 Task: nan
Action: Mouse moved to (499, 644)
Screenshot: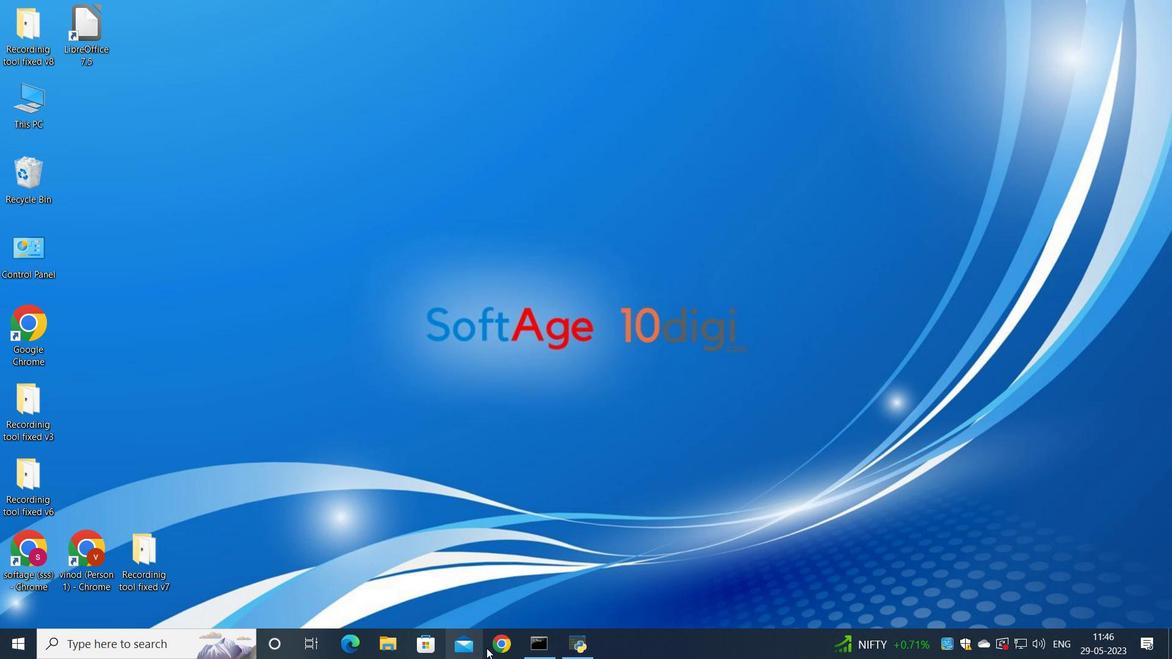 
Action: Mouse pressed left at (499, 644)
Screenshot: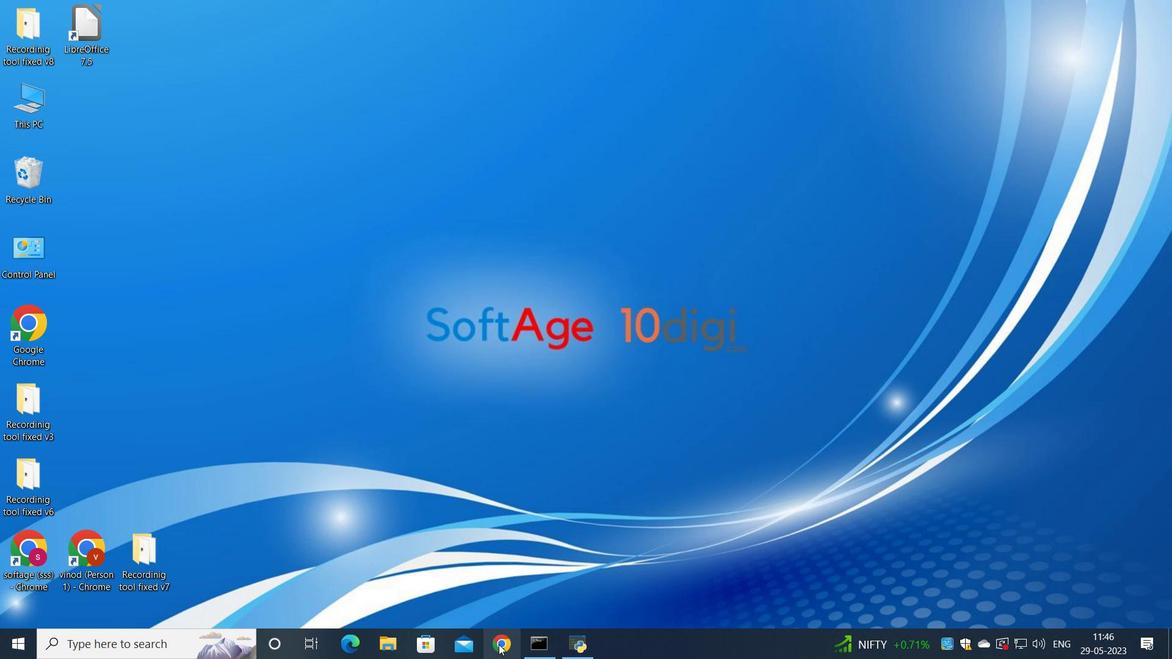 
Action: Mouse moved to (509, 377)
Screenshot: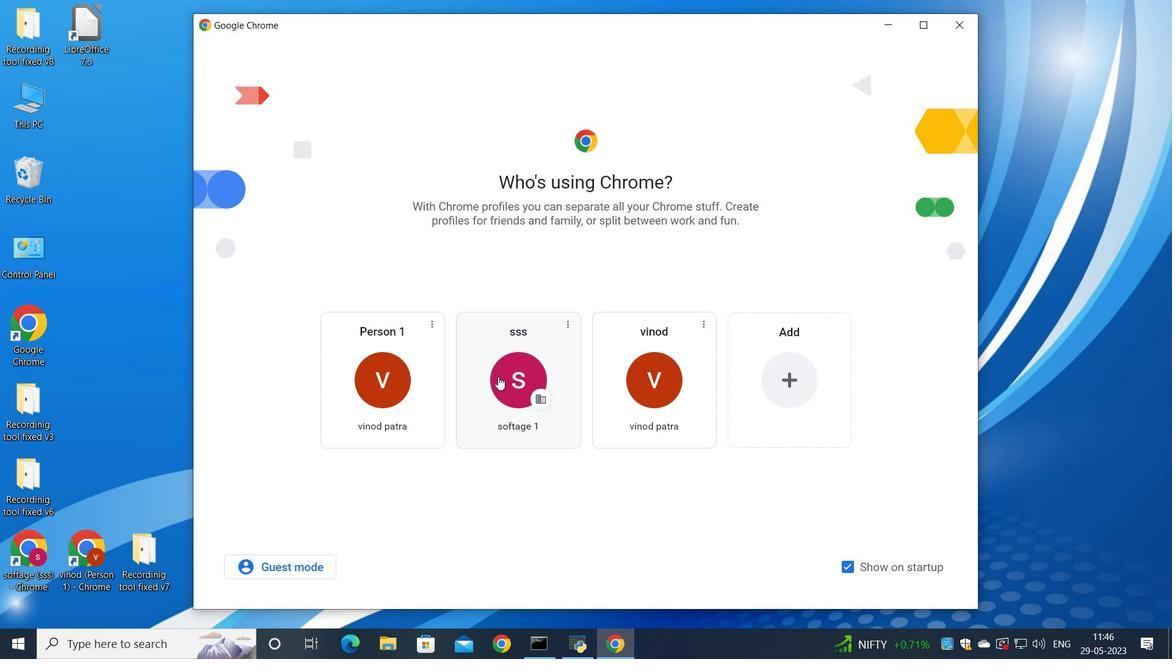 
Action: Mouse pressed left at (509, 377)
Screenshot: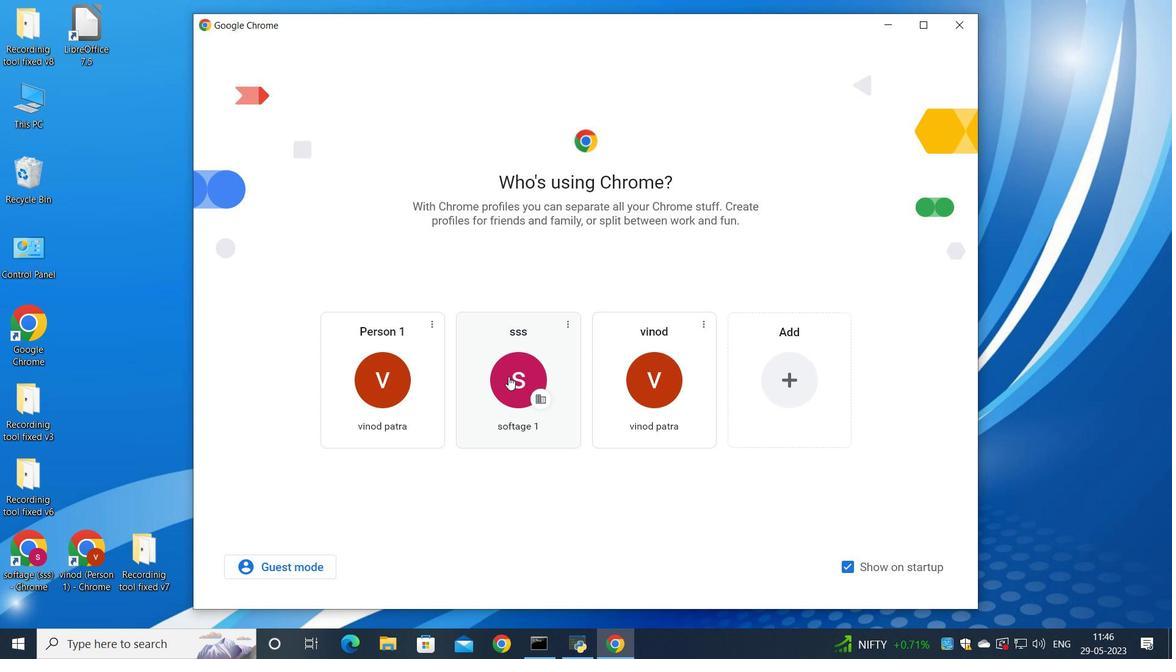 
Action: Mouse moved to (1034, 81)
Screenshot: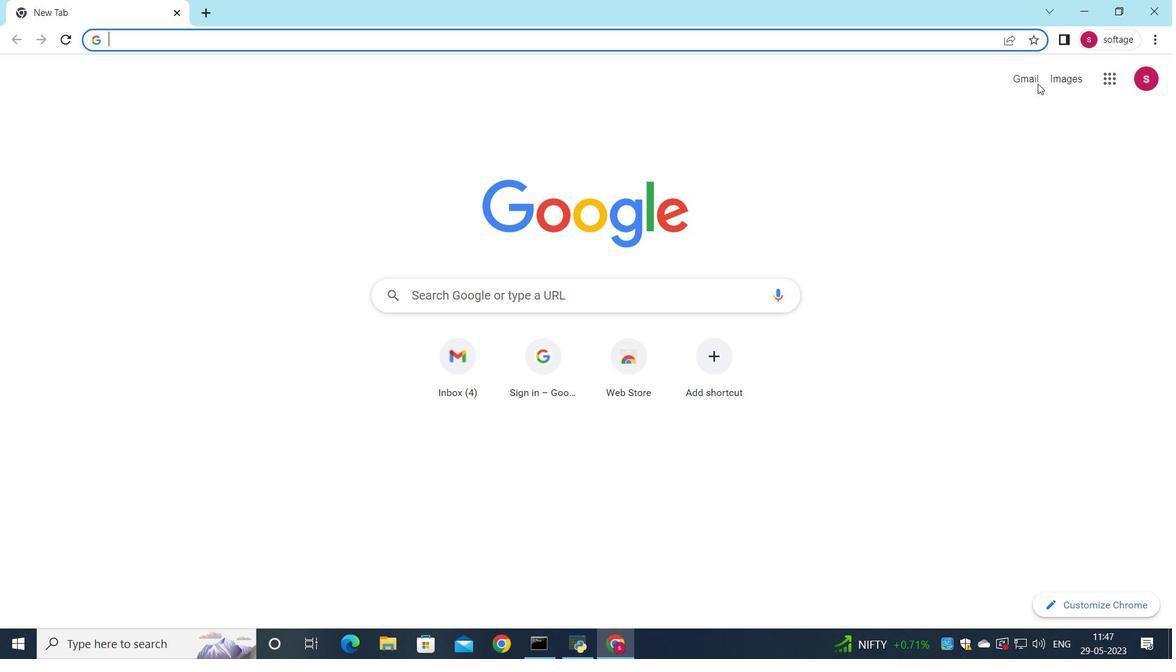 
Action: Mouse pressed left at (1034, 81)
Screenshot: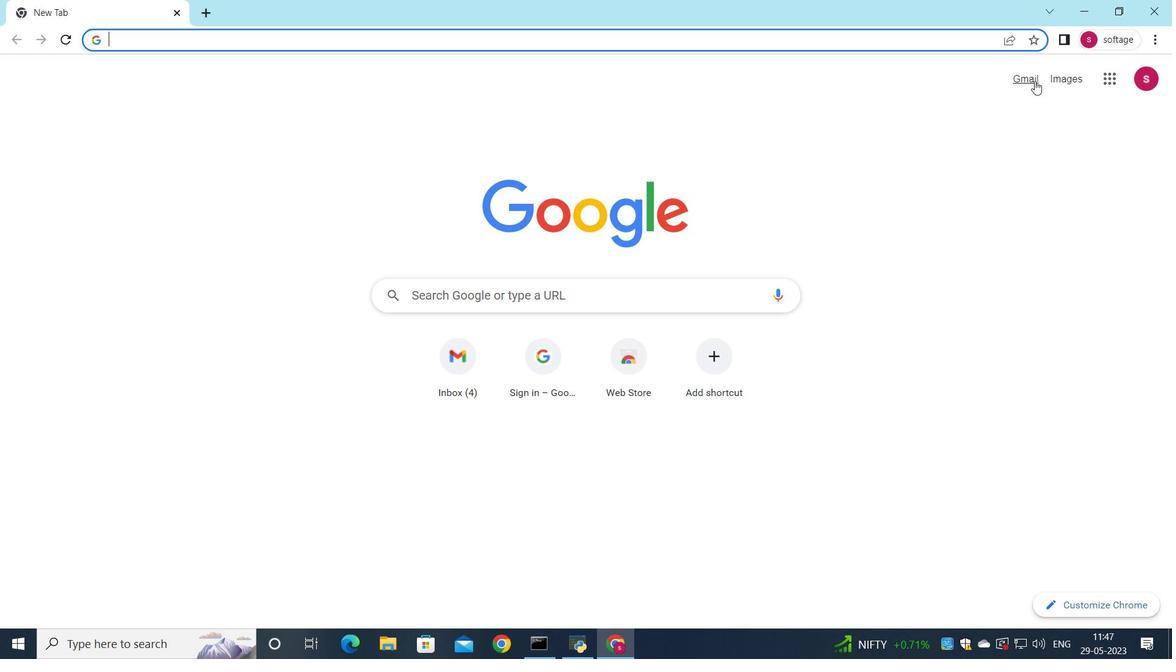 
Action: Mouse moved to (989, 105)
Screenshot: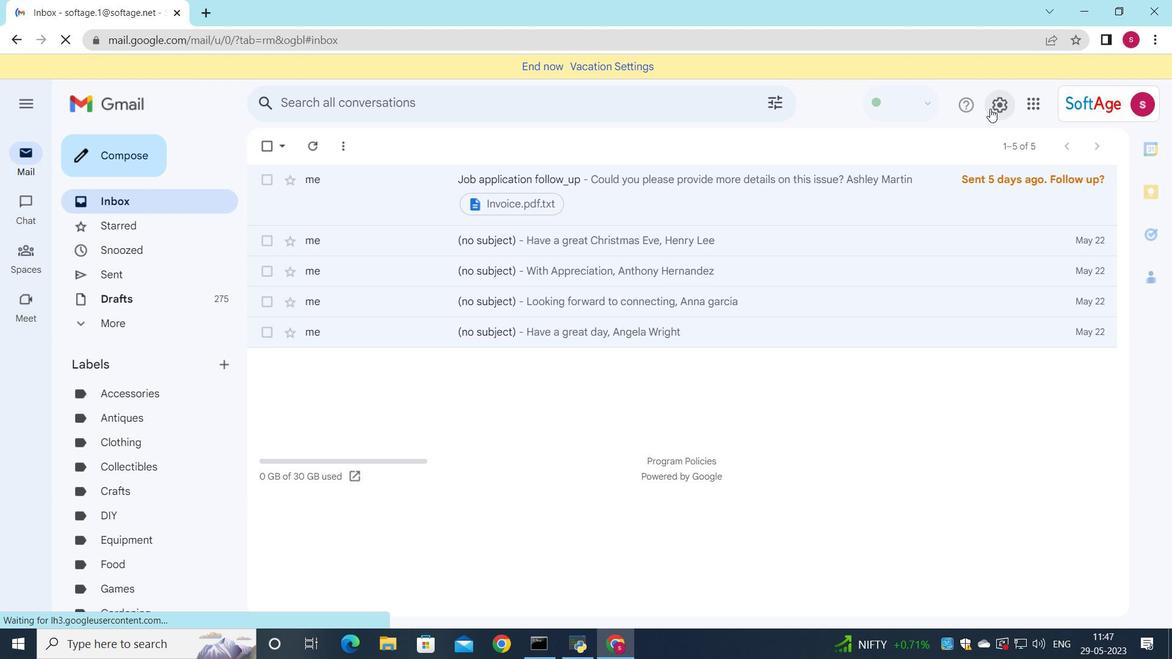 
Action: Mouse pressed left at (989, 105)
Screenshot: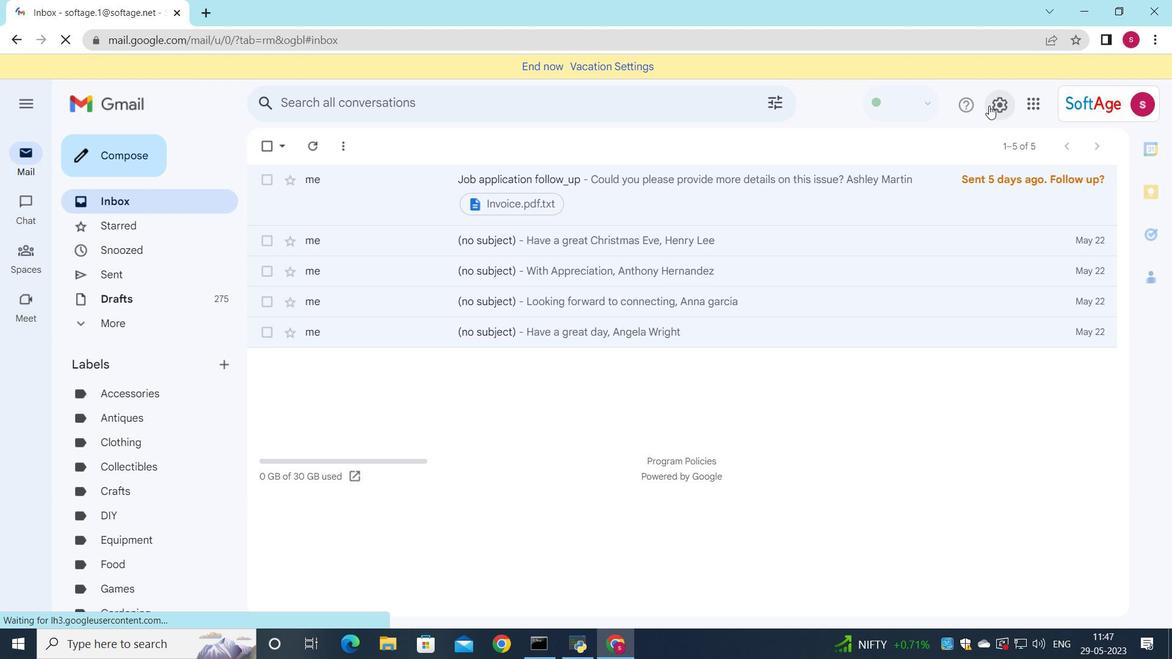 
Action: Mouse moved to (992, 186)
Screenshot: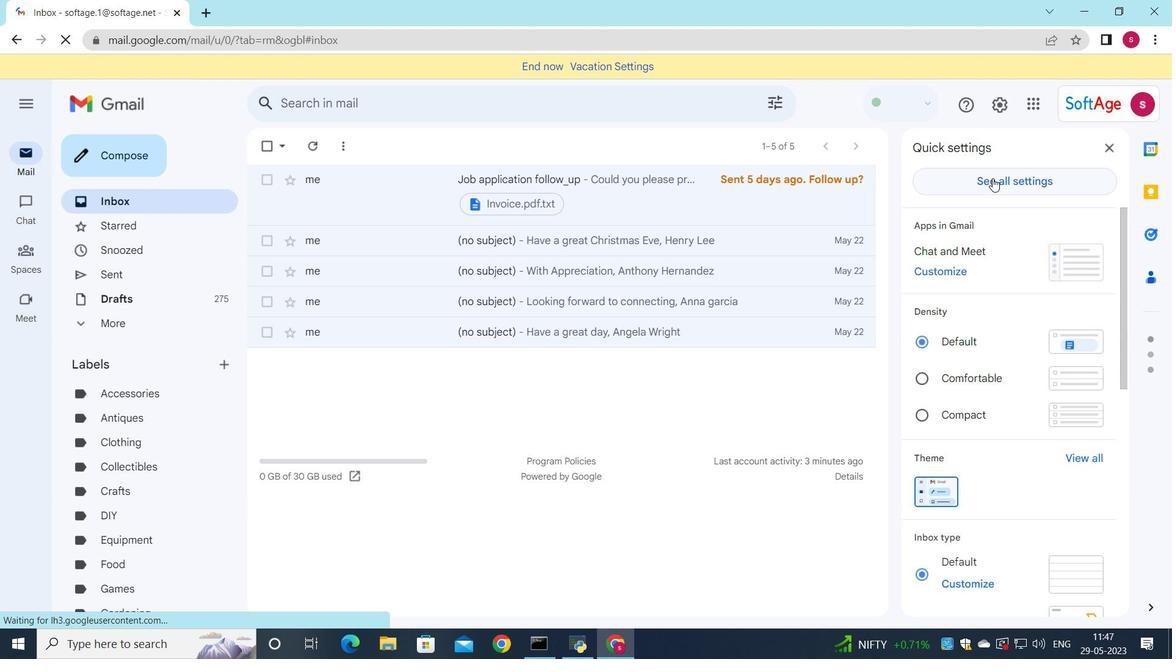 
Action: Mouse pressed left at (992, 186)
Screenshot: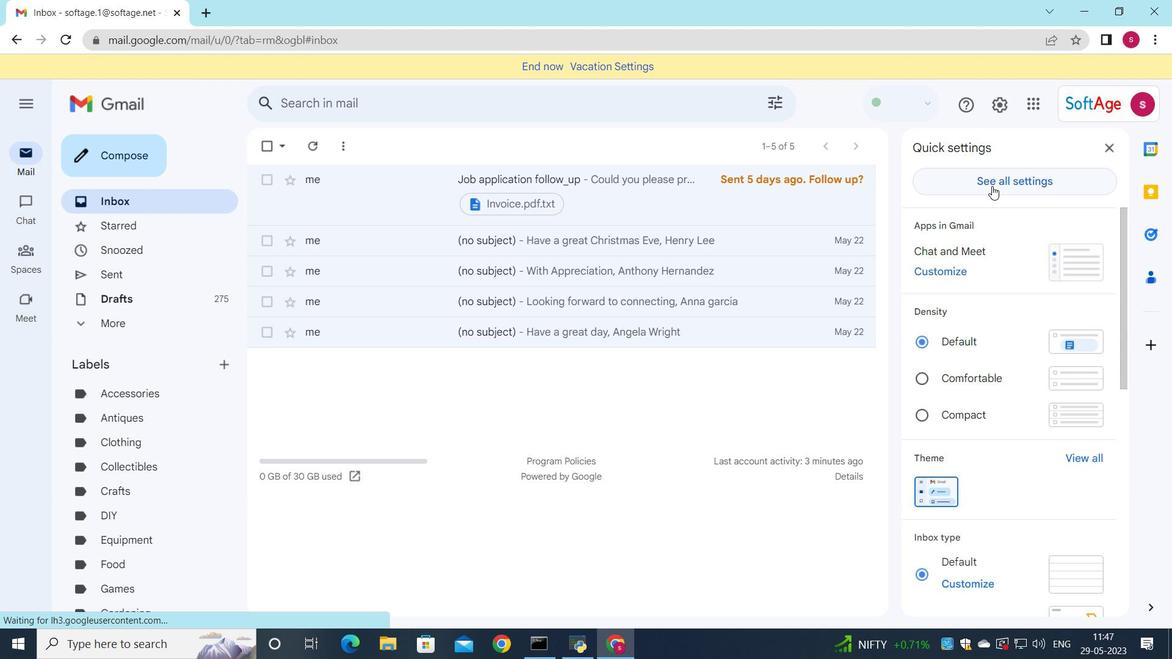 
Action: Mouse moved to (704, 259)
Screenshot: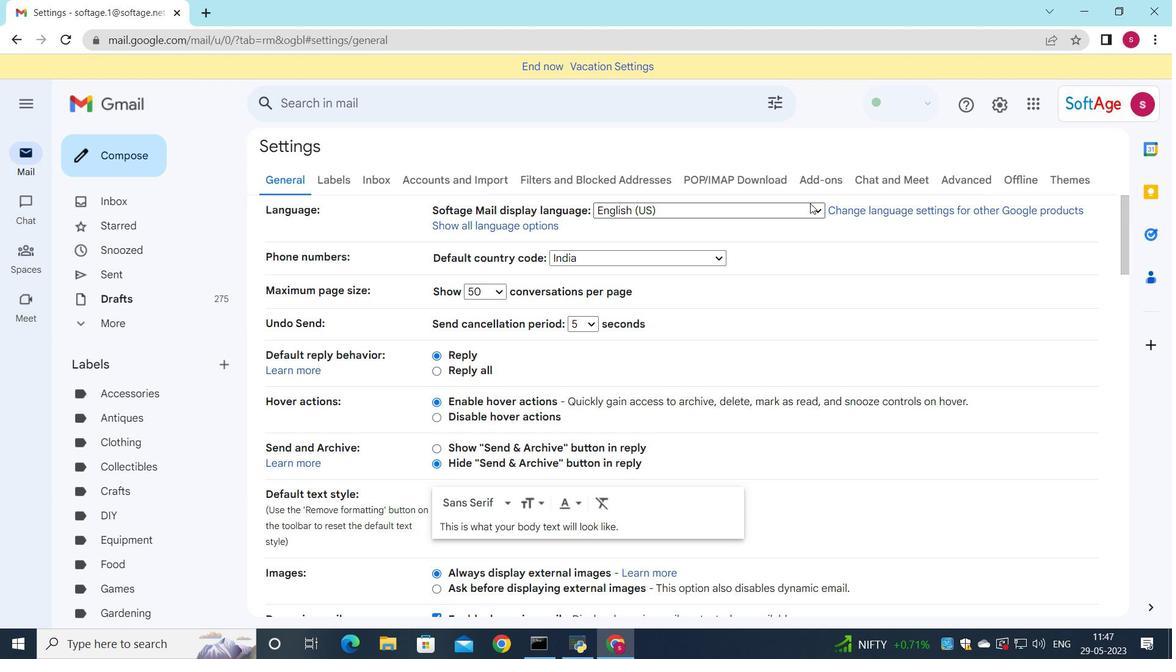 
Action: Mouse scrolled (704, 258) with delta (0, 0)
Screenshot: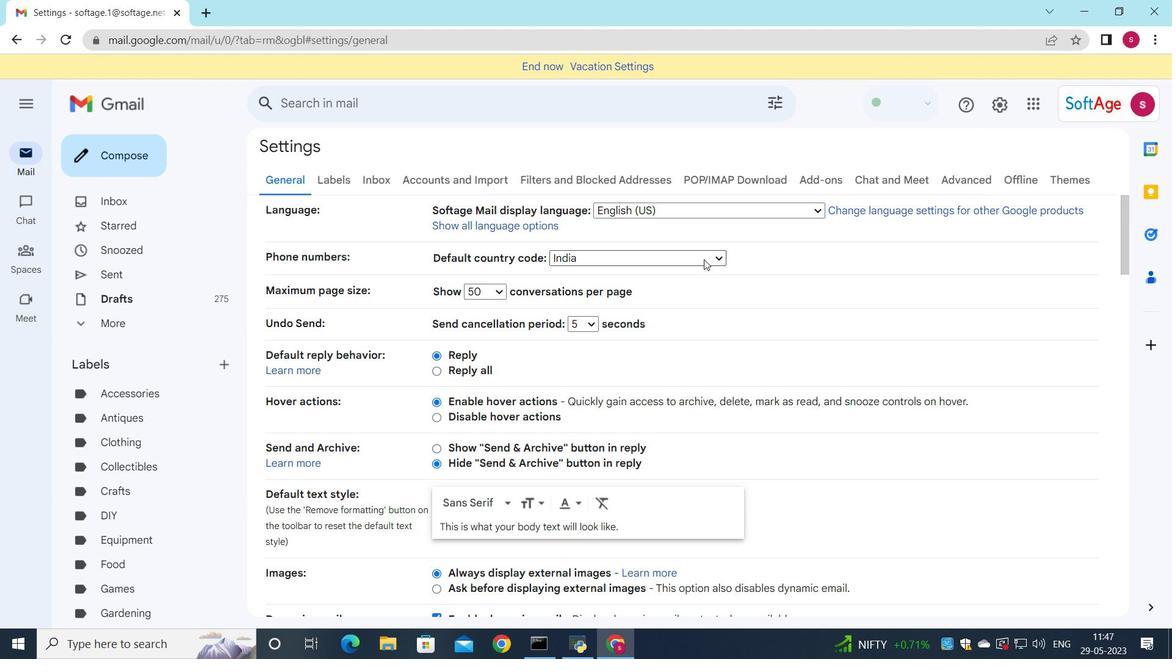 
Action: Mouse scrolled (704, 258) with delta (0, 0)
Screenshot: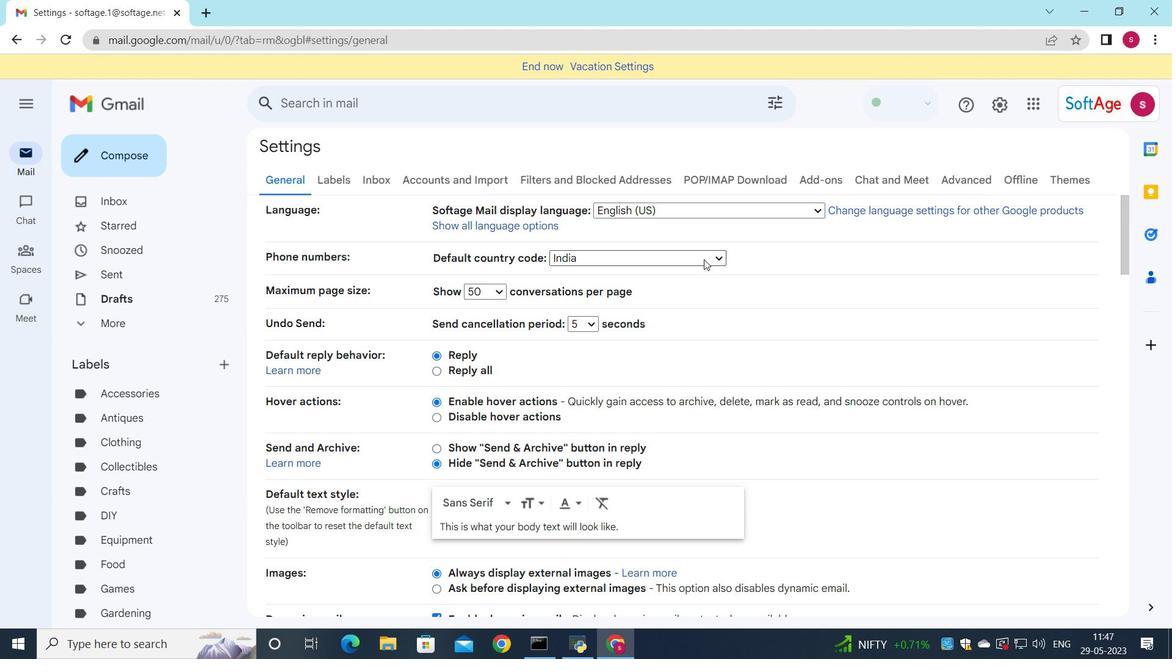 
Action: Mouse scrolled (704, 258) with delta (0, 0)
Screenshot: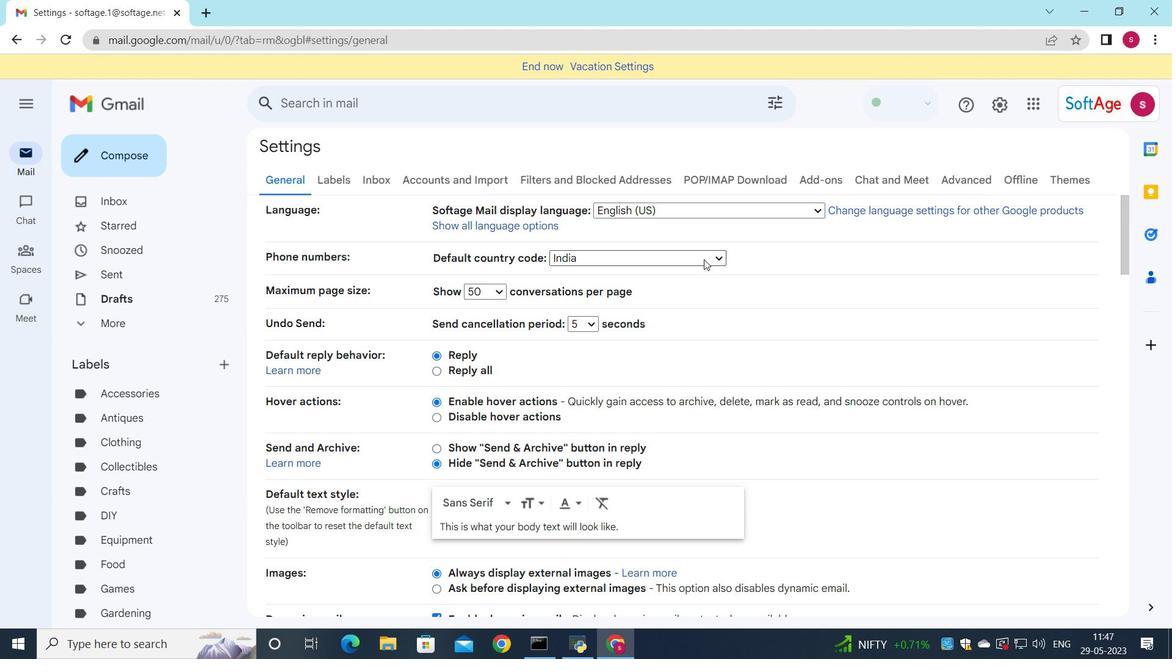 
Action: Mouse scrolled (704, 258) with delta (0, 0)
Screenshot: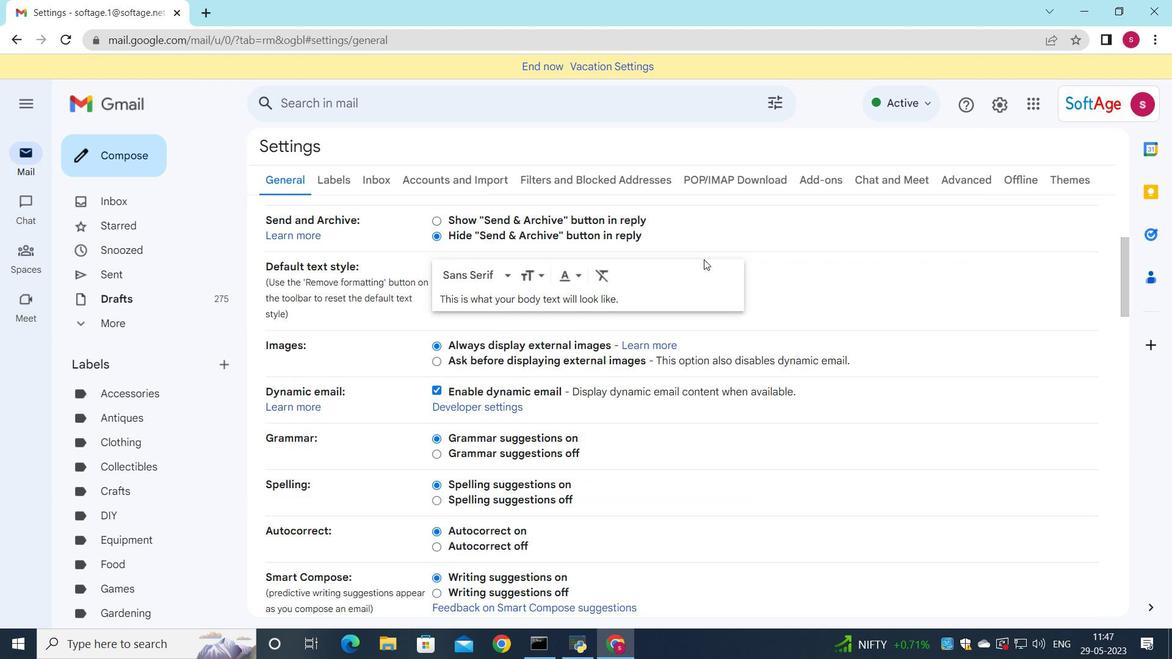 
Action: Mouse scrolled (704, 258) with delta (0, 0)
Screenshot: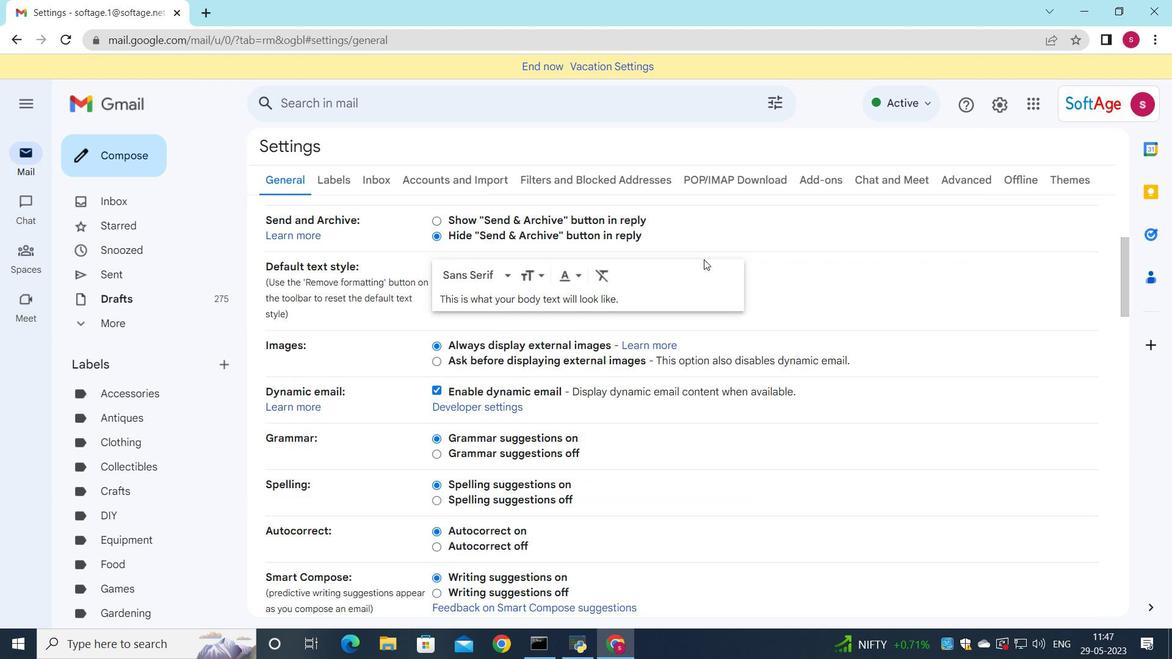 
Action: Mouse scrolled (704, 258) with delta (0, 0)
Screenshot: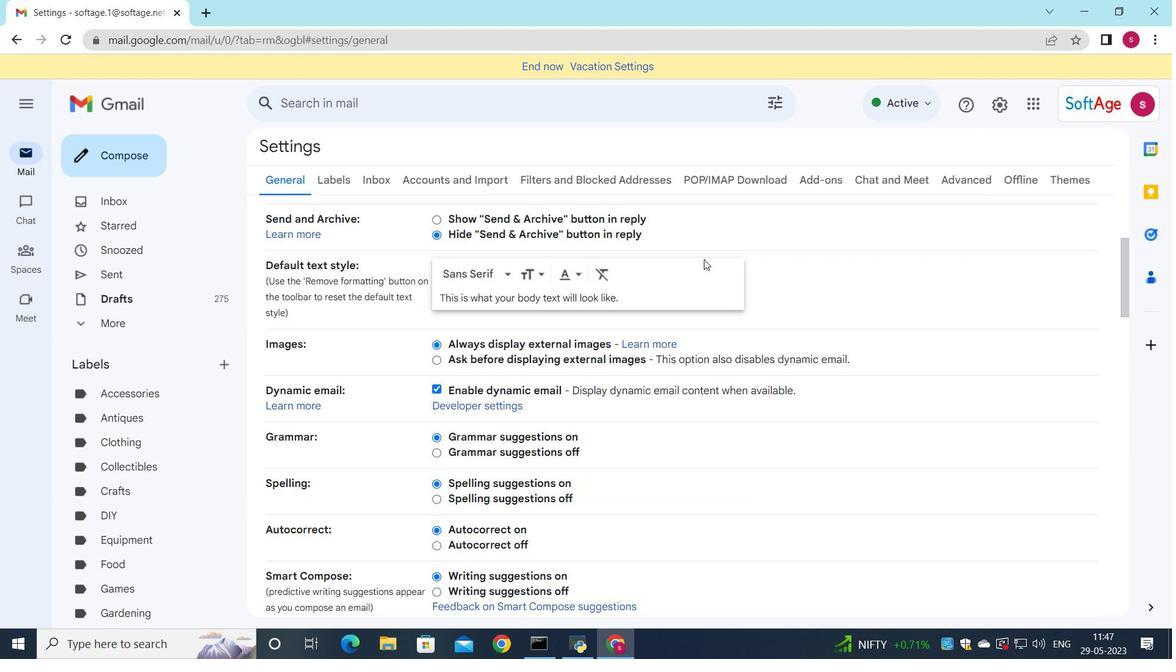 
Action: Mouse scrolled (704, 258) with delta (0, 0)
Screenshot: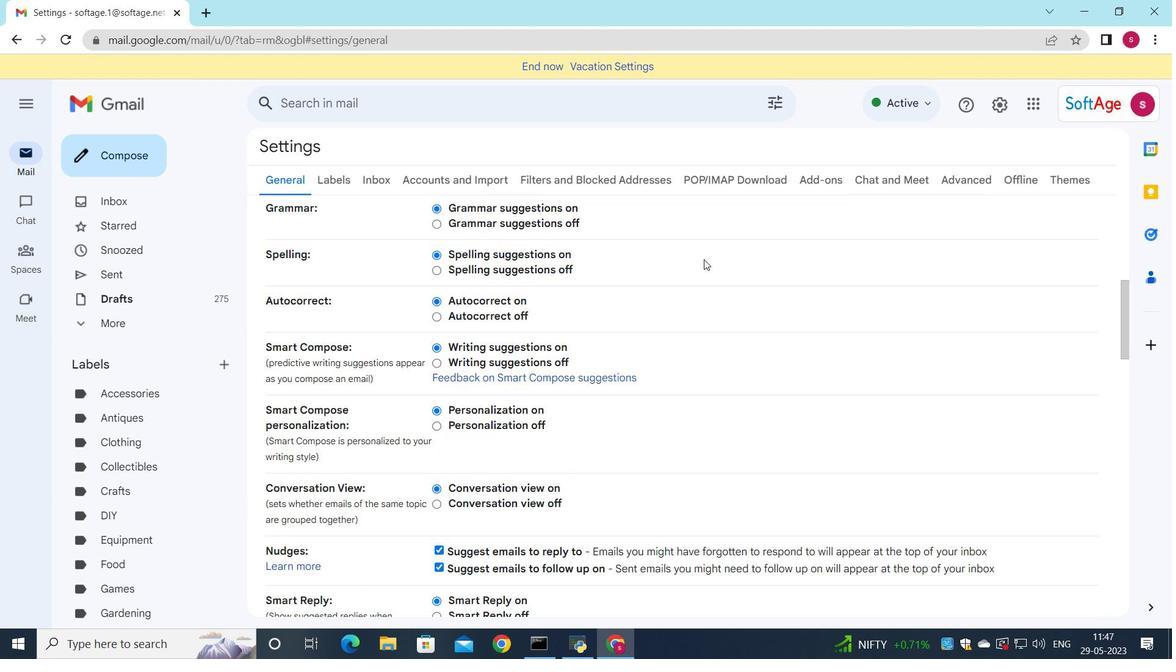 
Action: Mouse scrolled (704, 258) with delta (0, 0)
Screenshot: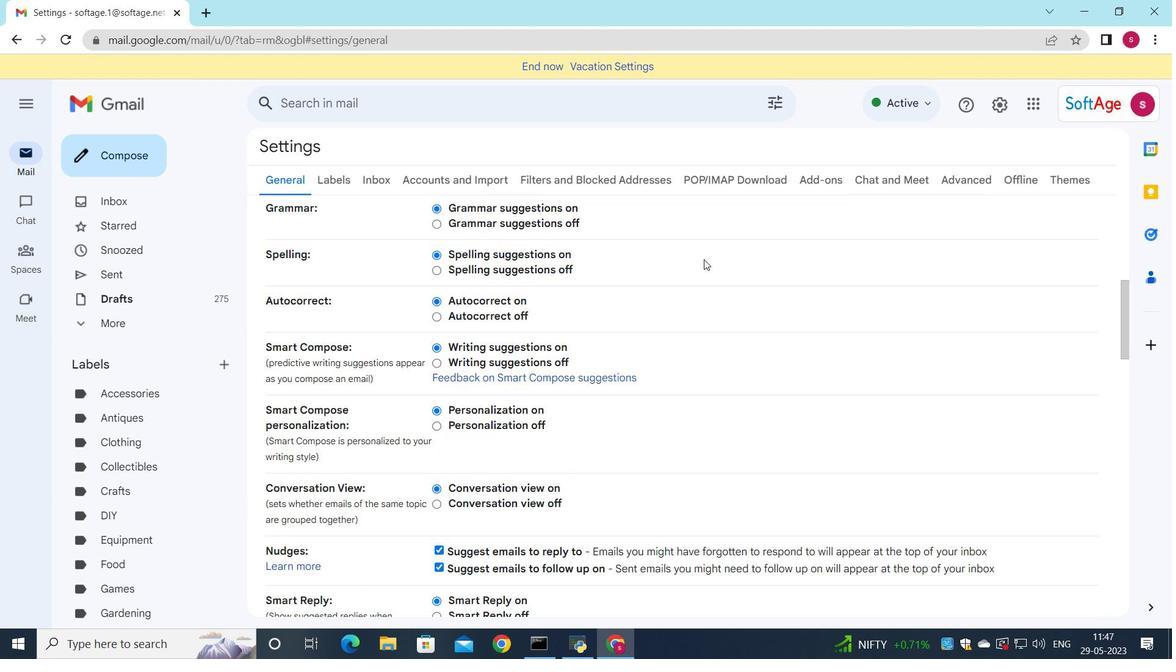 
Action: Mouse scrolled (704, 258) with delta (0, 0)
Screenshot: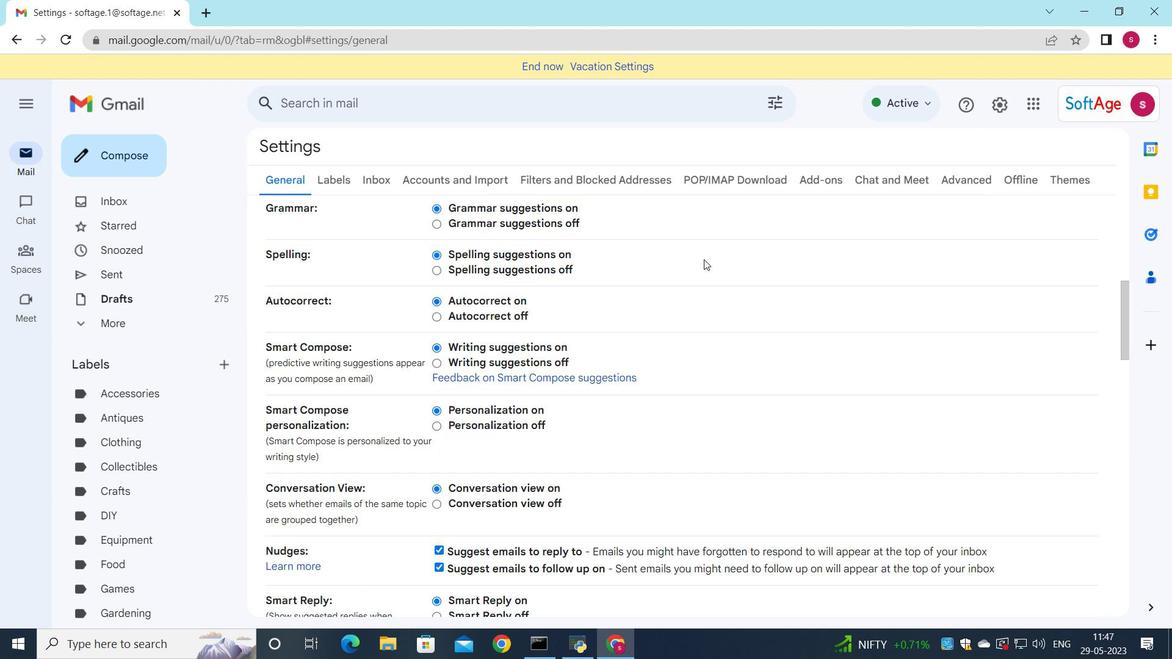 
Action: Mouse scrolled (704, 258) with delta (0, 0)
Screenshot: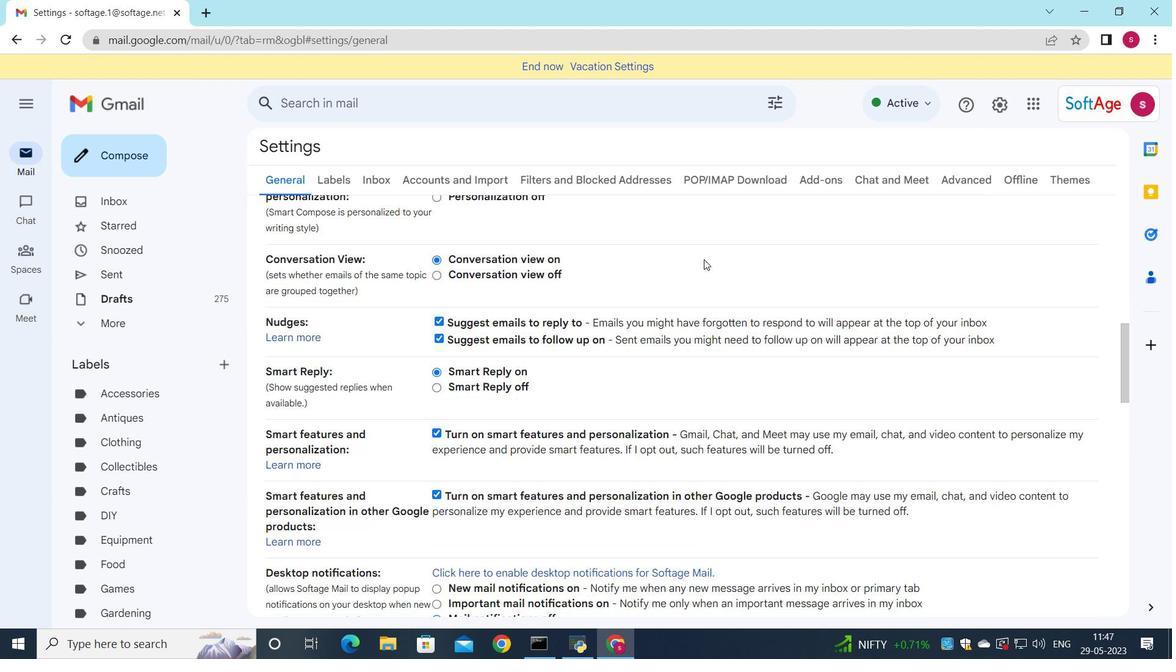 
Action: Mouse scrolled (704, 258) with delta (0, 0)
Screenshot: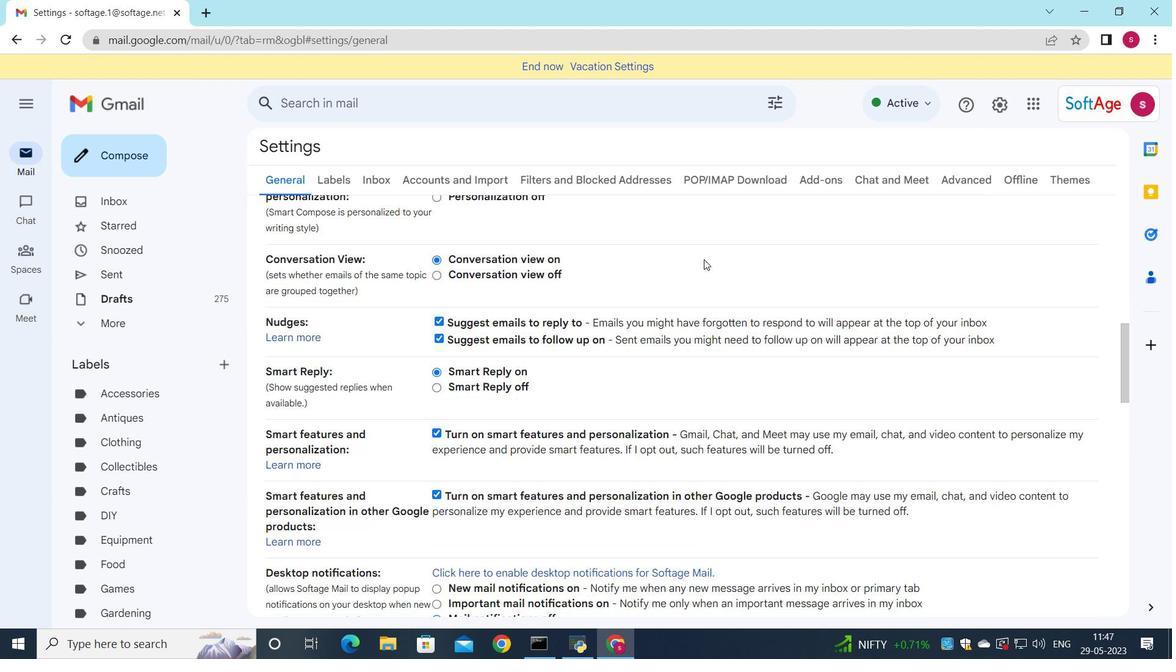 
Action: Mouse scrolled (704, 258) with delta (0, 0)
Screenshot: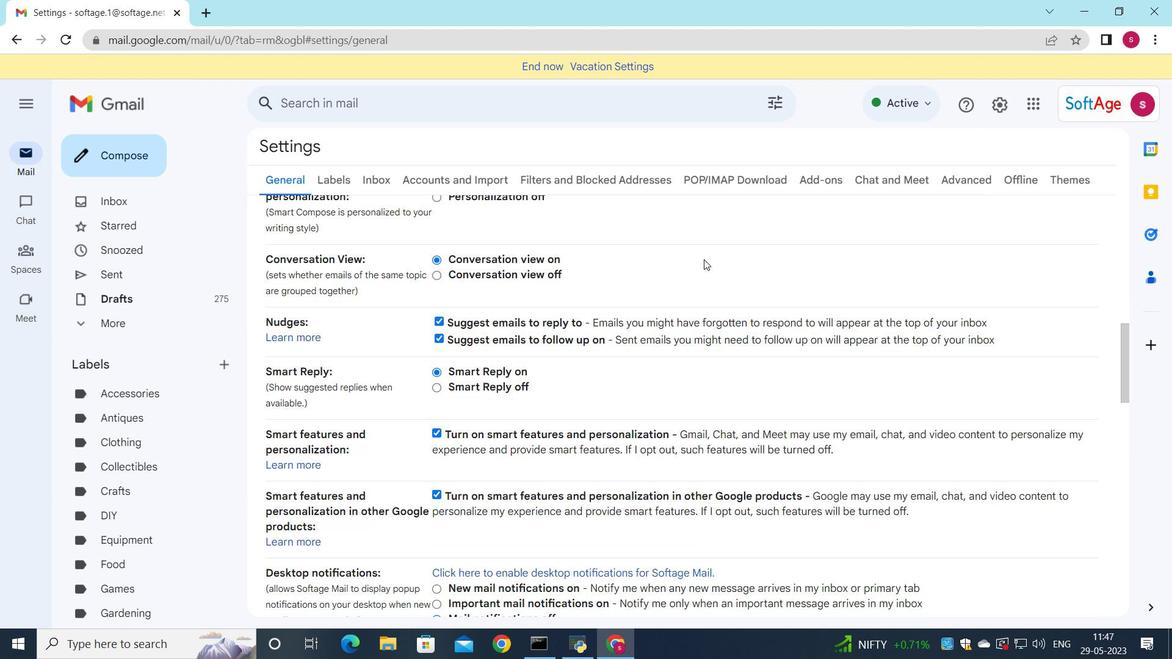 
Action: Mouse scrolled (704, 258) with delta (0, 0)
Screenshot: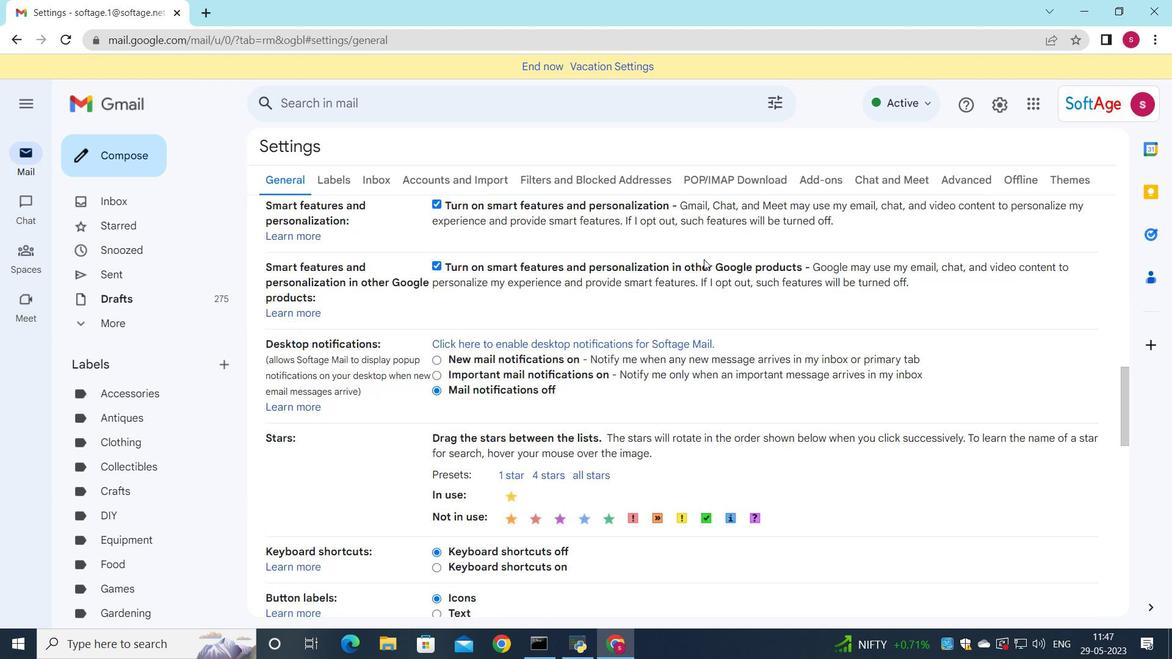 
Action: Mouse scrolled (704, 258) with delta (0, 0)
Screenshot: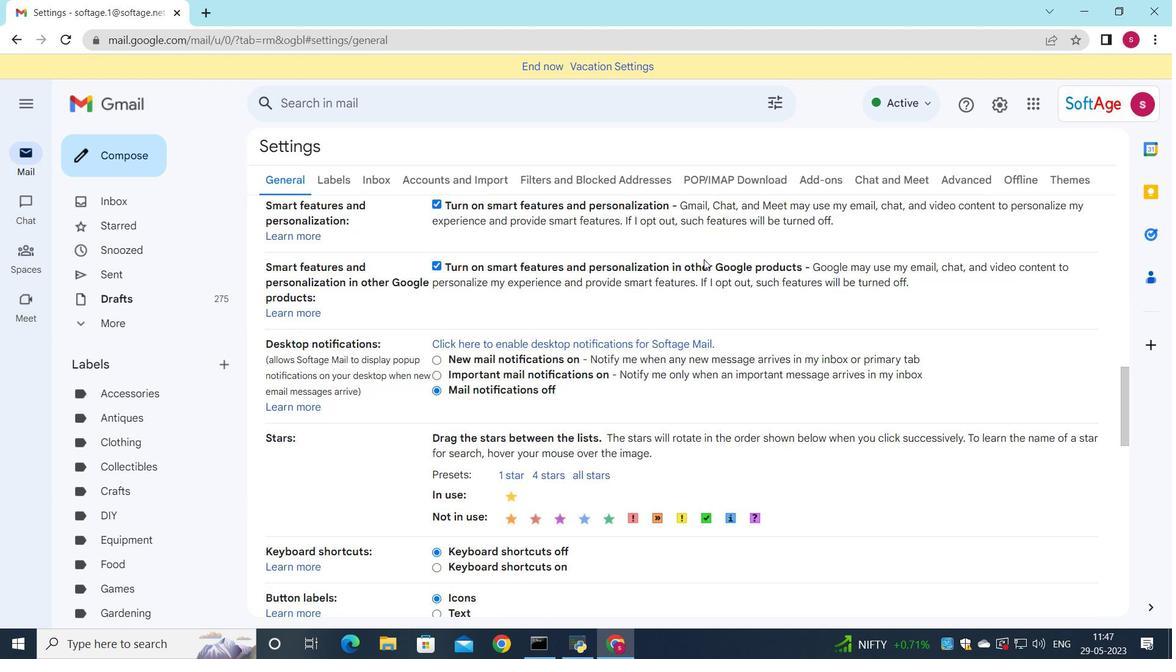 
Action: Mouse scrolled (704, 258) with delta (0, 0)
Screenshot: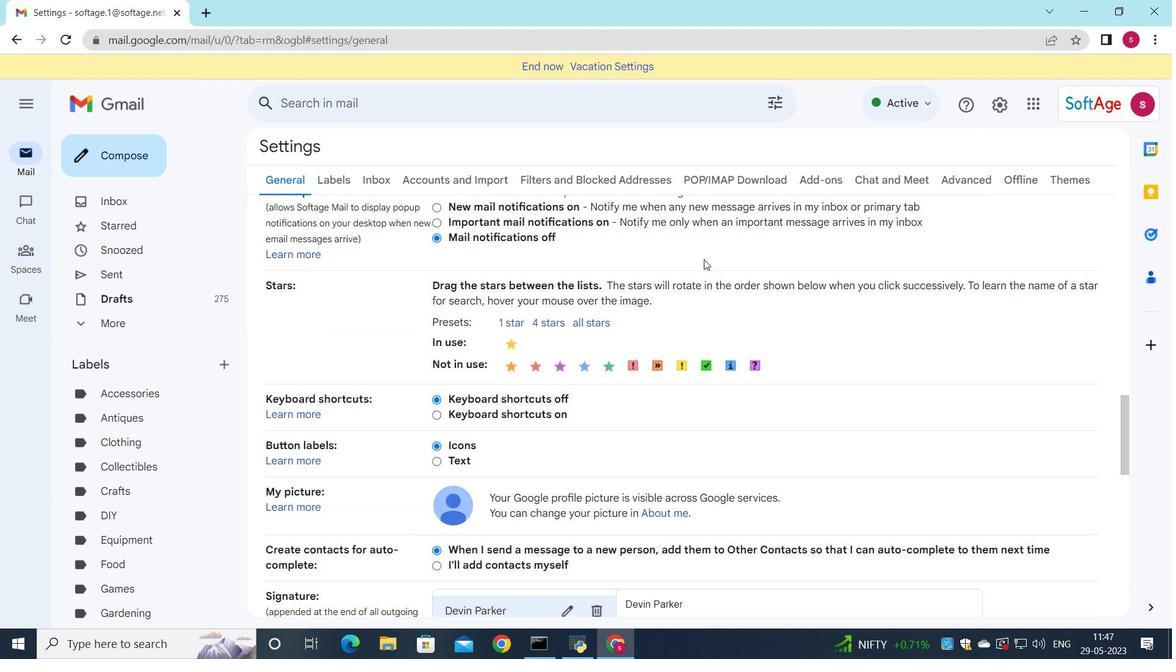 
Action: Mouse scrolled (704, 258) with delta (0, 0)
Screenshot: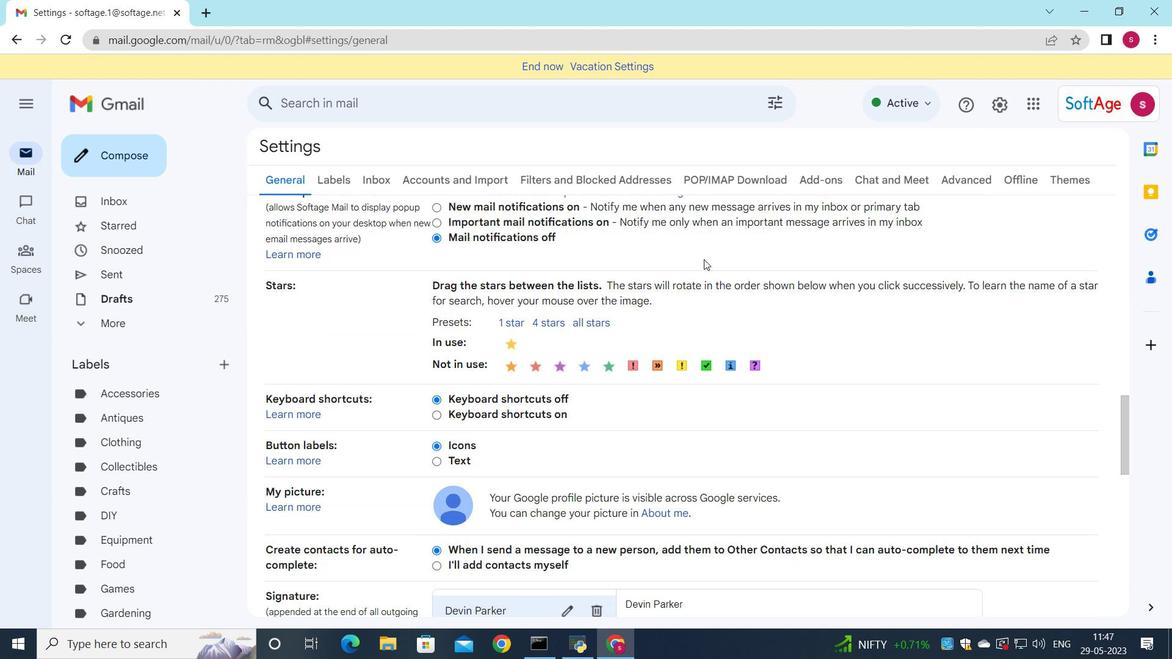 
Action: Mouse scrolled (704, 258) with delta (0, 0)
Screenshot: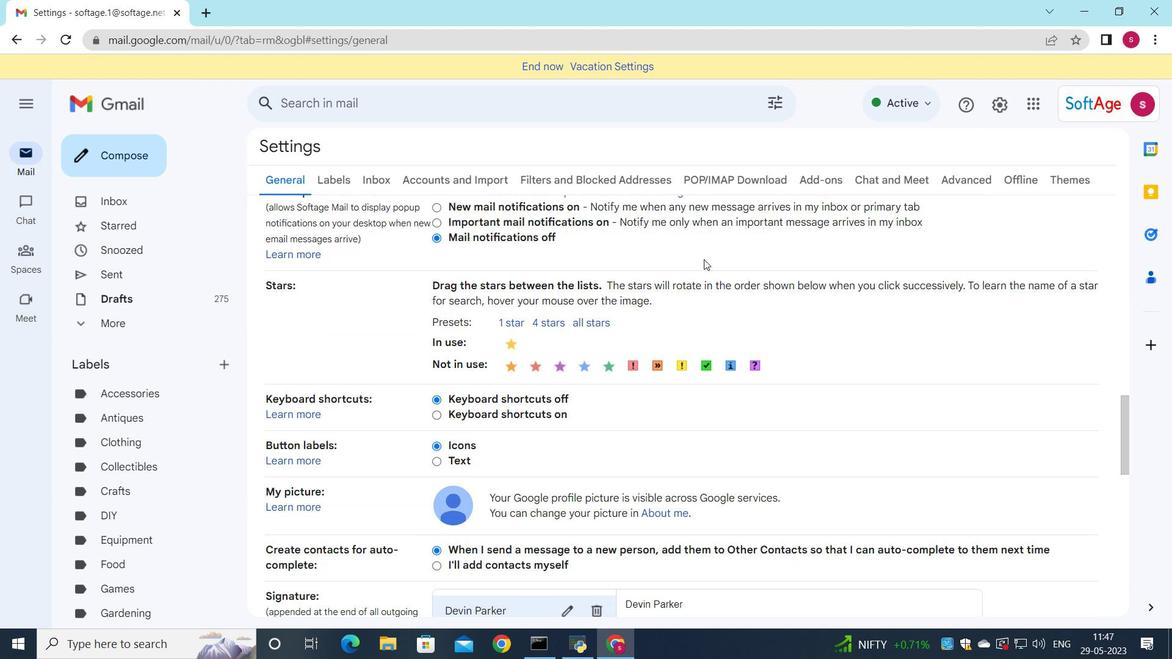
Action: Mouse scrolled (704, 258) with delta (0, 0)
Screenshot: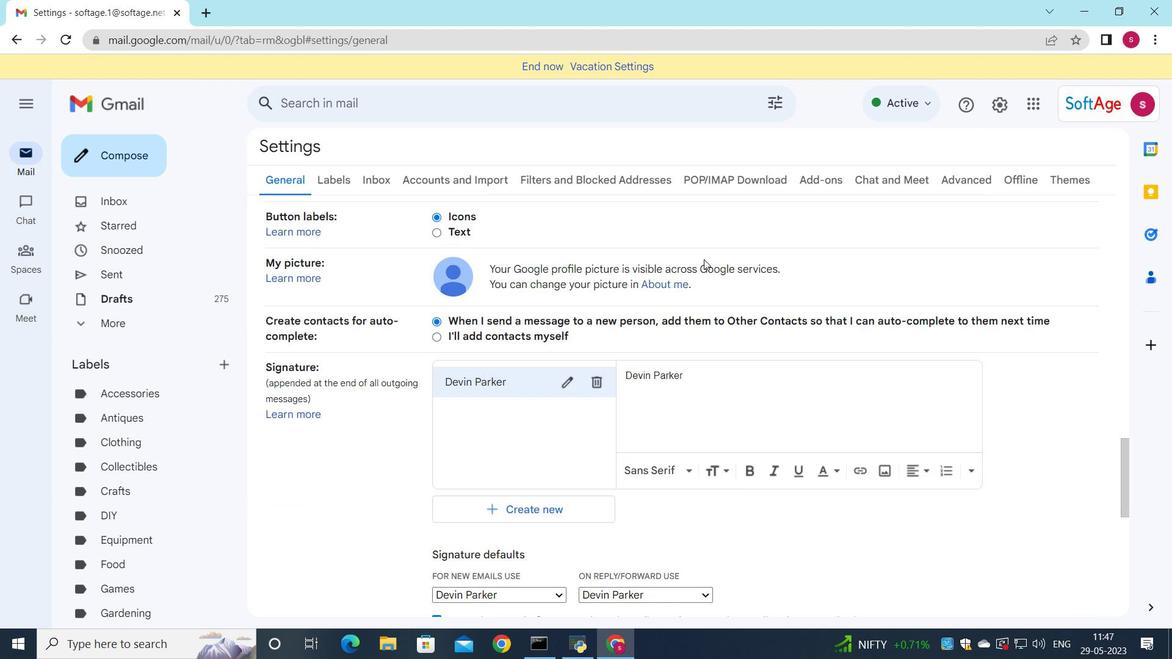 
Action: Mouse scrolled (704, 258) with delta (0, 0)
Screenshot: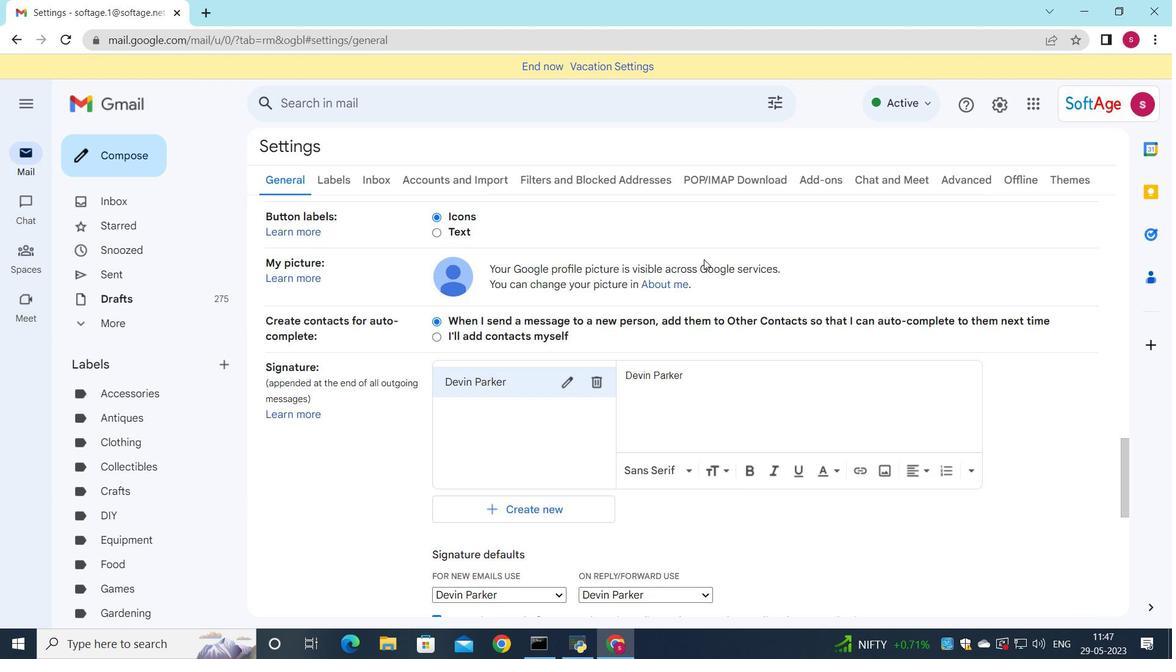 
Action: Mouse moved to (607, 225)
Screenshot: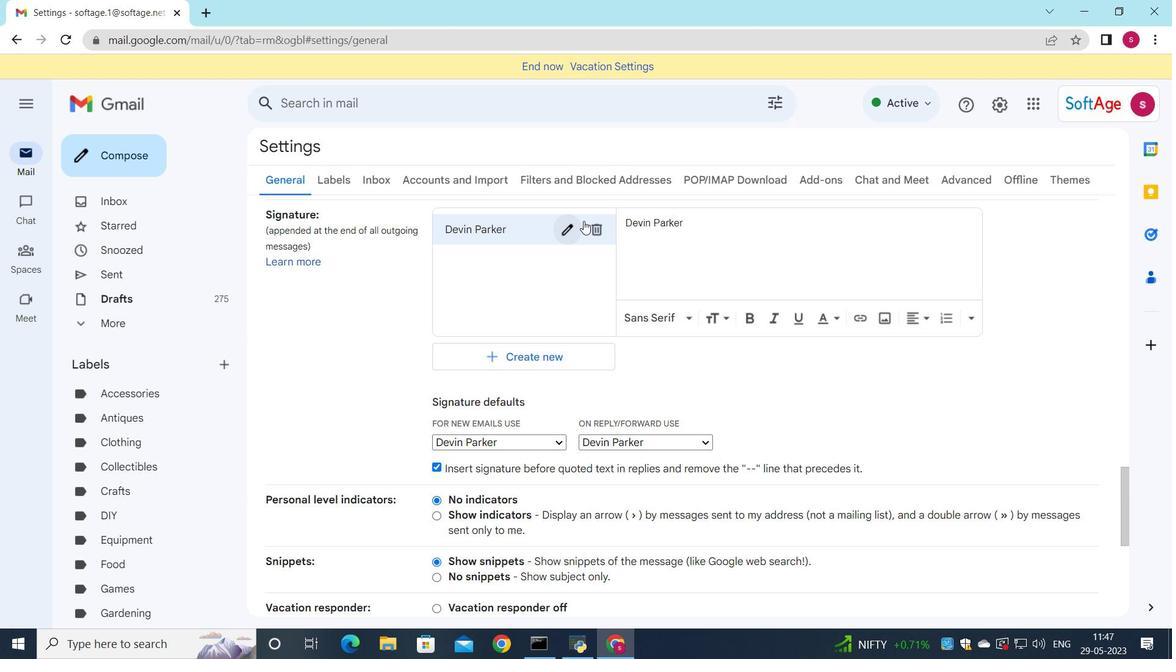 
Action: Mouse pressed left at (607, 225)
Screenshot: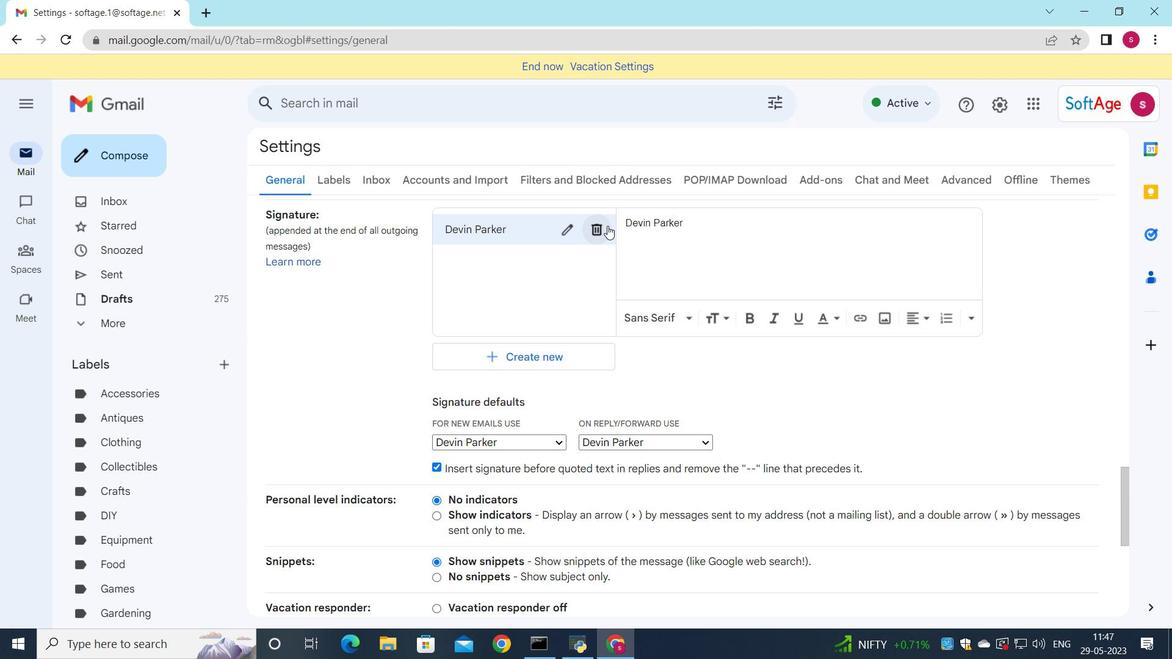 
Action: Mouse moved to (716, 370)
Screenshot: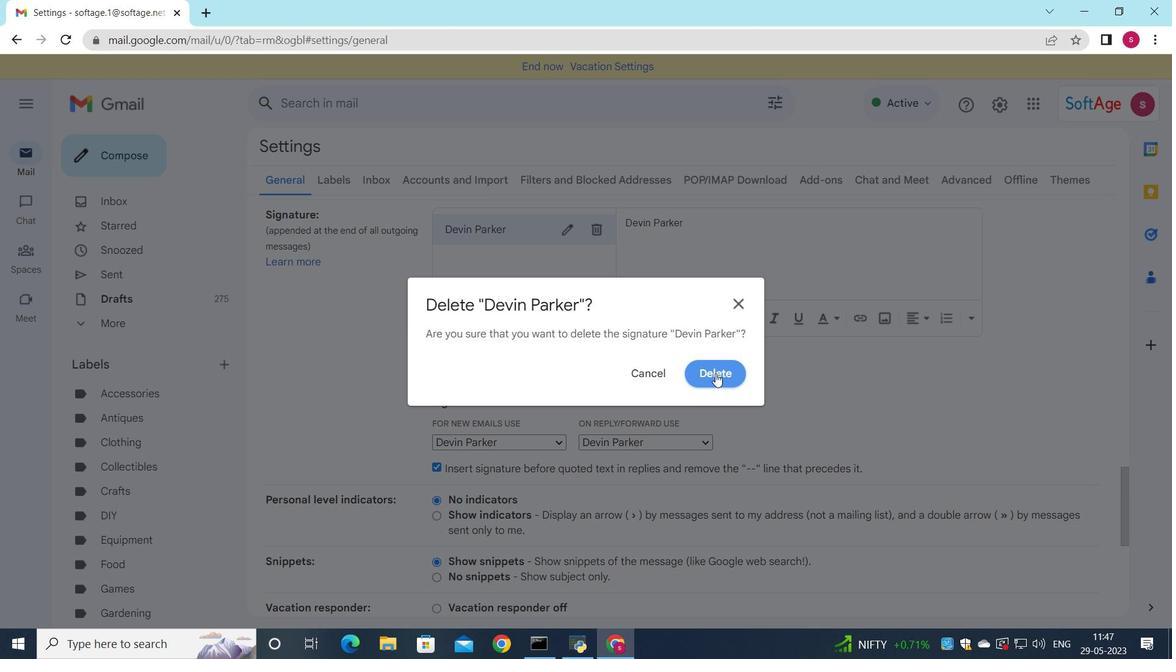 
Action: Mouse pressed left at (716, 370)
Screenshot: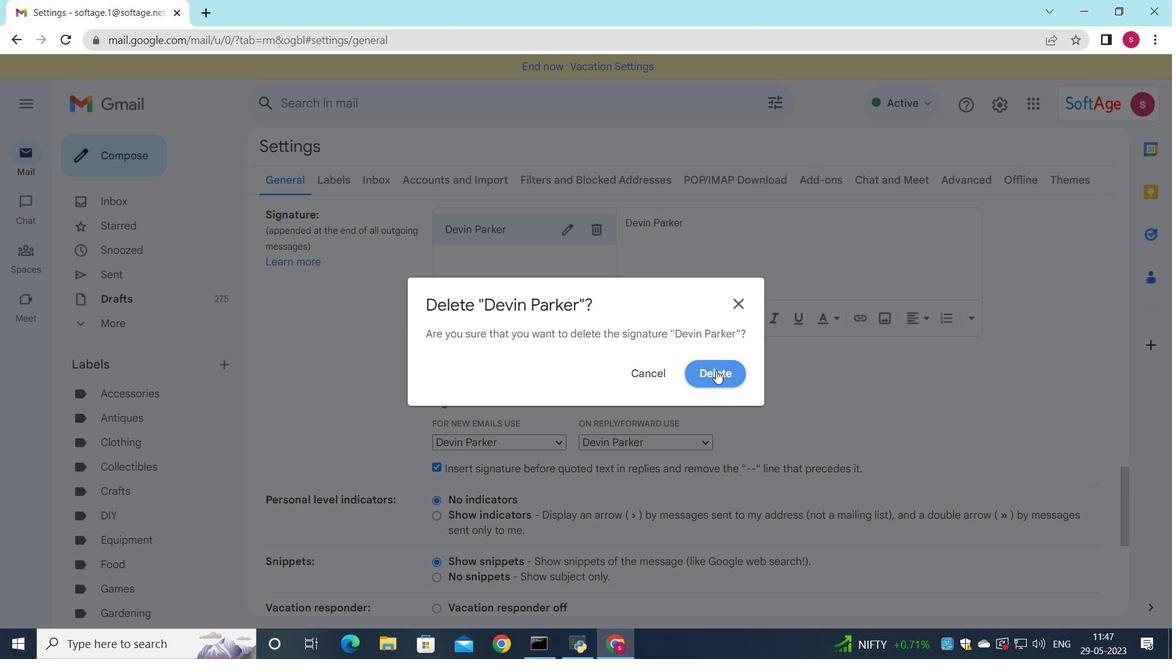 
Action: Mouse moved to (522, 245)
Screenshot: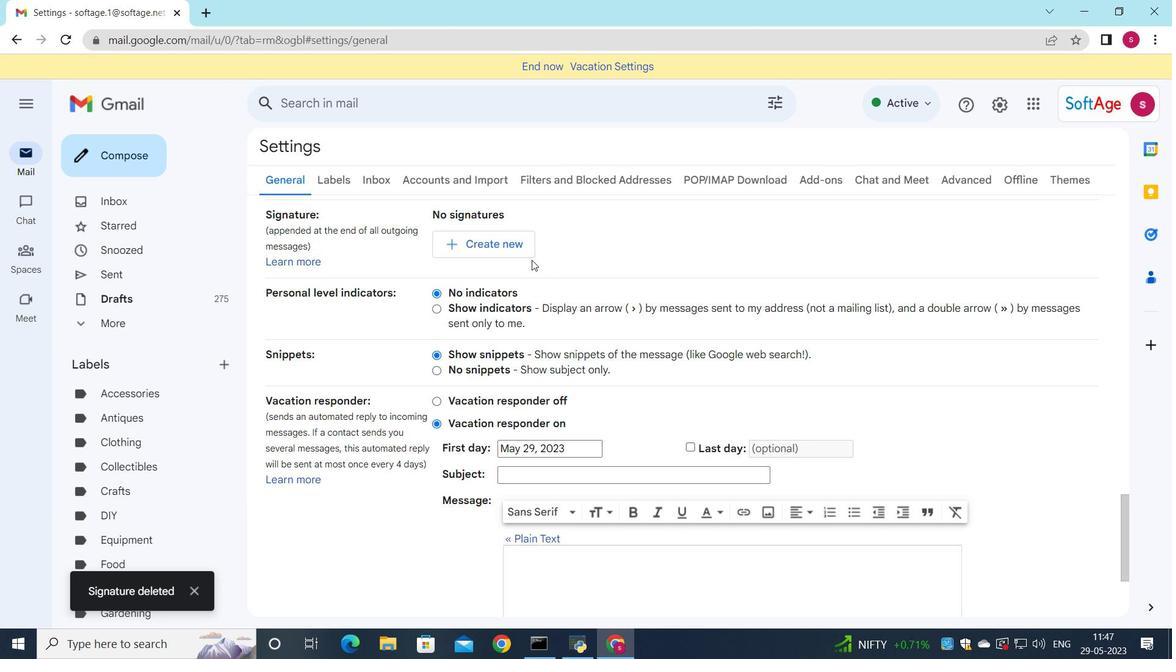 
Action: Mouse pressed left at (522, 245)
Screenshot: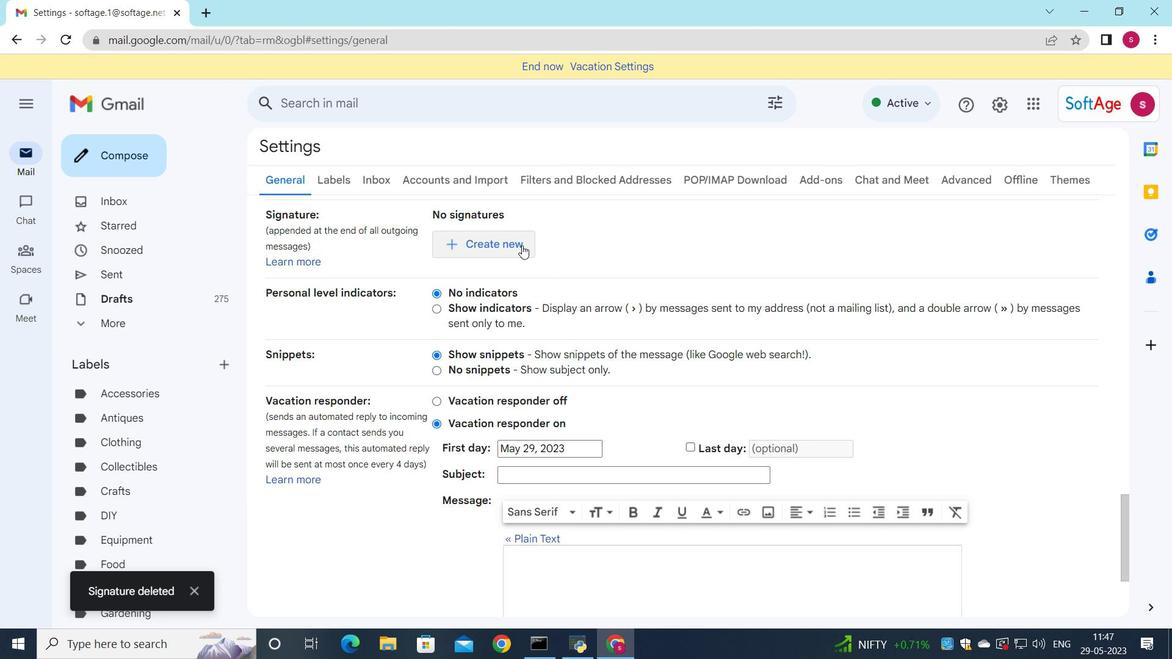 
Action: Mouse moved to (703, 372)
Screenshot: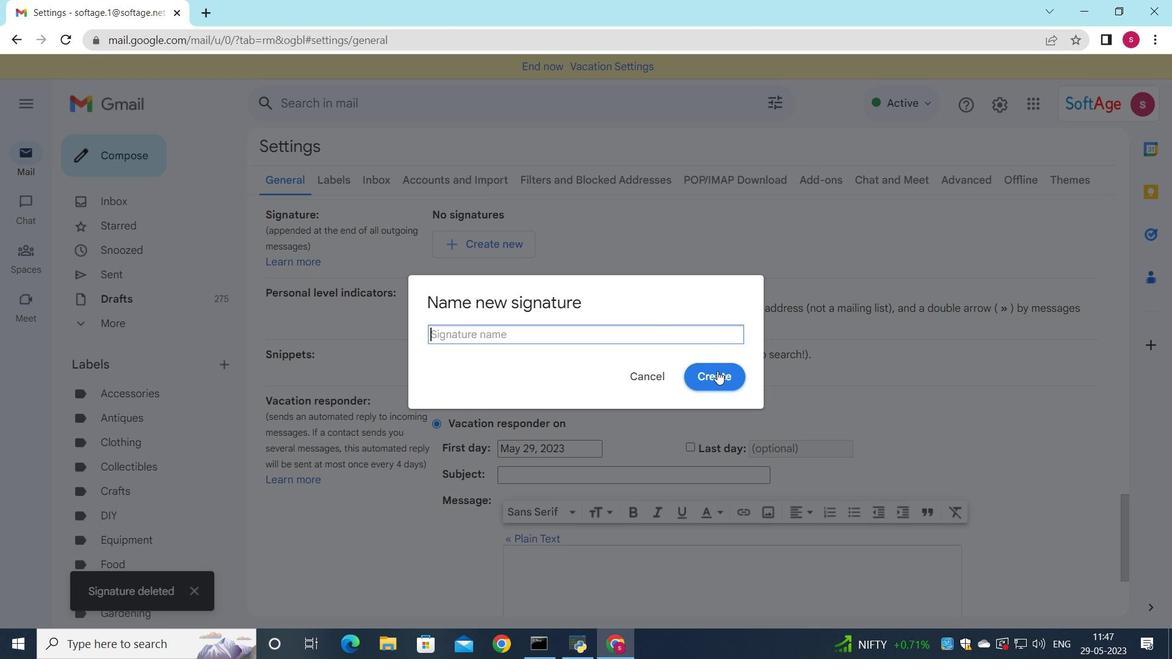 
Action: Key pressed <Key.shift>Dillon<Key.space><Key.shift>Turner
Screenshot: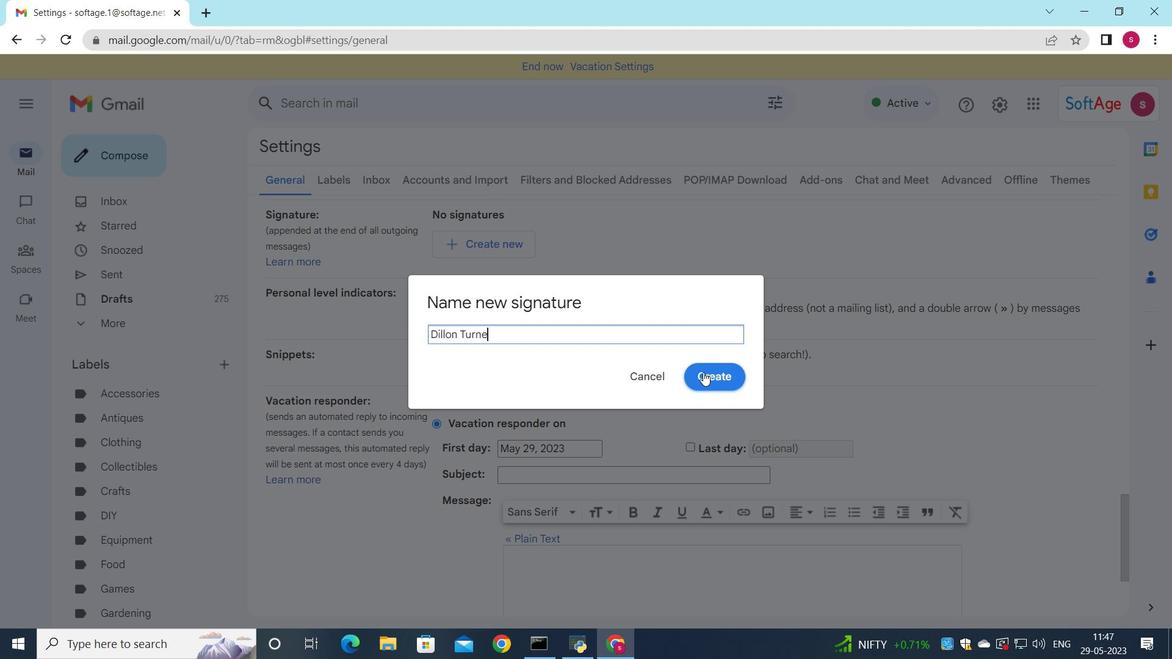 
Action: Mouse moved to (720, 377)
Screenshot: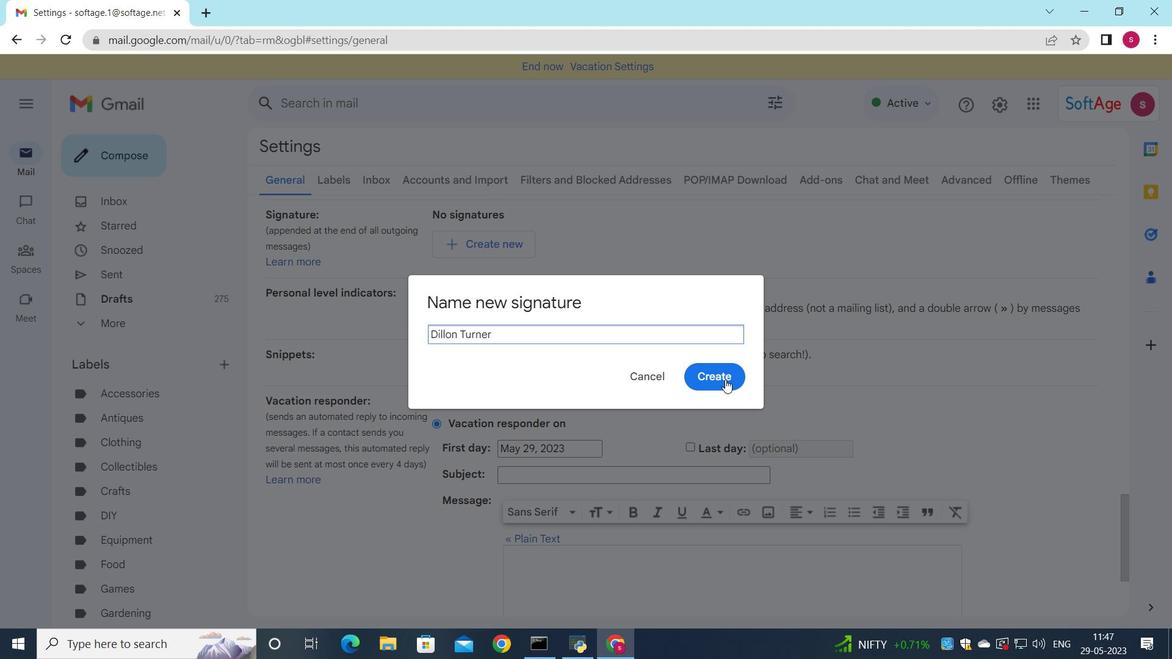 
Action: Mouse pressed left at (720, 377)
Screenshot: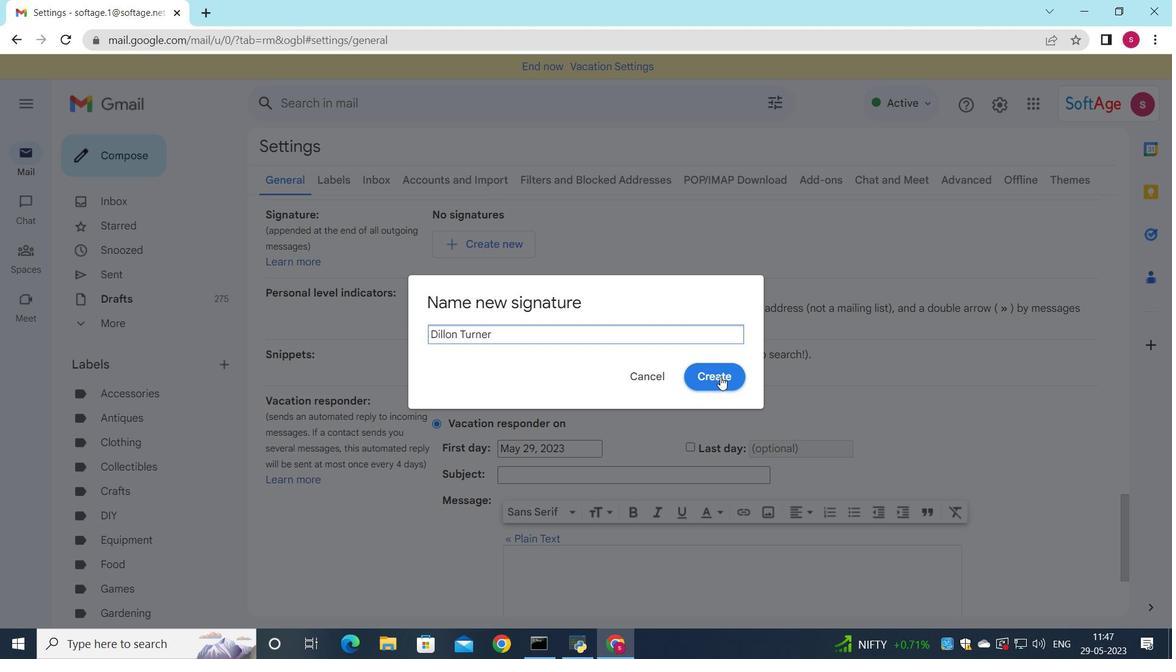 
Action: Mouse moved to (711, 257)
Screenshot: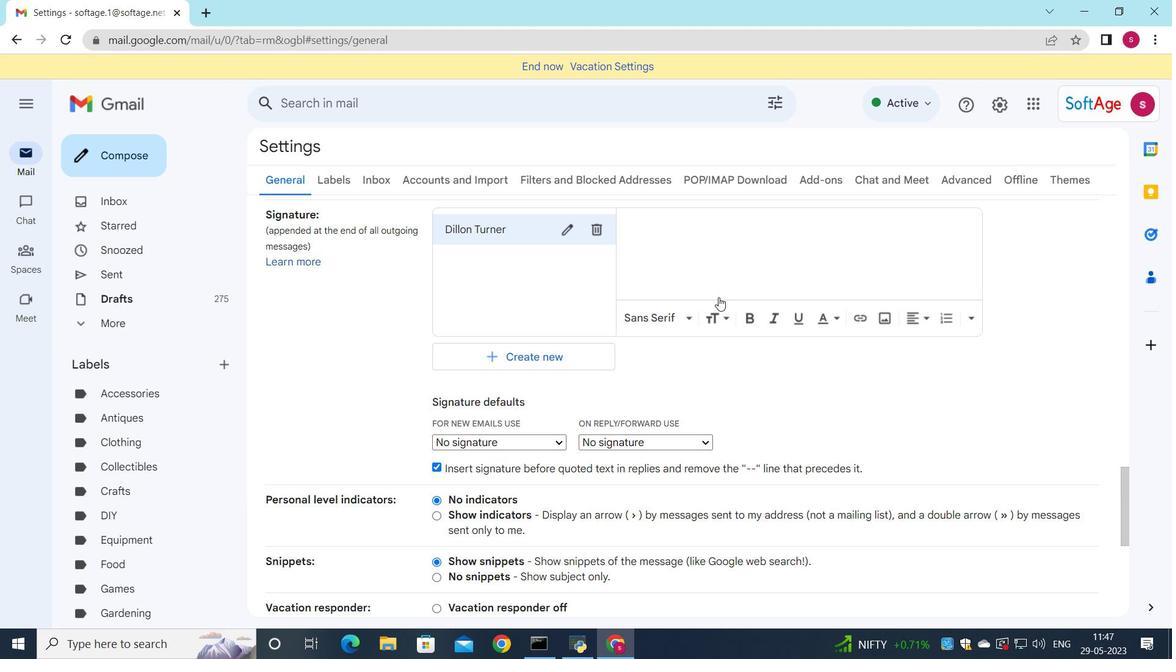 
Action: Mouse pressed left at (711, 257)
Screenshot: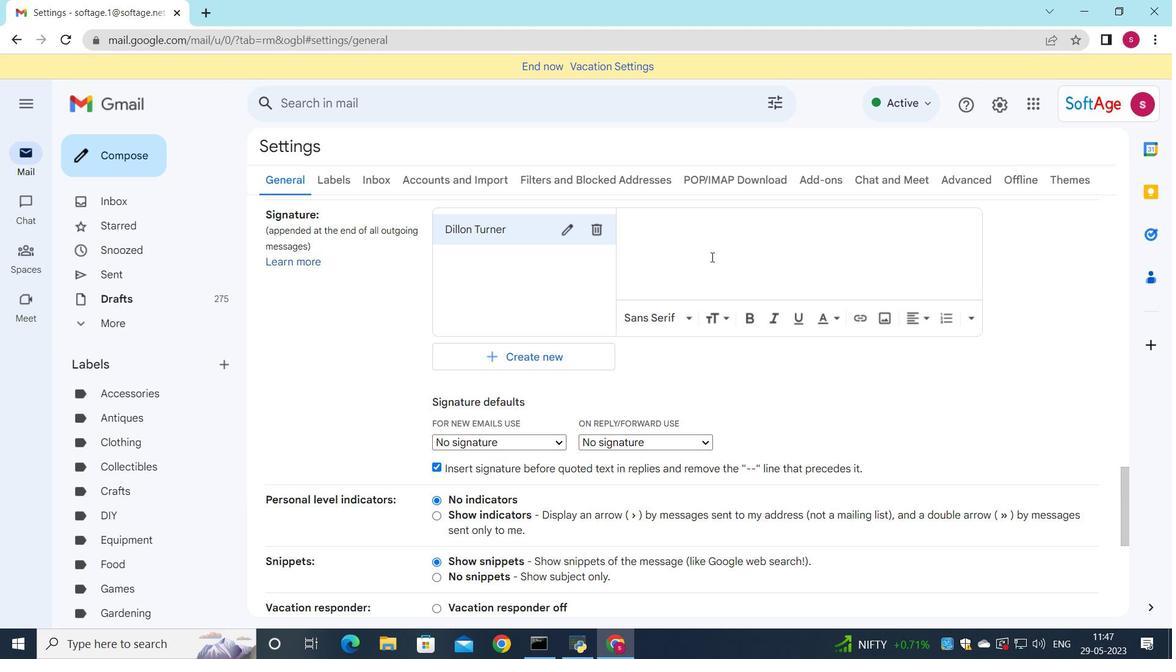 
Action: Key pressed <Key.shift>Dillon<Key.space><Key.shift><Key.shift><Key.shift><Key.shift><Key.shift><Key.shift><Key.shift><Key.shift><Key.shift><Key.shift><Key.shift><Key.shift>Turner
Screenshot: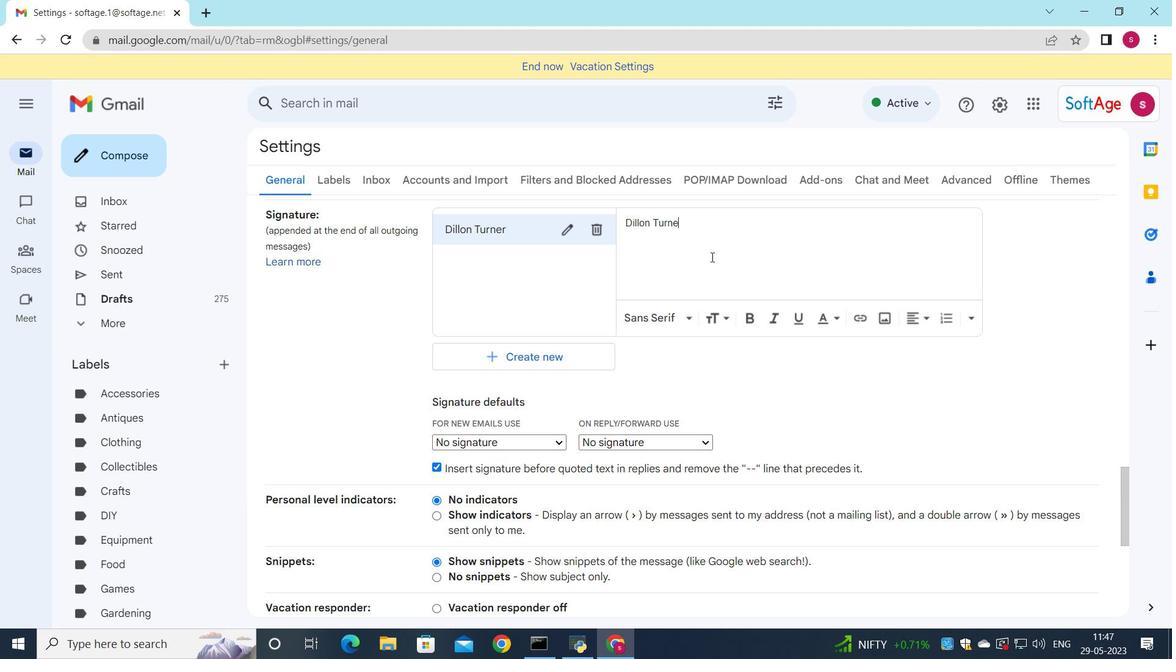 
Action: Mouse moved to (493, 443)
Screenshot: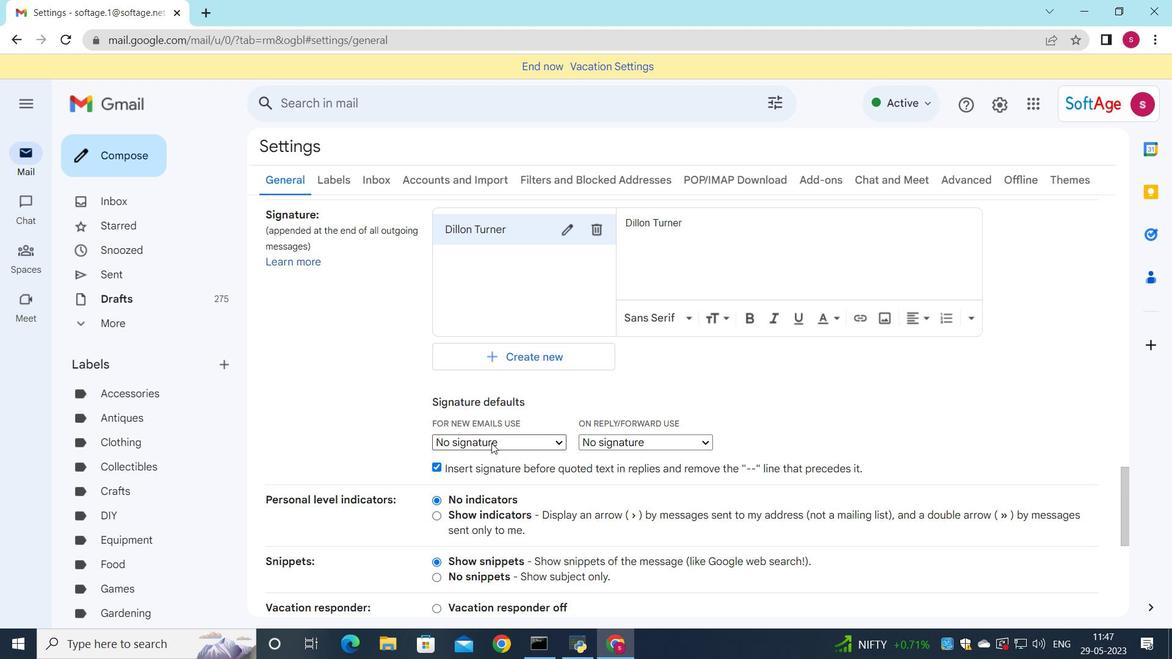 
Action: Mouse pressed left at (493, 443)
Screenshot: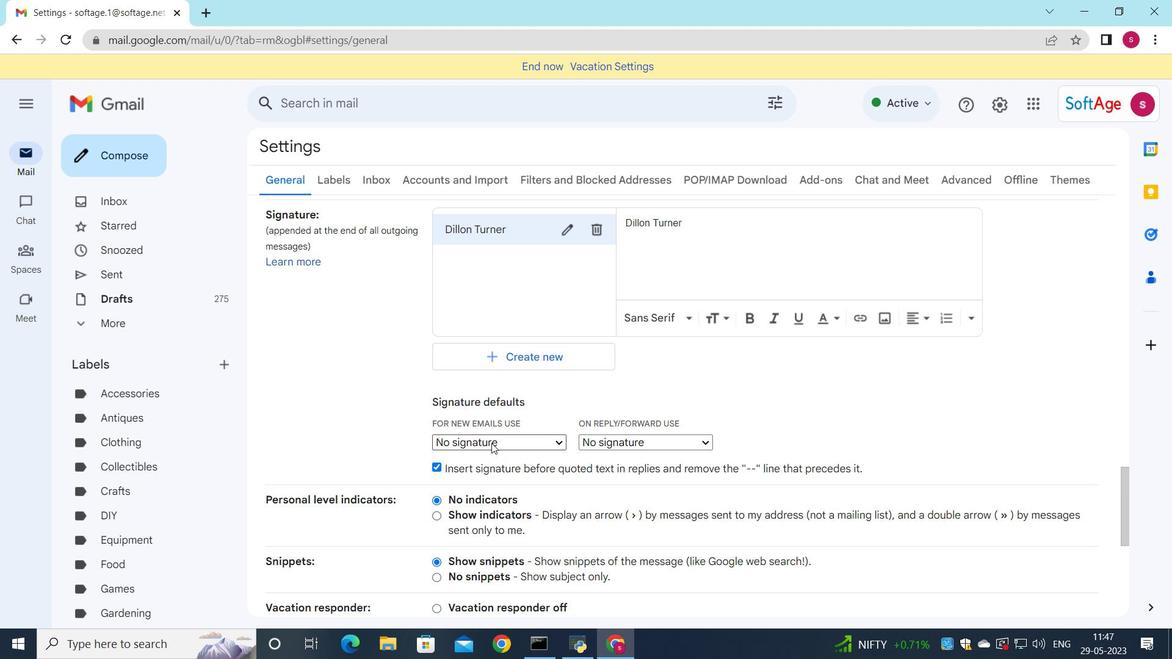 
Action: Mouse moved to (494, 467)
Screenshot: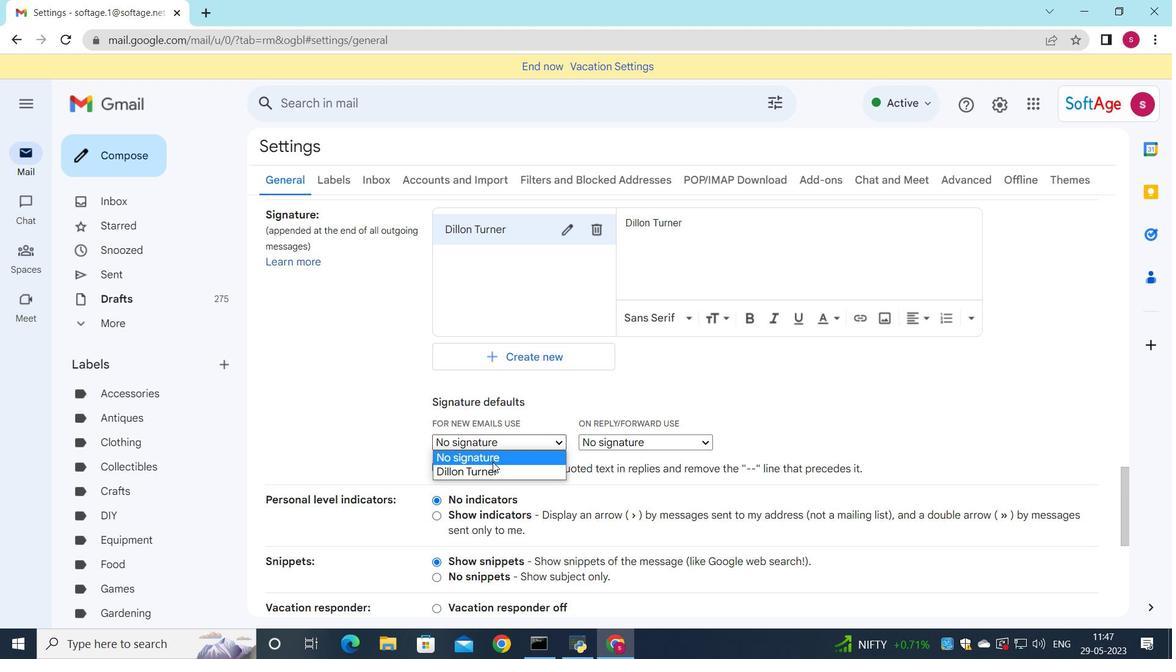 
Action: Mouse pressed left at (494, 467)
Screenshot: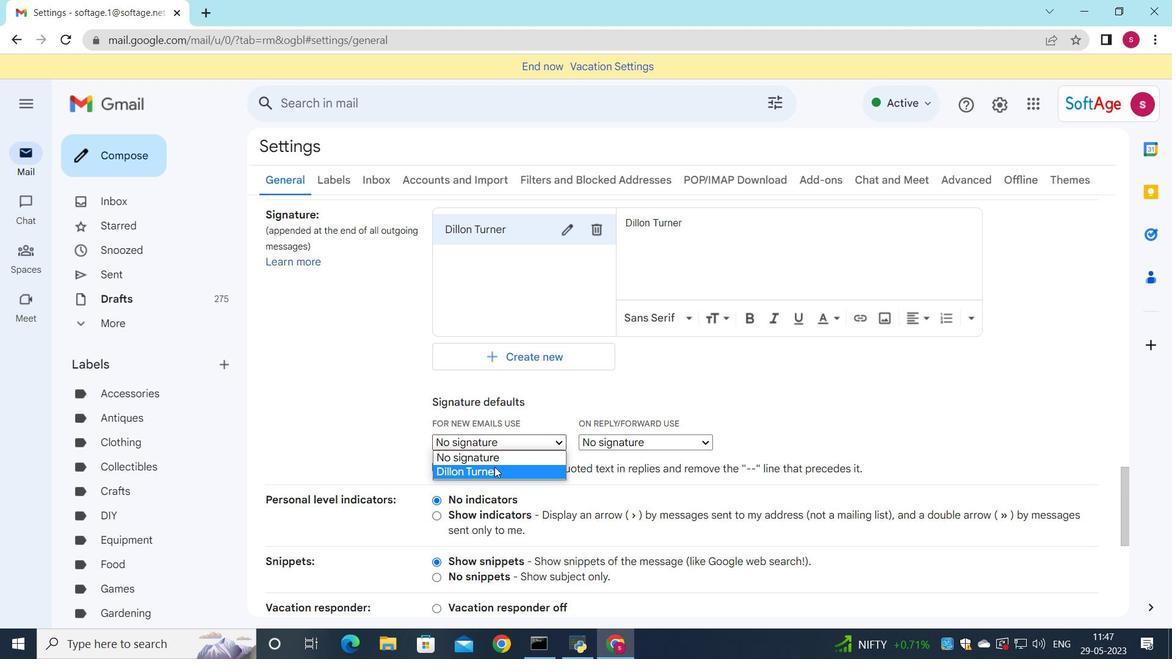 
Action: Mouse moved to (628, 444)
Screenshot: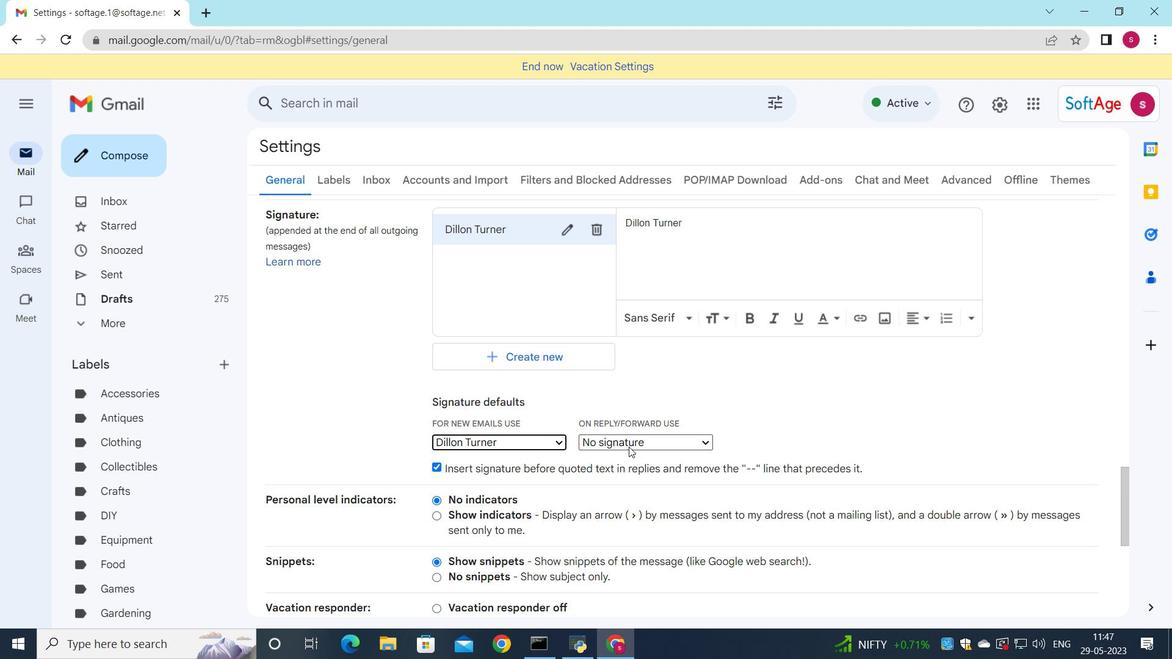 
Action: Mouse pressed left at (628, 444)
Screenshot: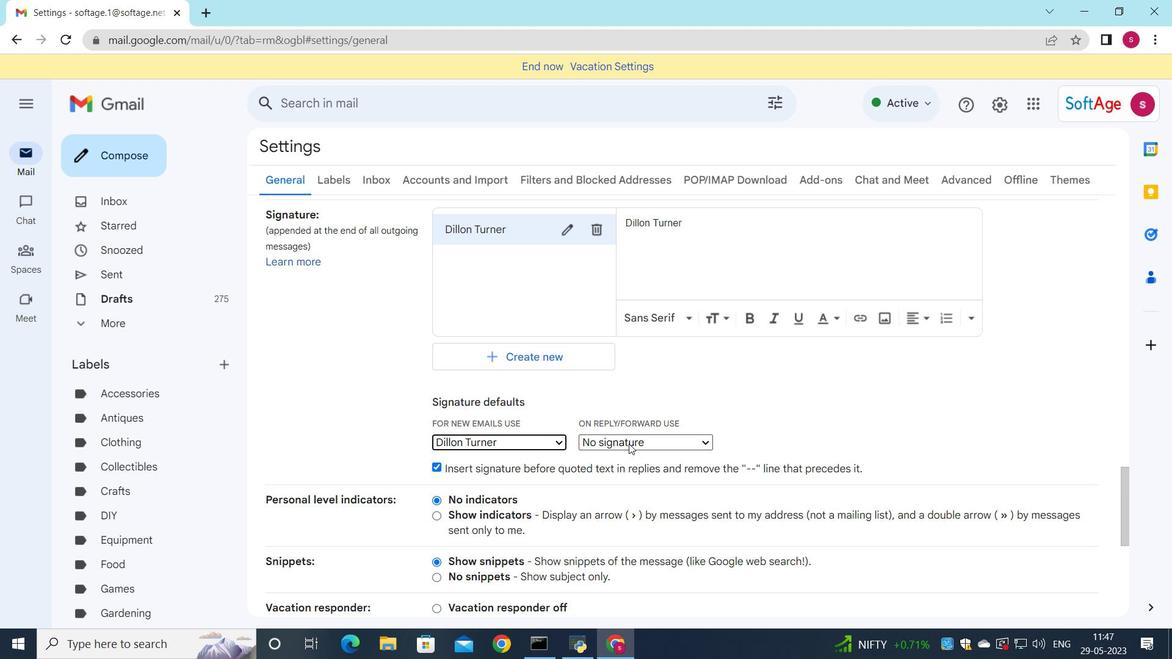 
Action: Mouse moved to (621, 469)
Screenshot: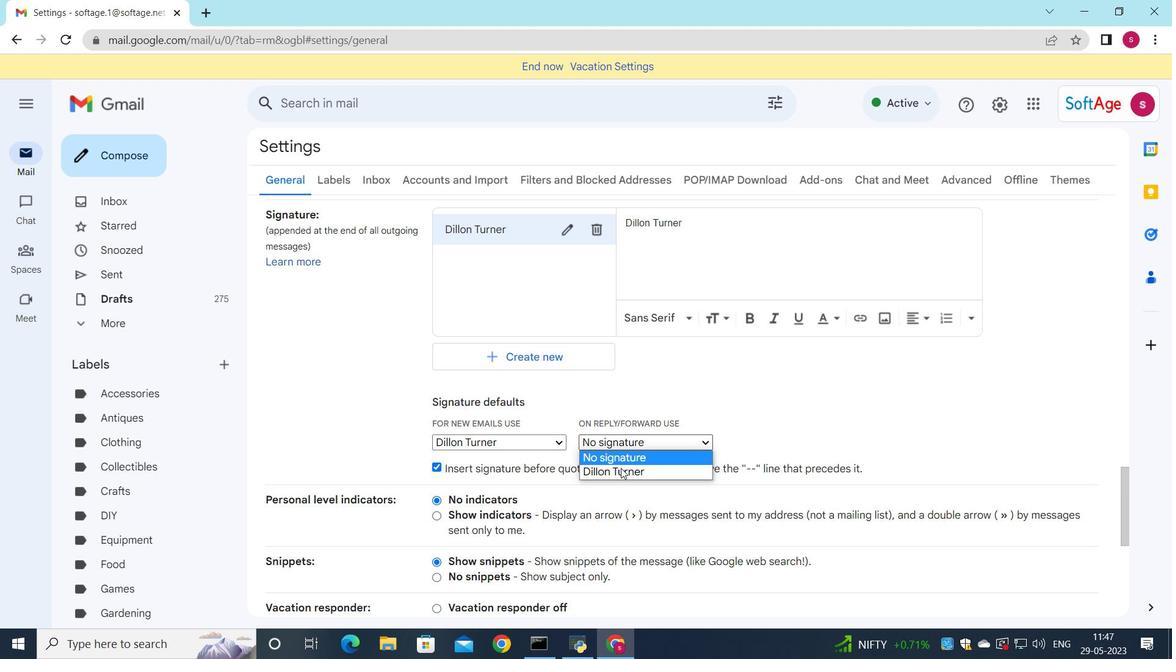 
Action: Mouse pressed left at (621, 469)
Screenshot: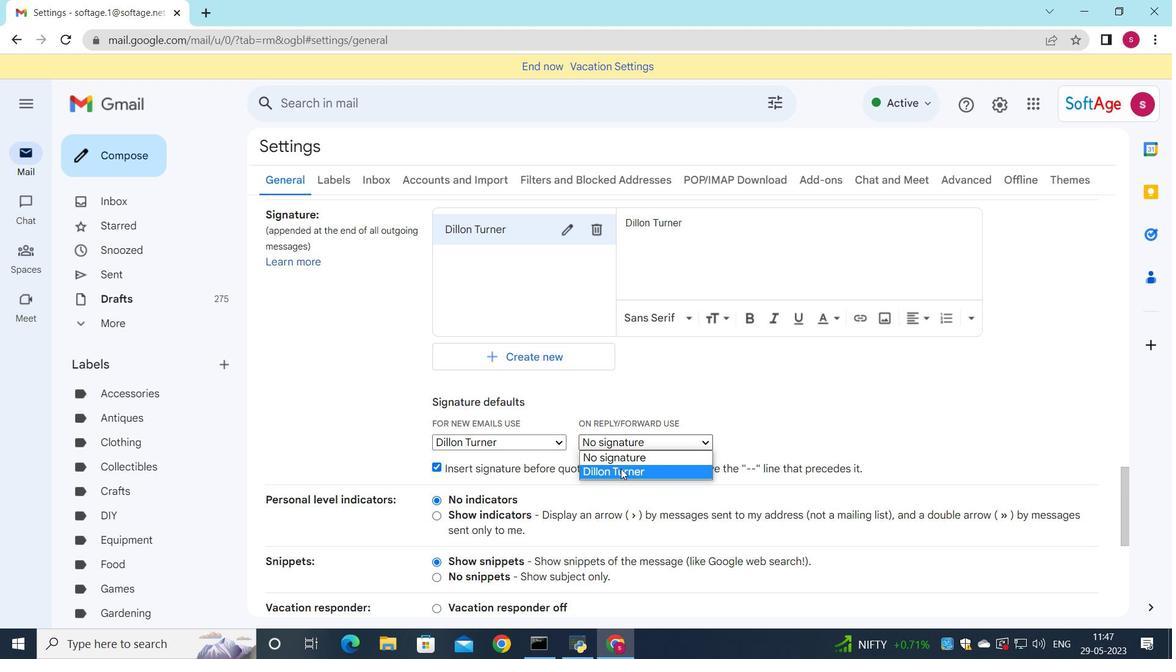 
Action: Mouse moved to (622, 469)
Screenshot: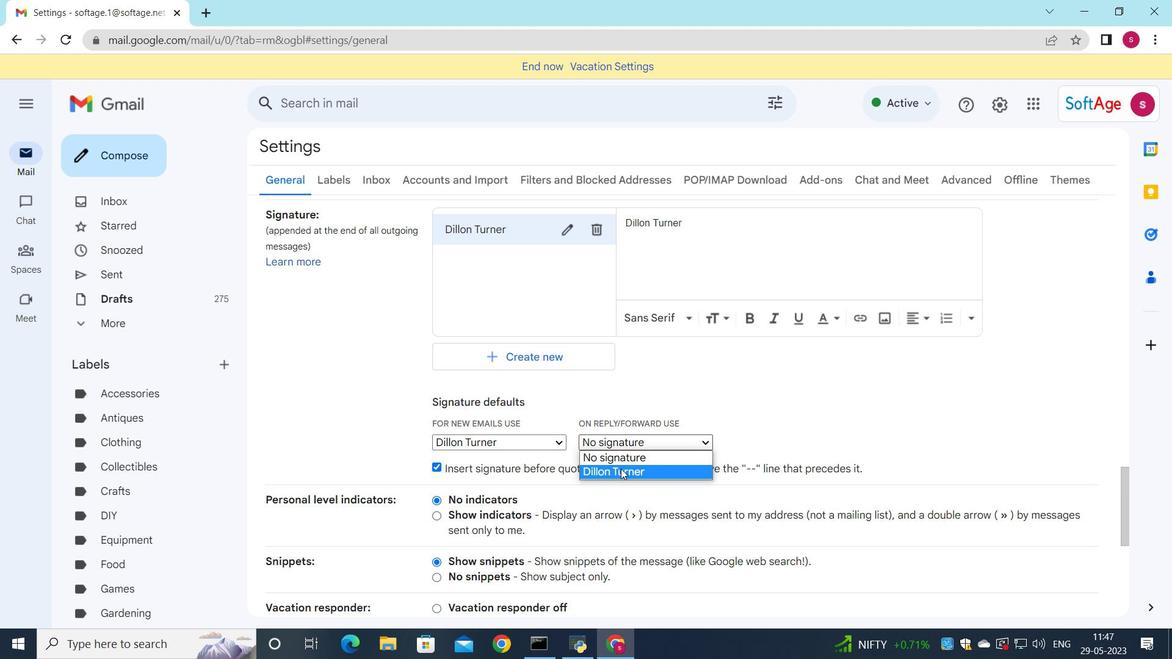 
Action: Mouse scrolled (622, 468) with delta (0, 0)
Screenshot: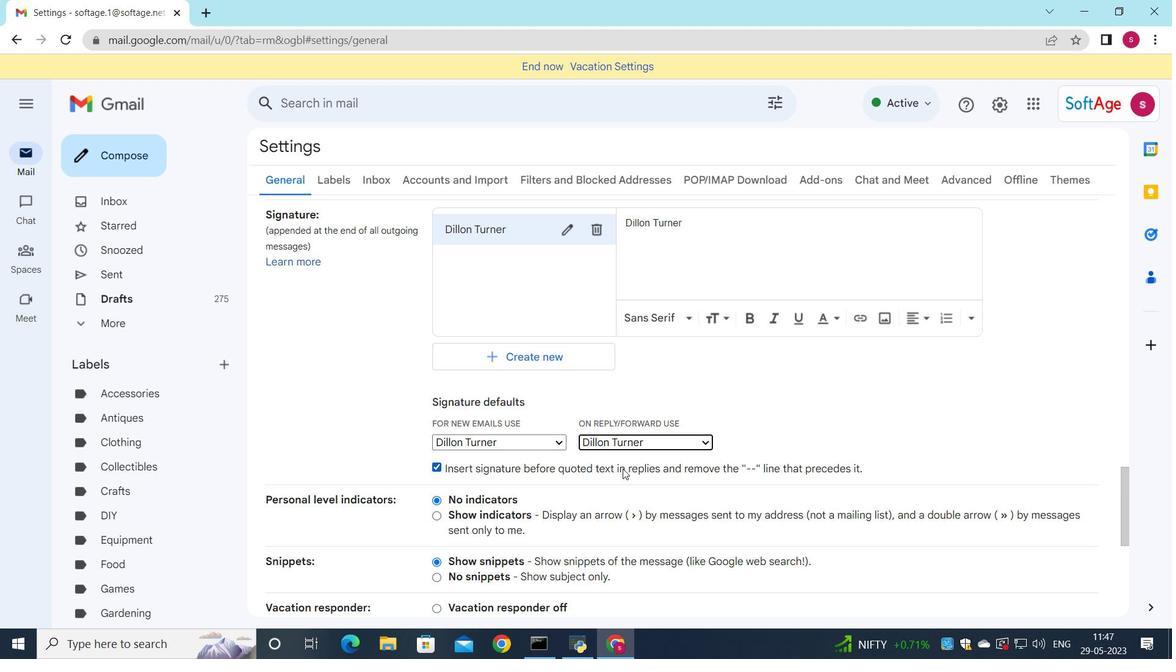 
Action: Mouse scrolled (622, 468) with delta (0, 0)
Screenshot: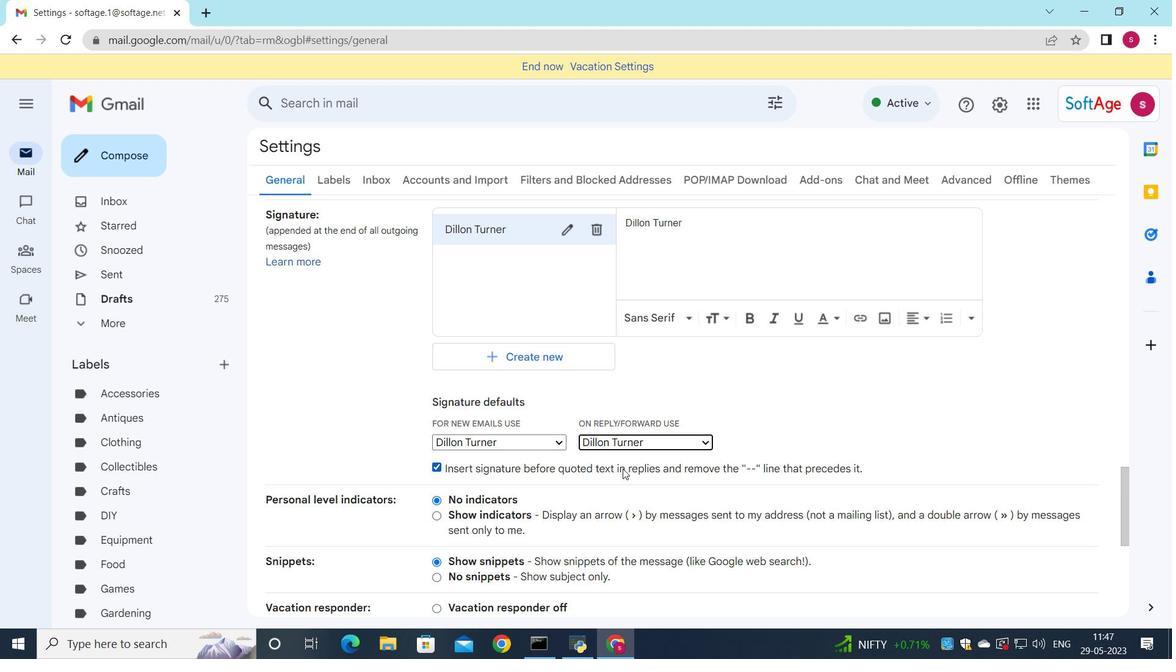 
Action: Mouse scrolled (622, 468) with delta (0, 0)
Screenshot: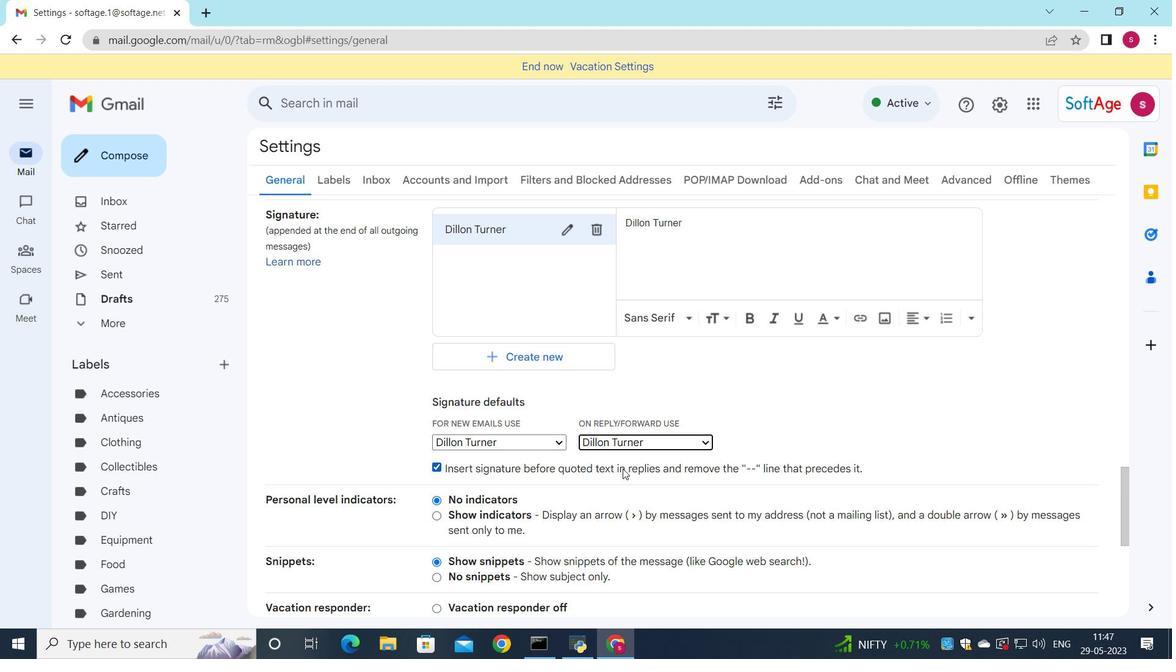 
Action: Mouse scrolled (622, 468) with delta (0, 0)
Screenshot: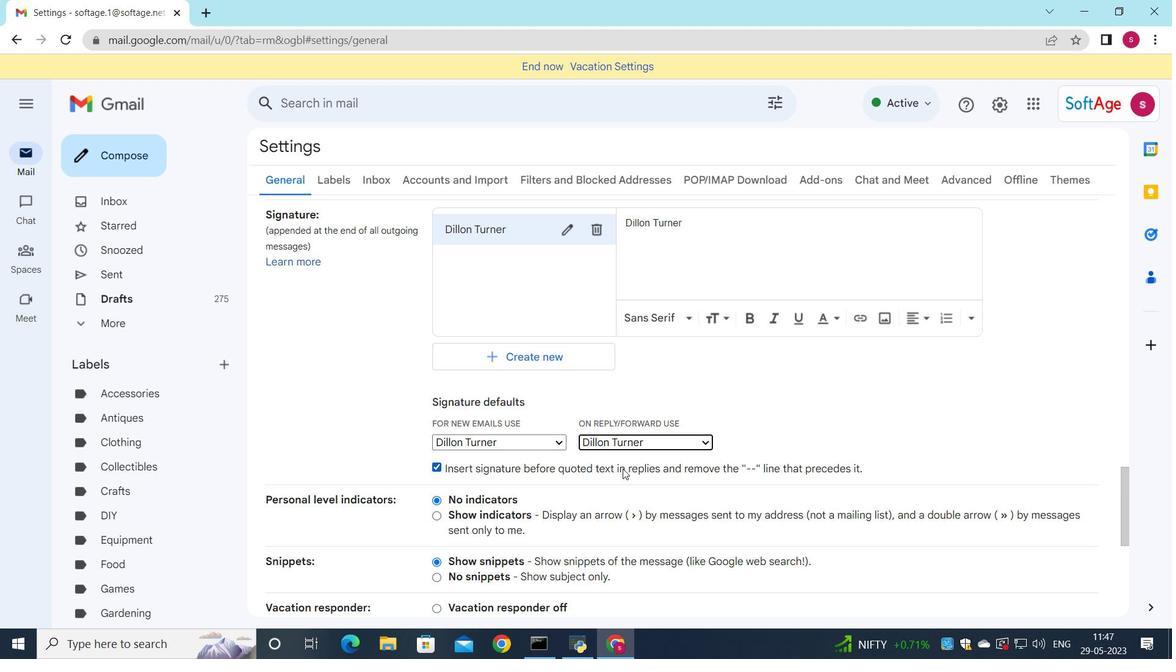 
Action: Mouse scrolled (622, 468) with delta (0, 0)
Screenshot: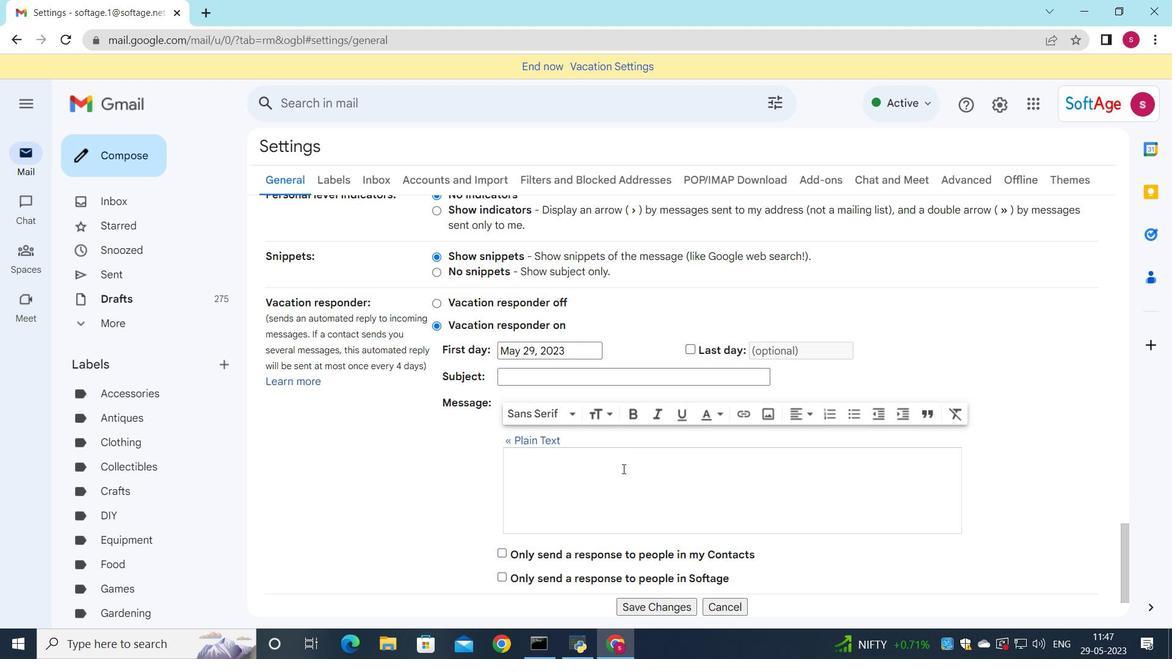 
Action: Mouse scrolled (622, 468) with delta (0, 0)
Screenshot: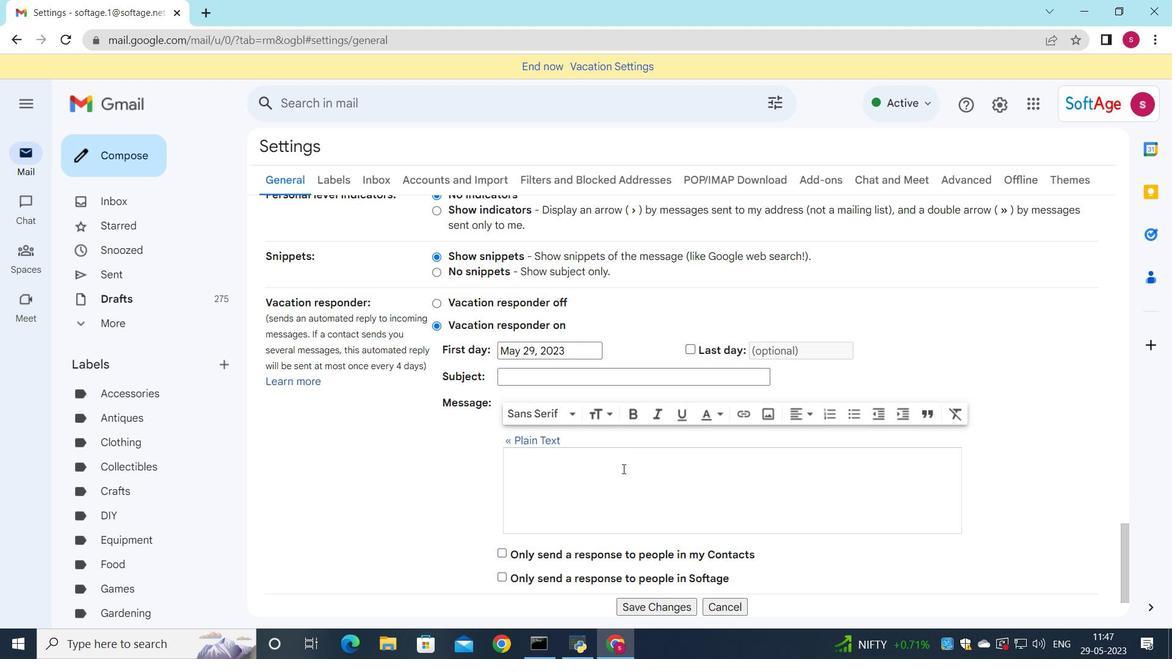 
Action: Mouse scrolled (622, 468) with delta (0, 0)
Screenshot: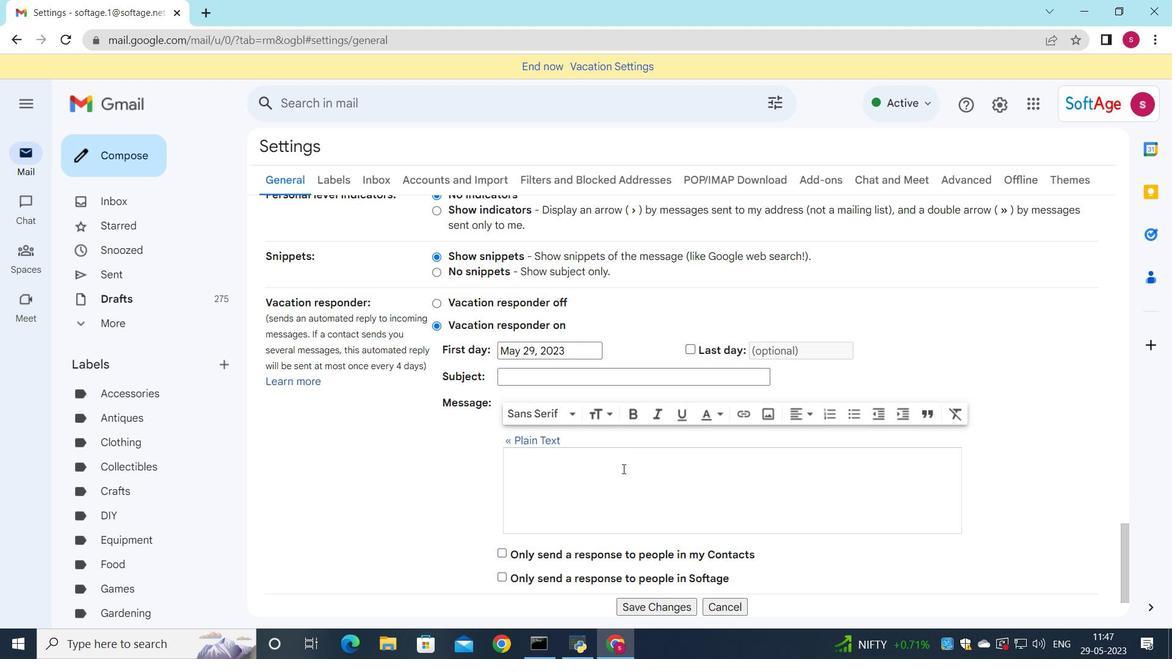 
Action: Mouse scrolled (622, 468) with delta (0, 0)
Screenshot: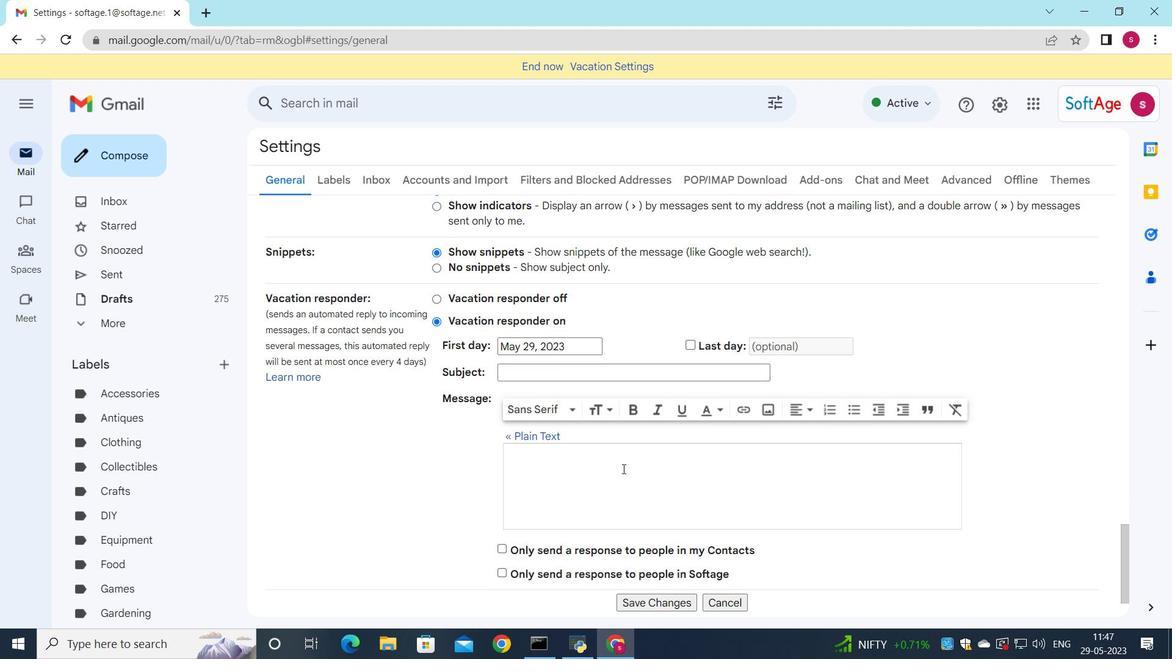 
Action: Mouse moved to (649, 534)
Screenshot: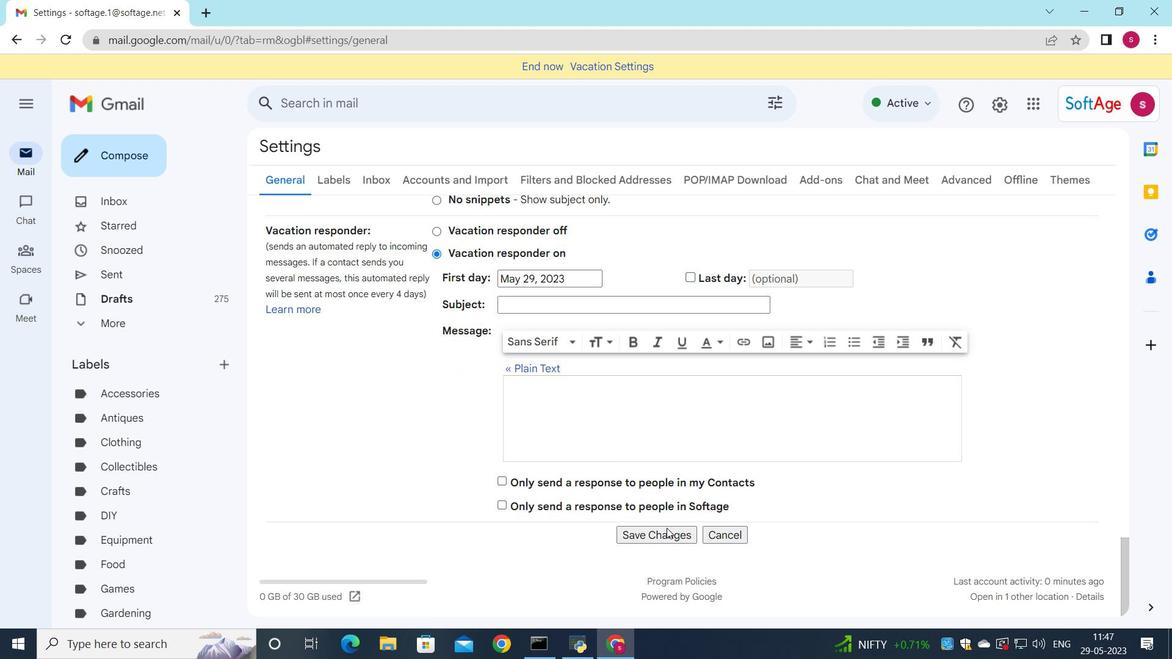 
Action: Mouse pressed left at (649, 534)
Screenshot: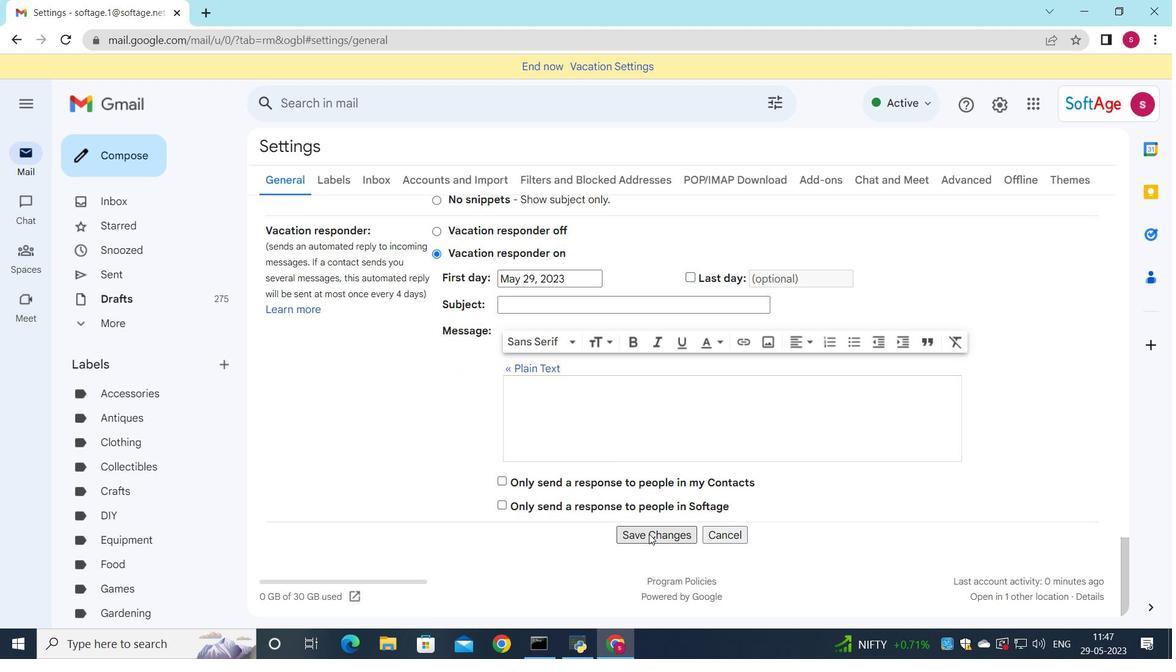 
Action: Mouse moved to (114, 154)
Screenshot: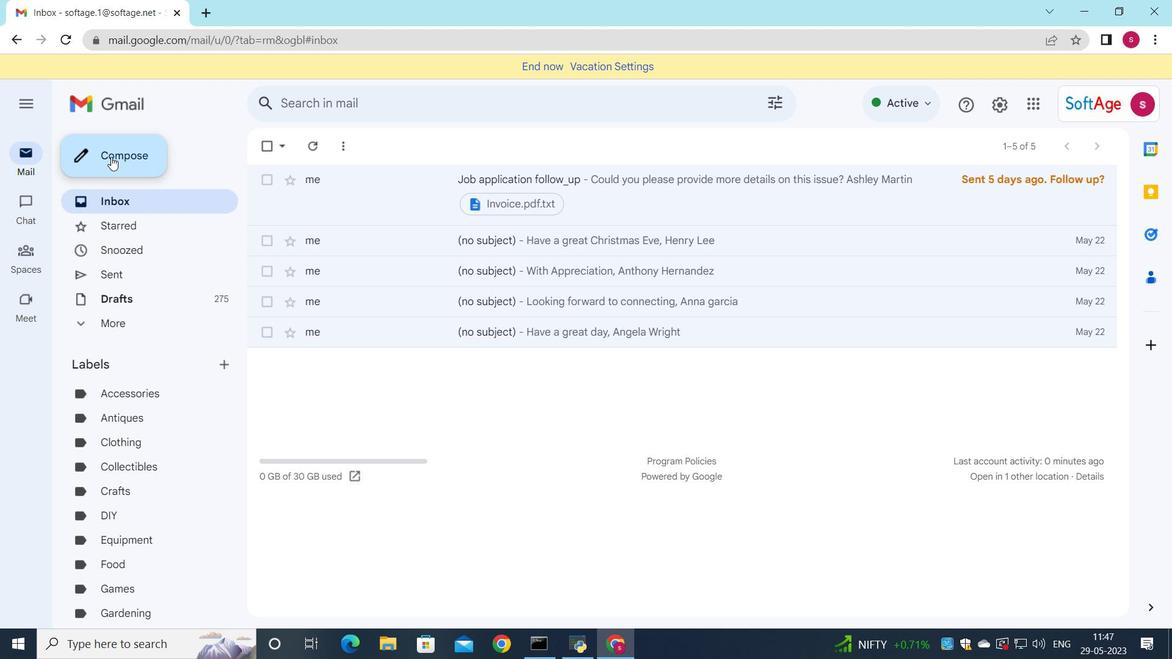 
Action: Mouse pressed left at (114, 154)
Screenshot: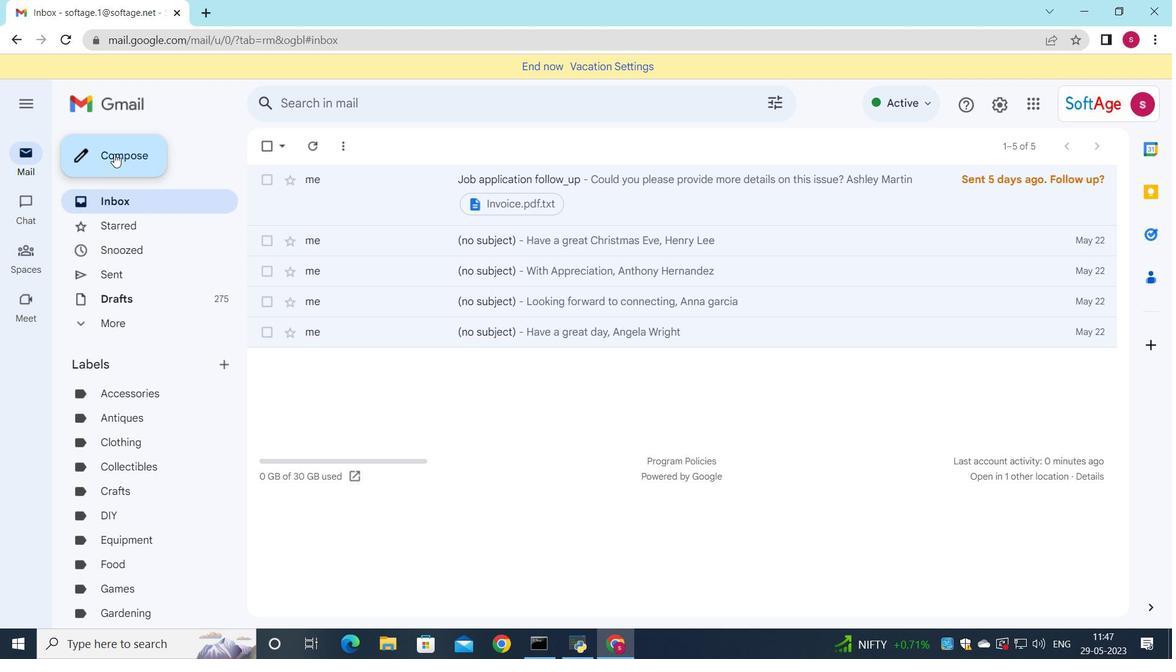 
Action: Mouse moved to (637, 364)
Screenshot: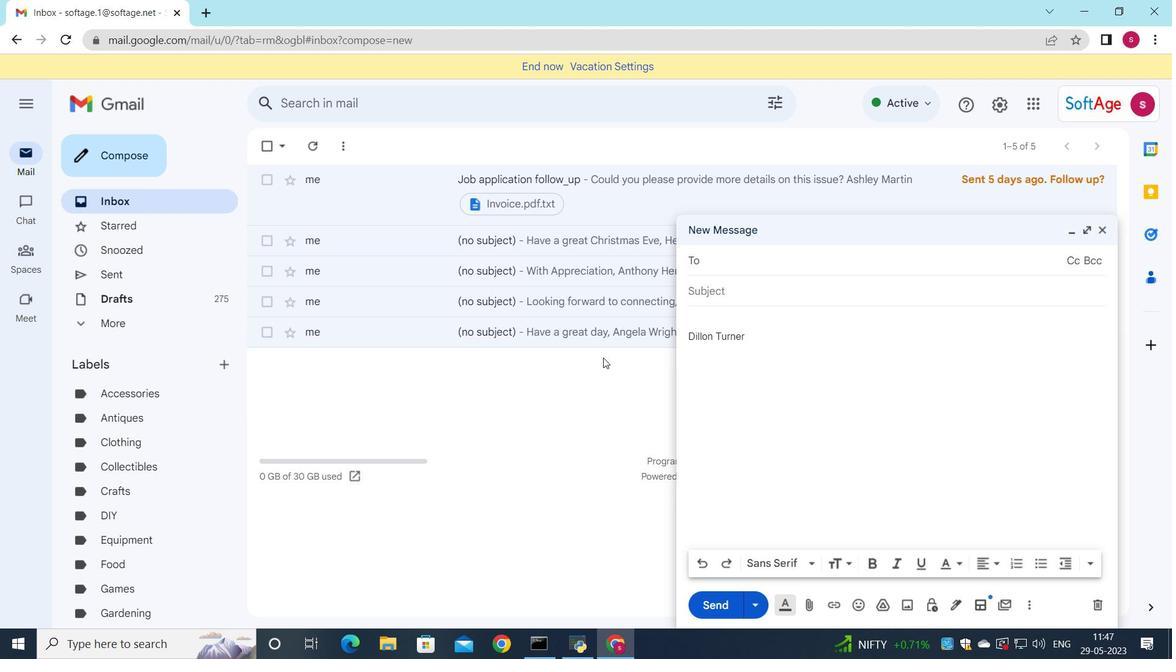 
Action: Key pressed <Key.up><Key.down><Key.down><Key.enter><Key.down><Key.down><Key.down><Key.enter>
Screenshot: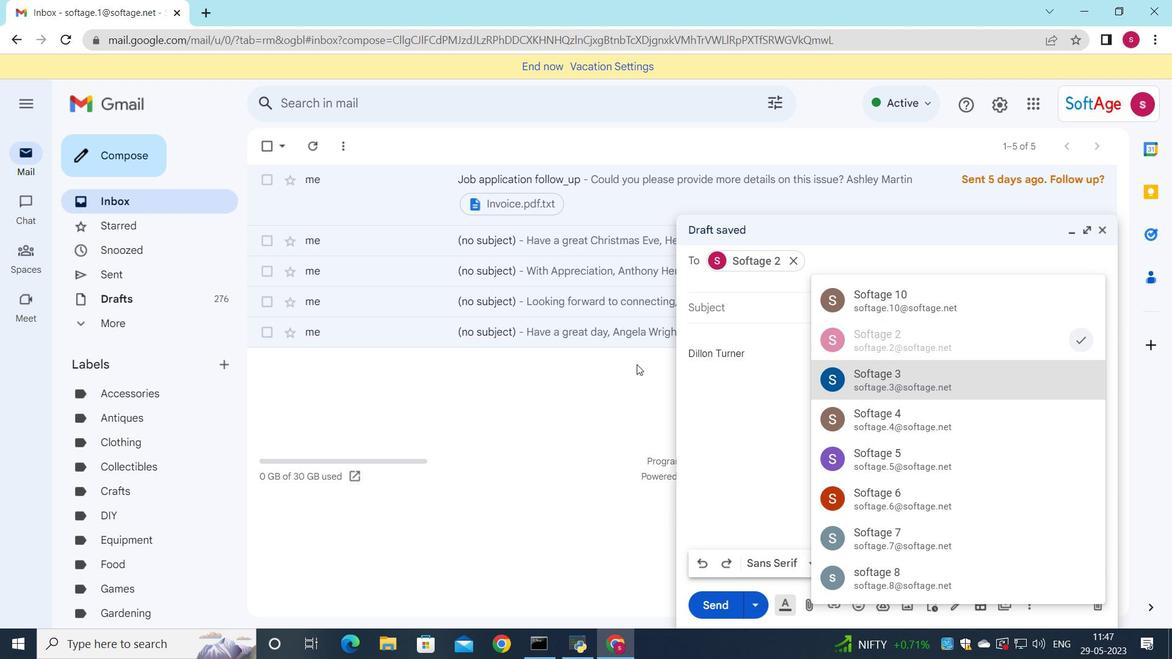 
Action: Mouse moved to (1070, 285)
Screenshot: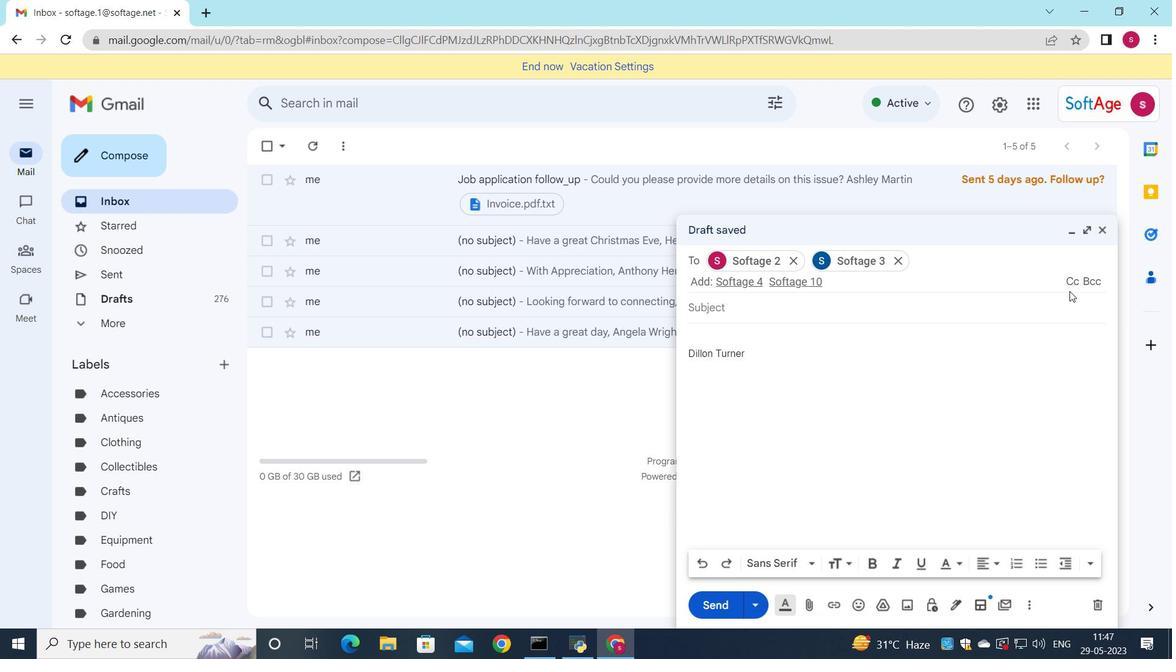 
Action: Mouse pressed left at (1070, 285)
Screenshot: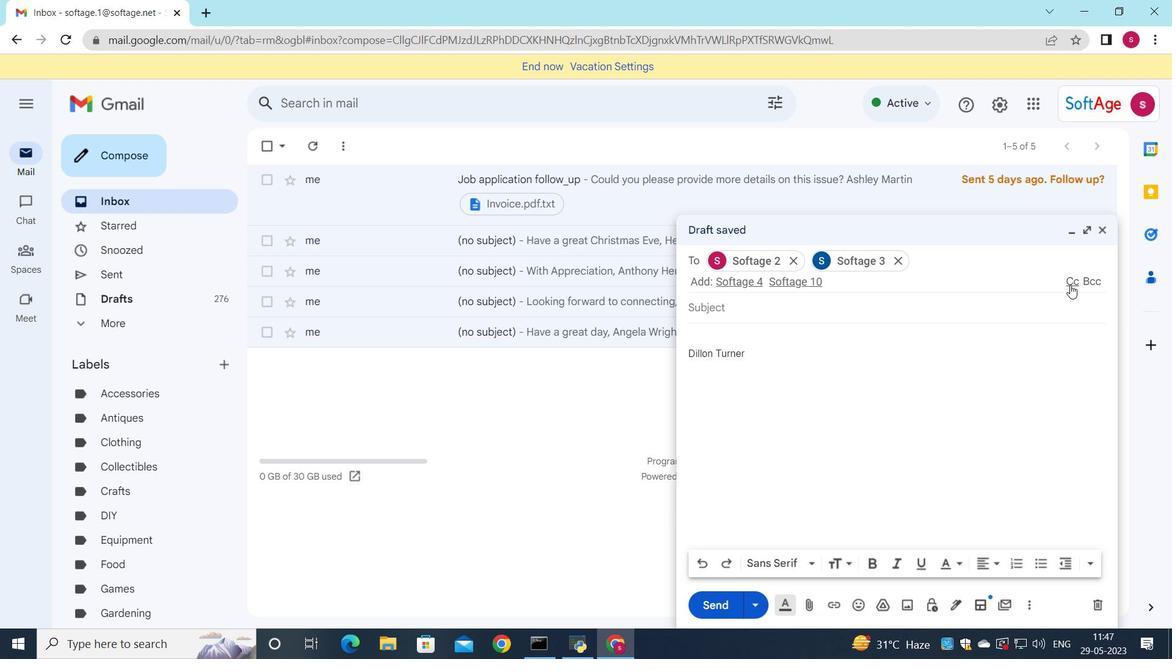 
Action: Mouse moved to (874, 339)
Screenshot: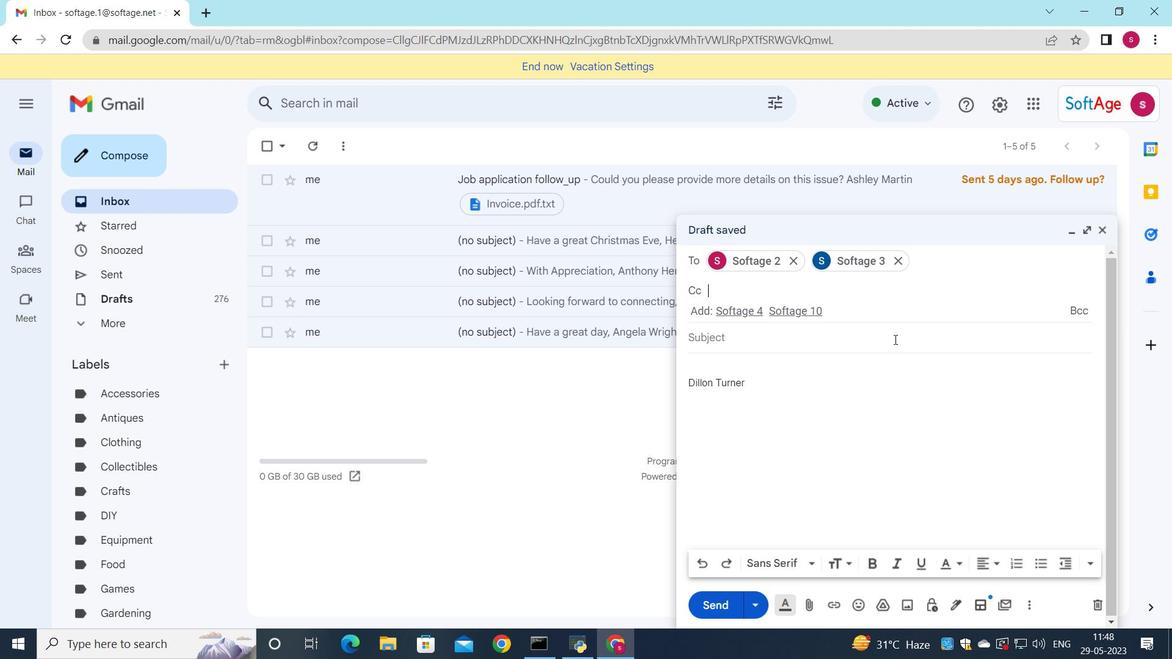 
Action: Key pressed s
Screenshot: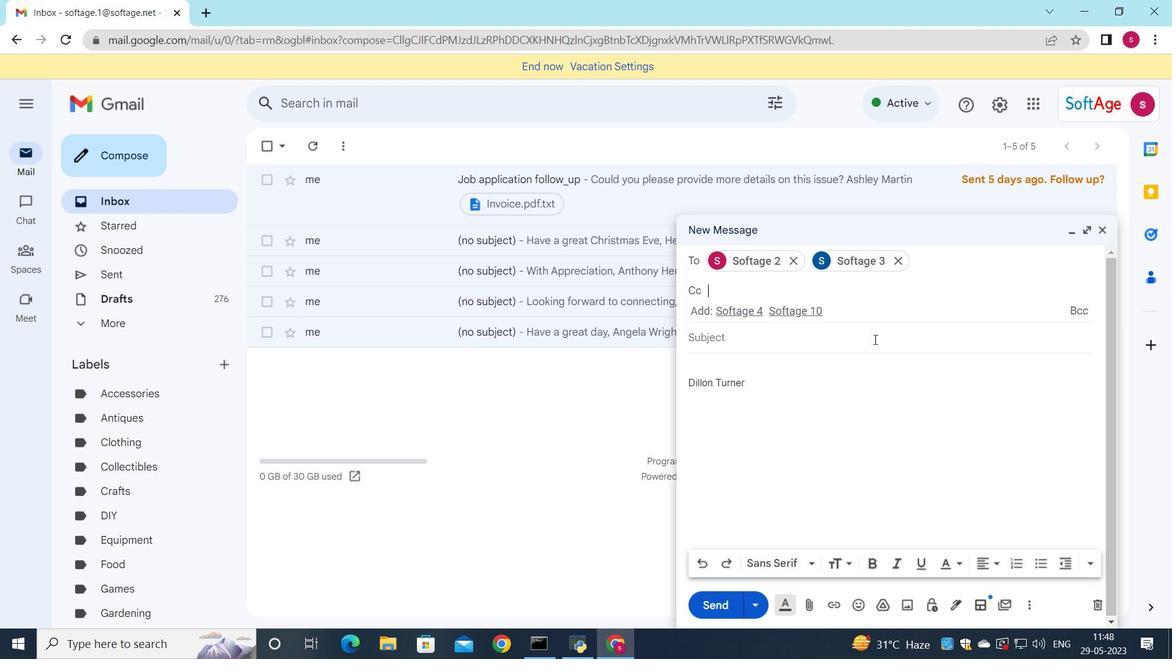 
Action: Mouse moved to (885, 434)
Screenshot: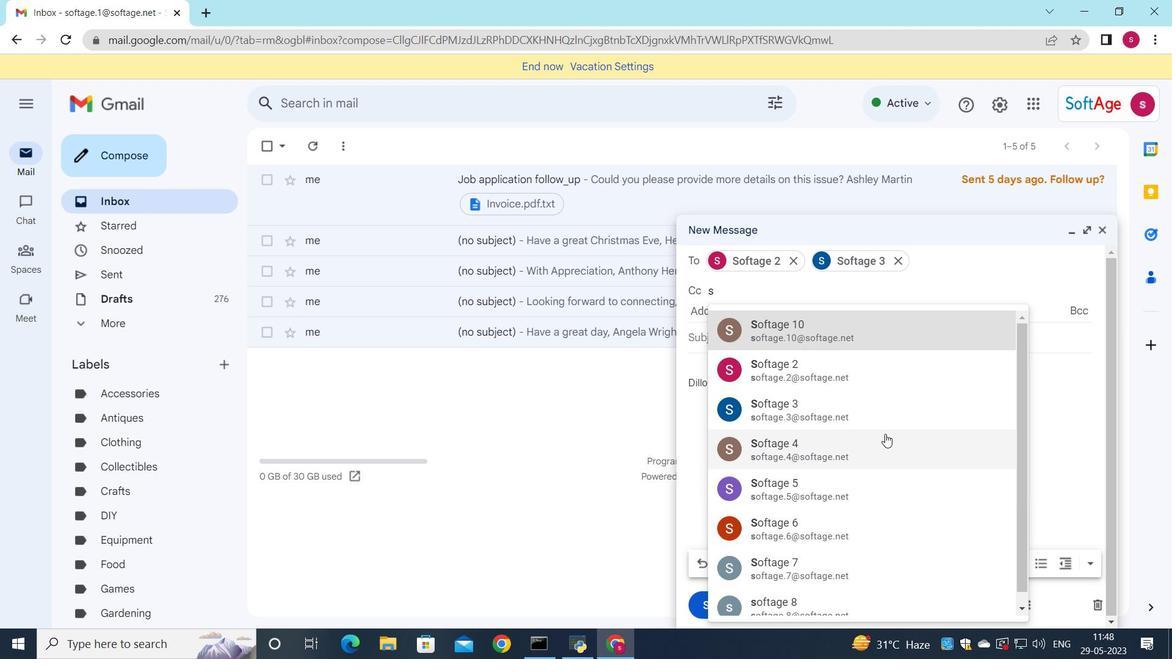 
Action: Mouse pressed left at (885, 434)
Screenshot: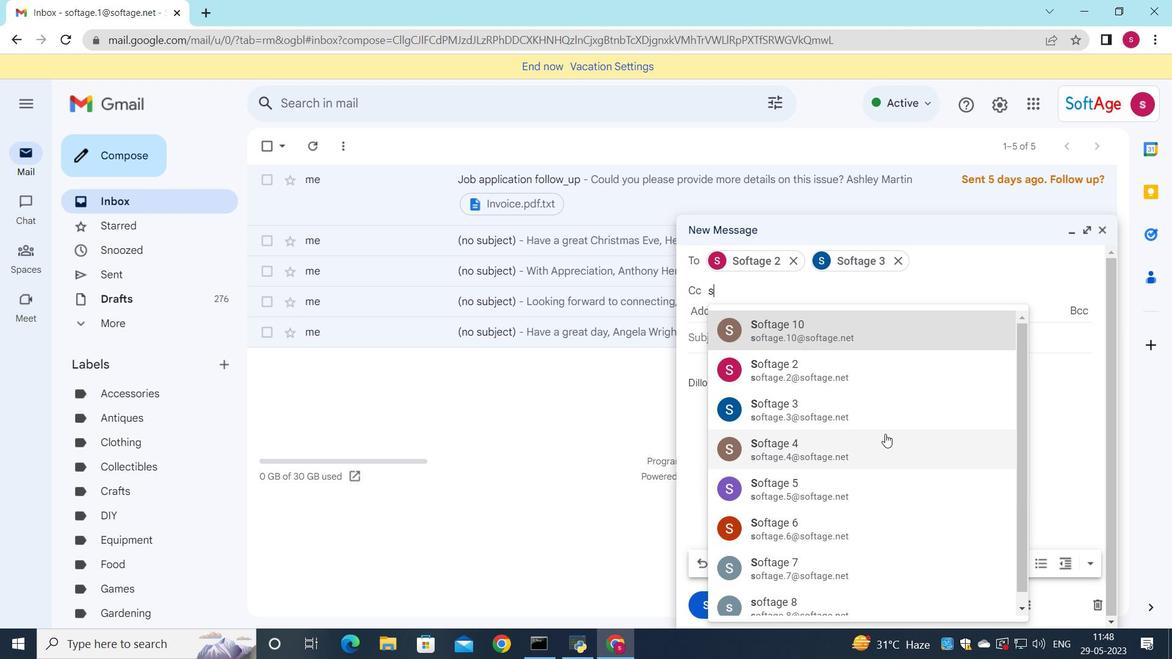 
Action: Mouse moved to (744, 343)
Screenshot: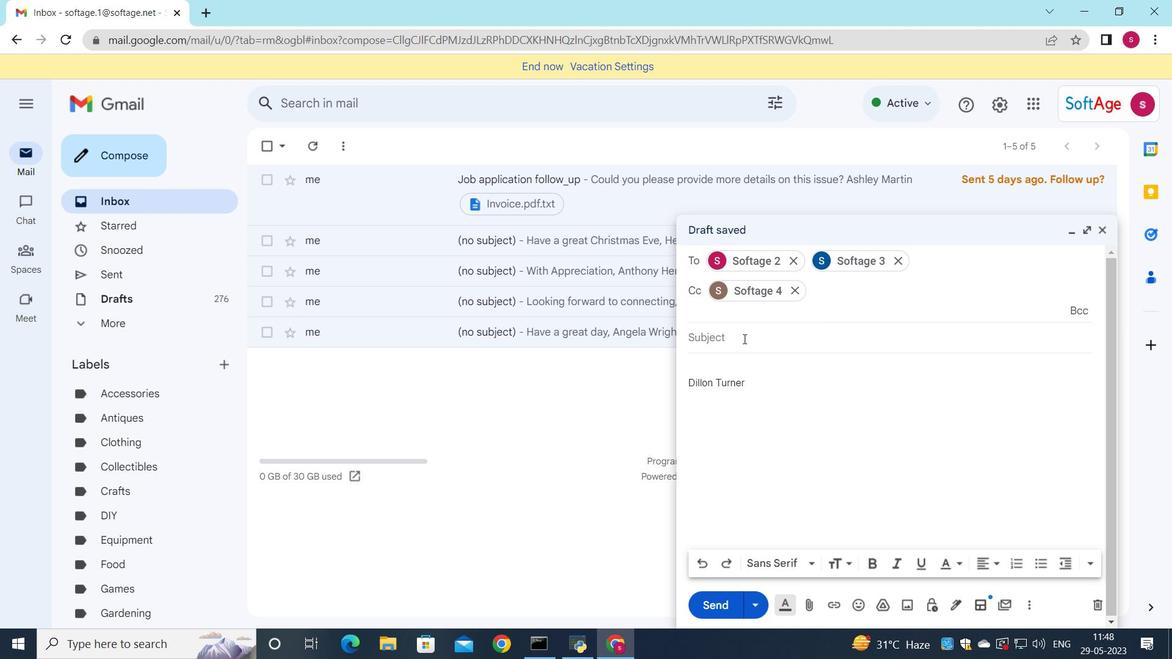 
Action: Mouse pressed left at (744, 343)
Screenshot: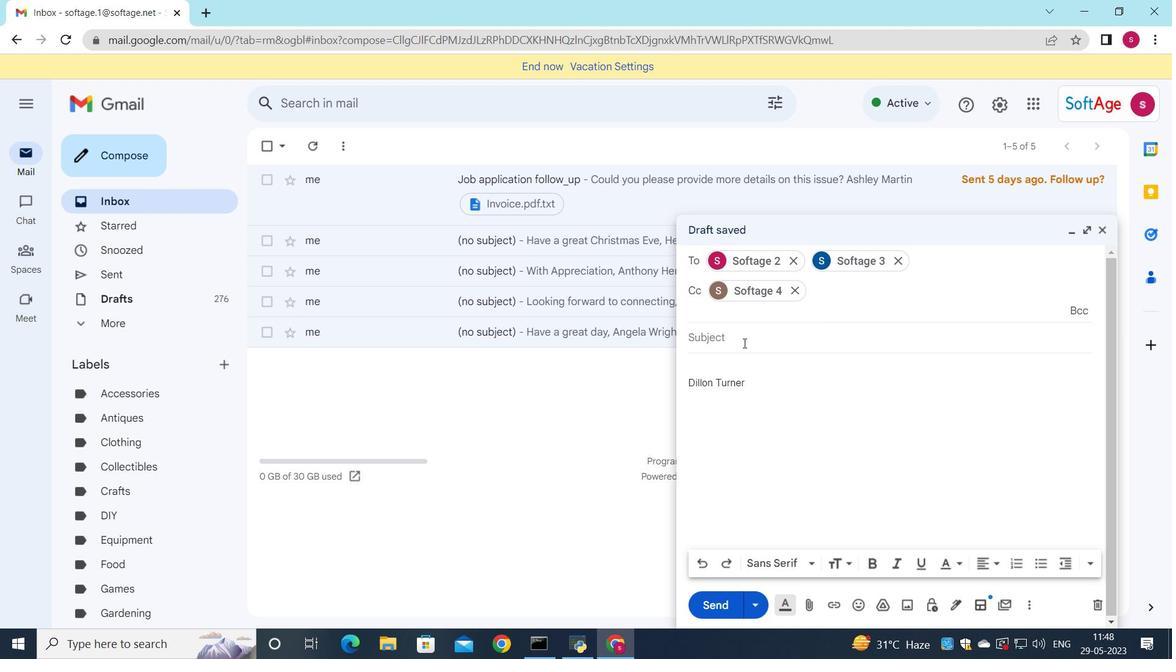 
Action: Mouse moved to (762, 371)
Screenshot: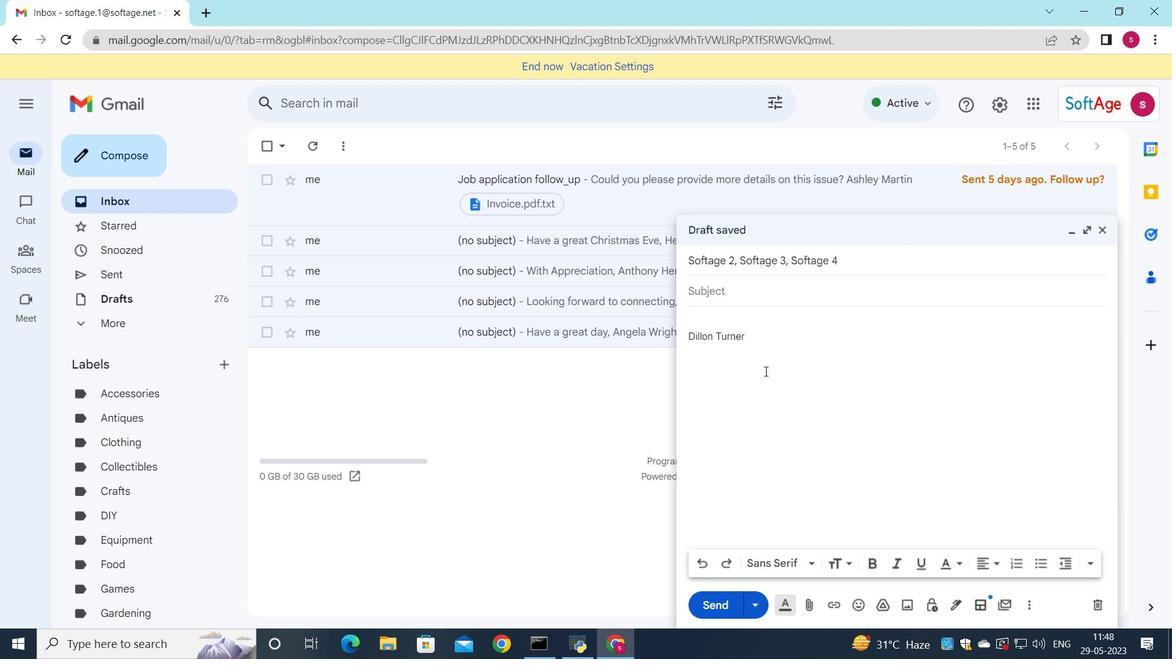 
Action: Key pressed <Key.shift><Key.shift><Key.shift><Key.shift><Key.shift>Yearlu<Key.backspace>y<Key.space><Key.shift>report
Screenshot: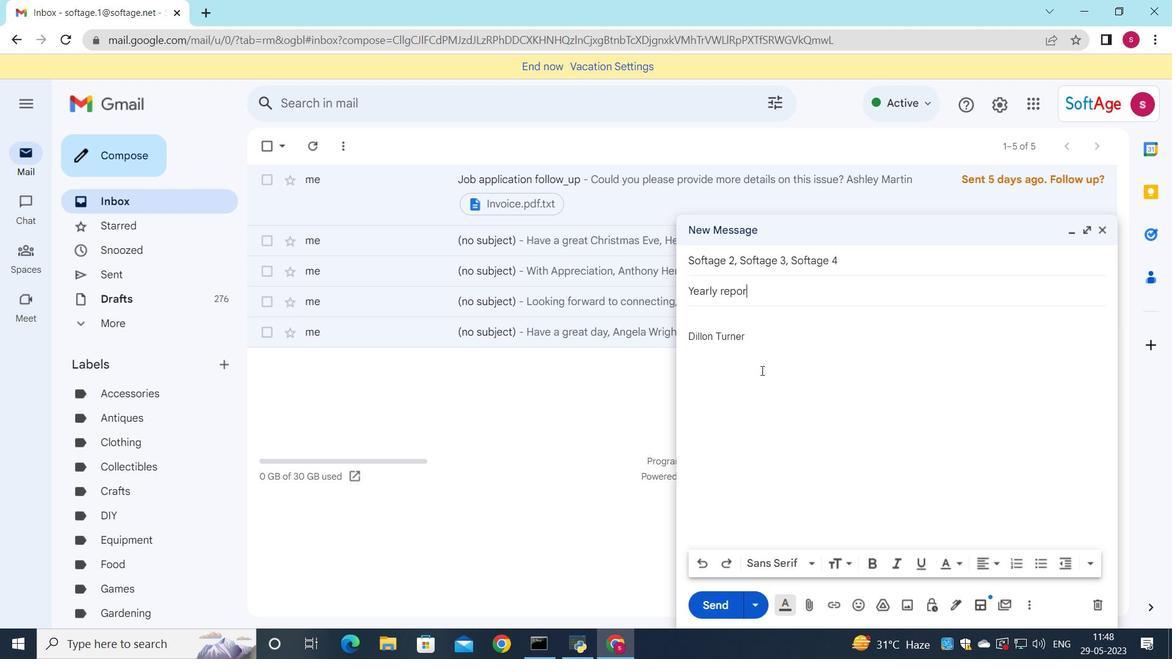 
Action: Mouse moved to (743, 316)
Screenshot: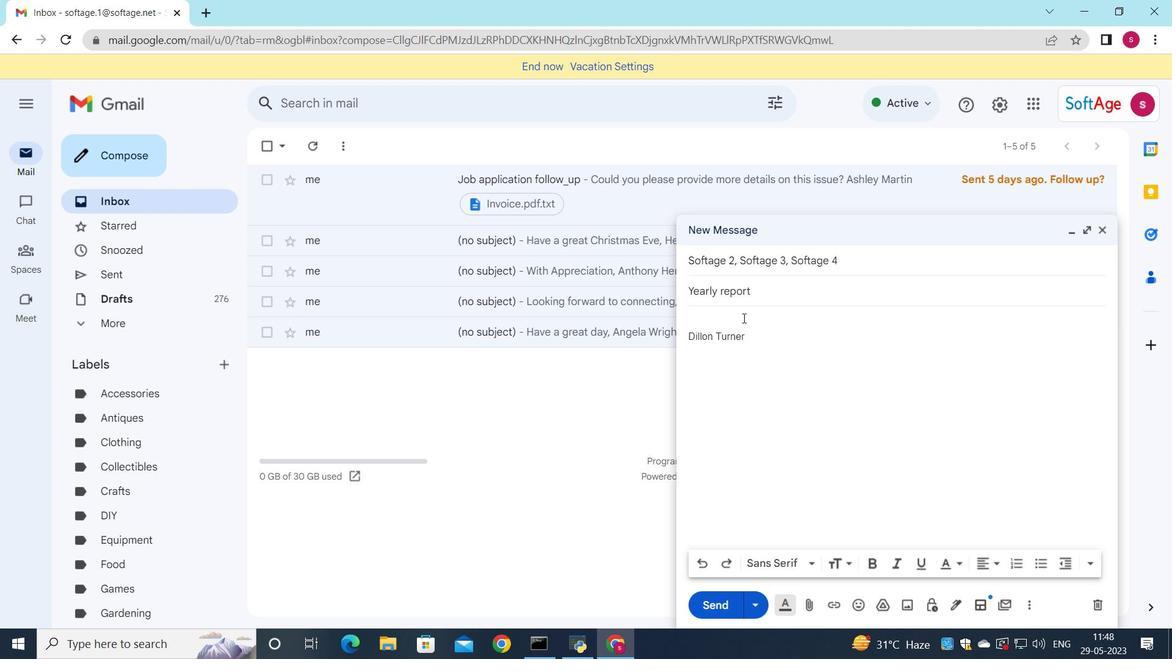 
Action: Mouse pressed left at (743, 316)
Screenshot: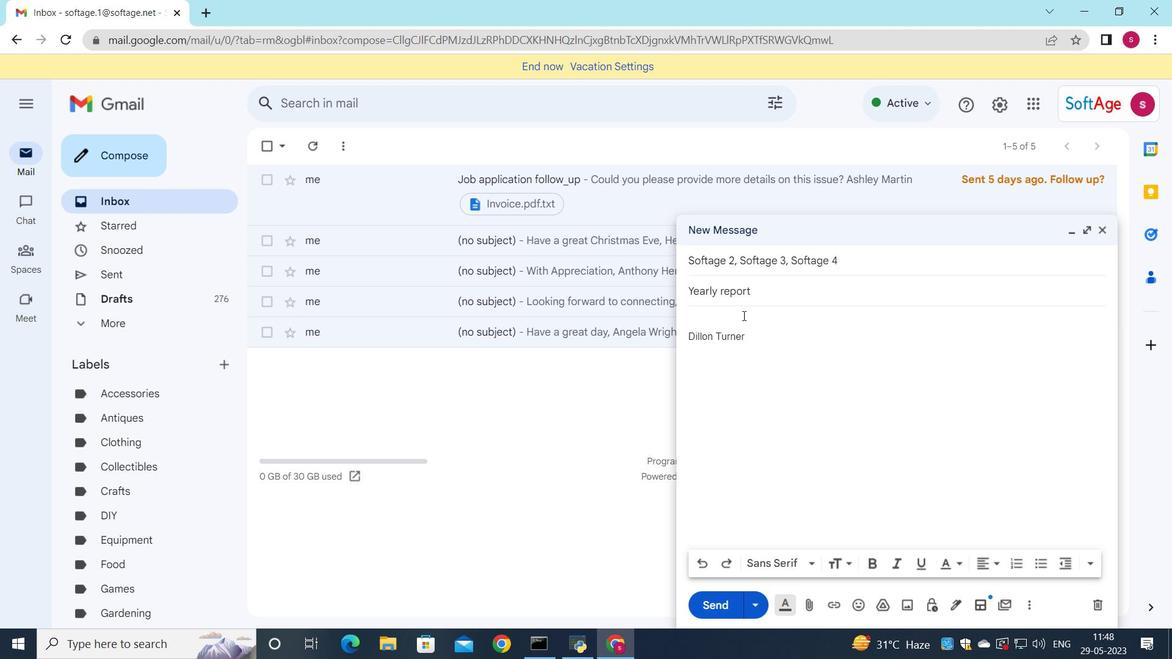 
Action: Key pressed <Key.shift>Could<Key.space>you<Key.space>please<Key.space>provide<Key.space>a<Key.space>status<Key.space>update<Key.space>on<Key.space>the<Key.space>delivery<Key.shift_r>?
Screenshot: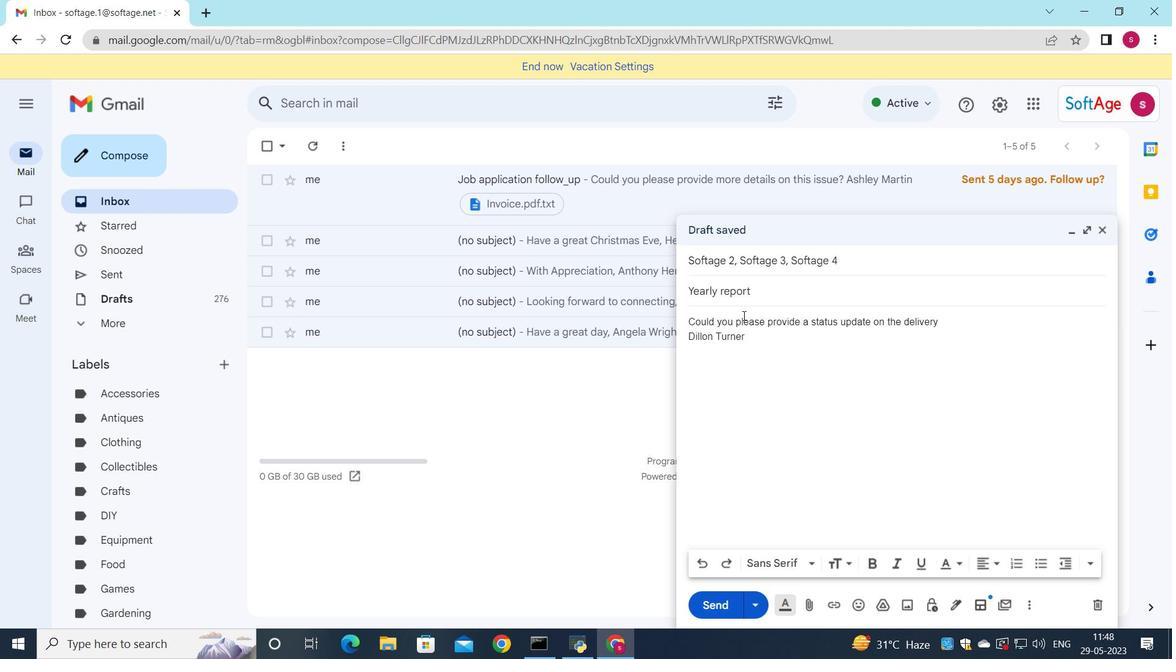 
Action: Mouse moved to (959, 322)
Screenshot: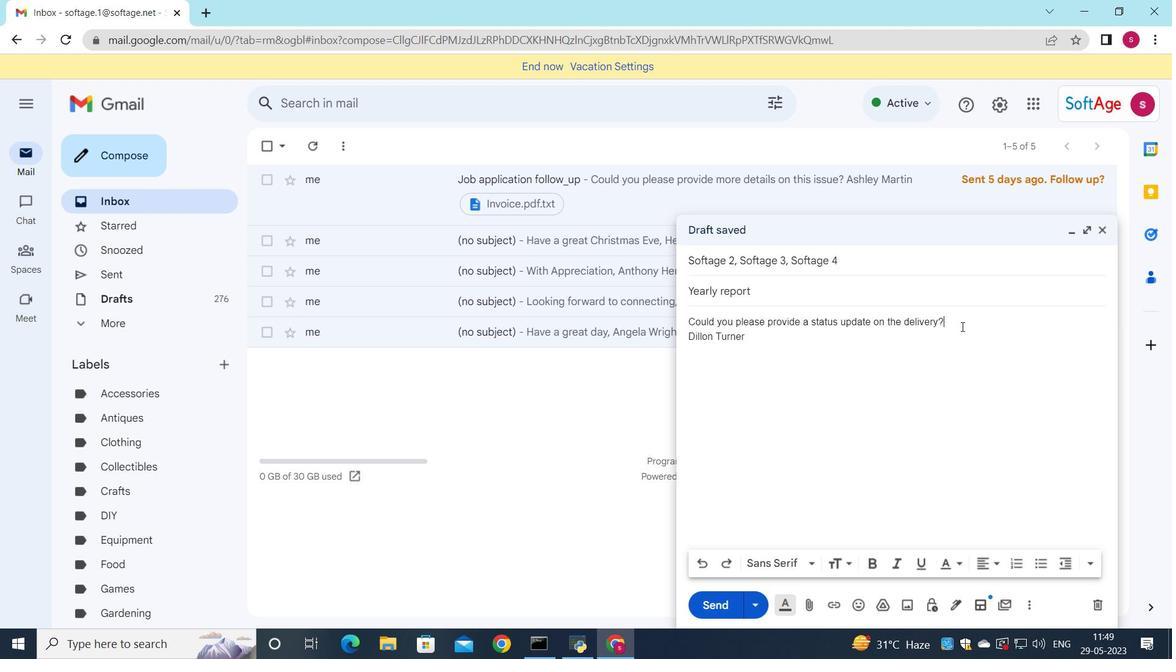 
Action: Mouse pressed left at (959, 322)
Screenshot: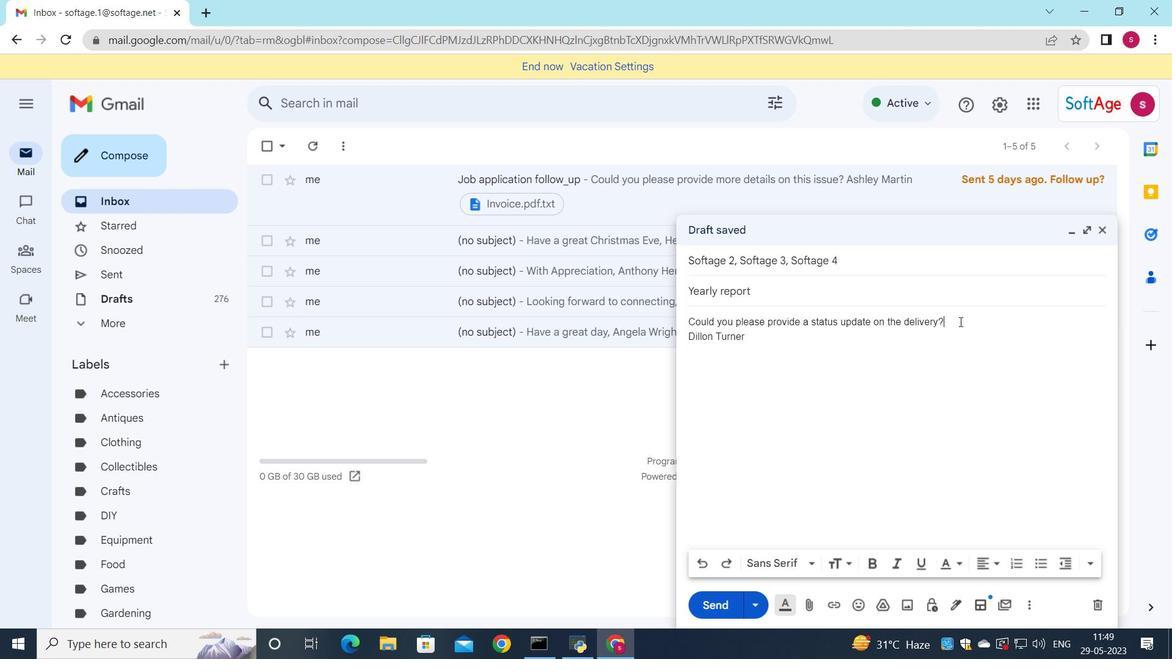 
Action: Mouse moved to (838, 568)
Screenshot: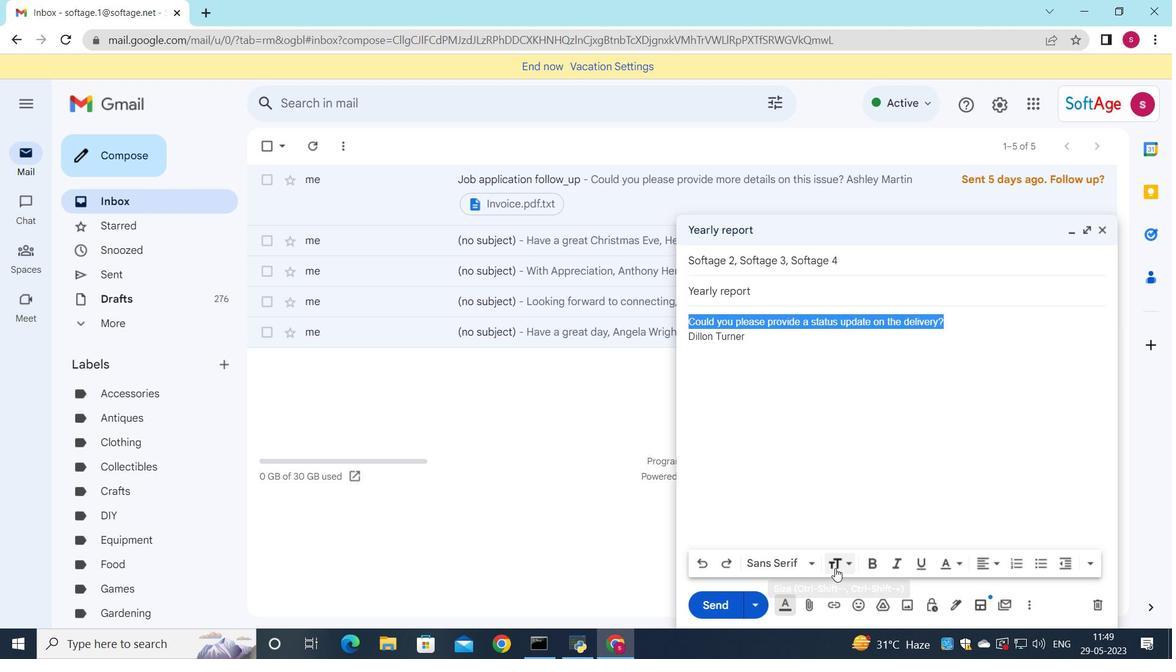 
Action: Mouse pressed left at (838, 568)
Screenshot: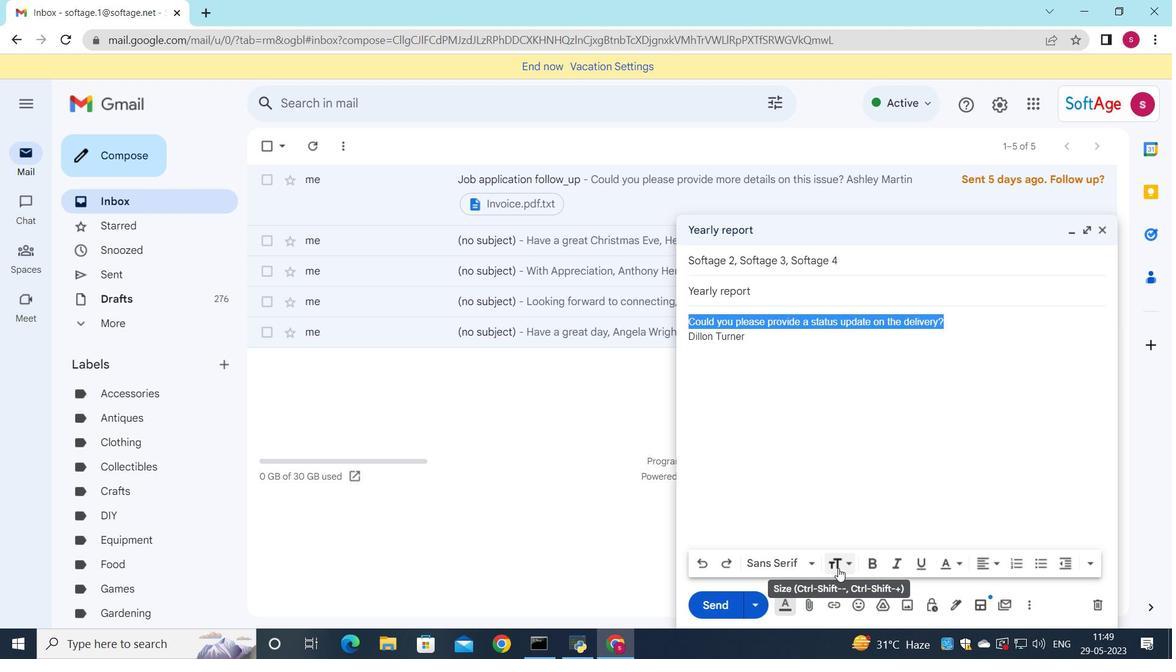 
Action: Mouse moved to (855, 540)
Screenshot: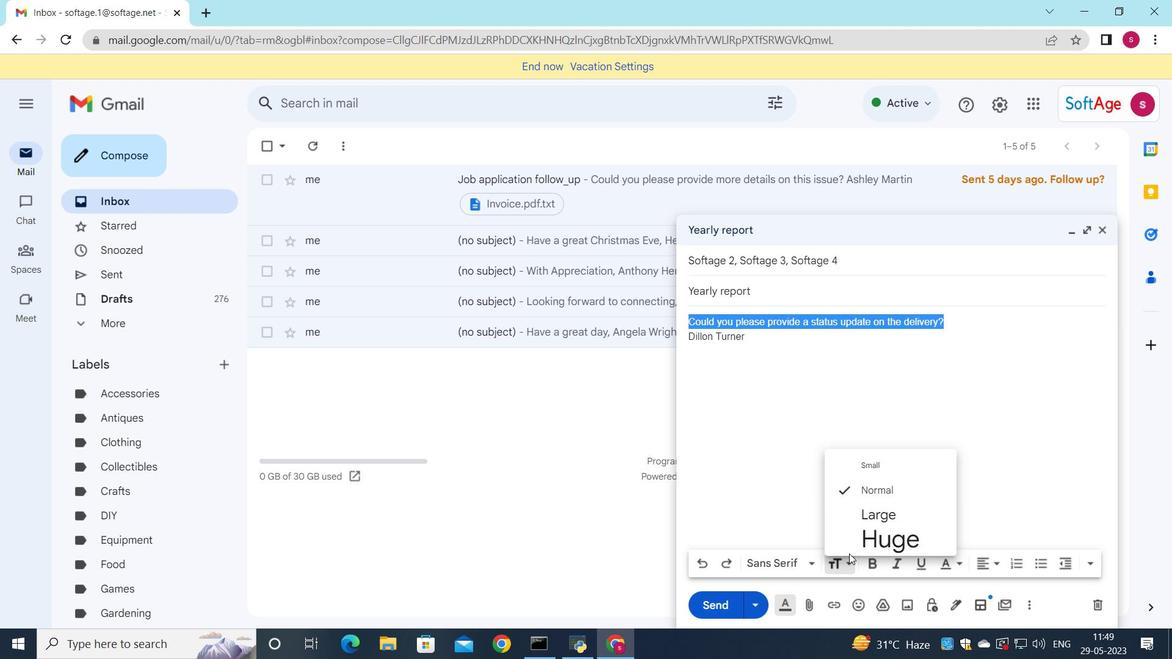 
Action: Mouse pressed left at (855, 540)
Screenshot: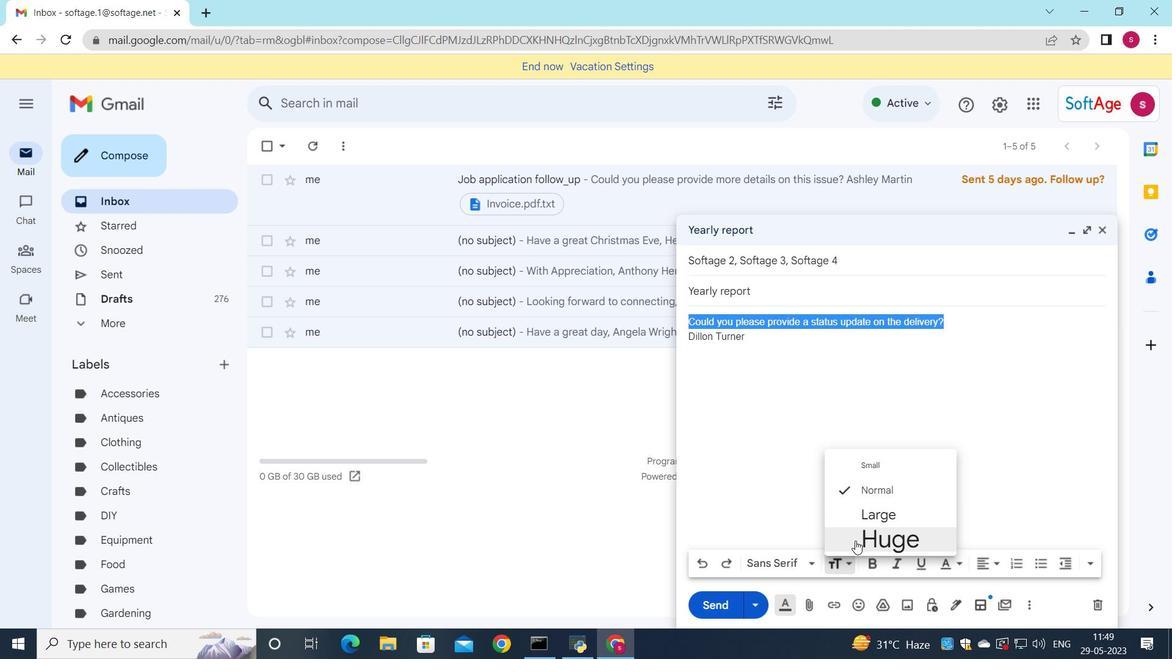 
Action: Mouse moved to (992, 561)
Screenshot: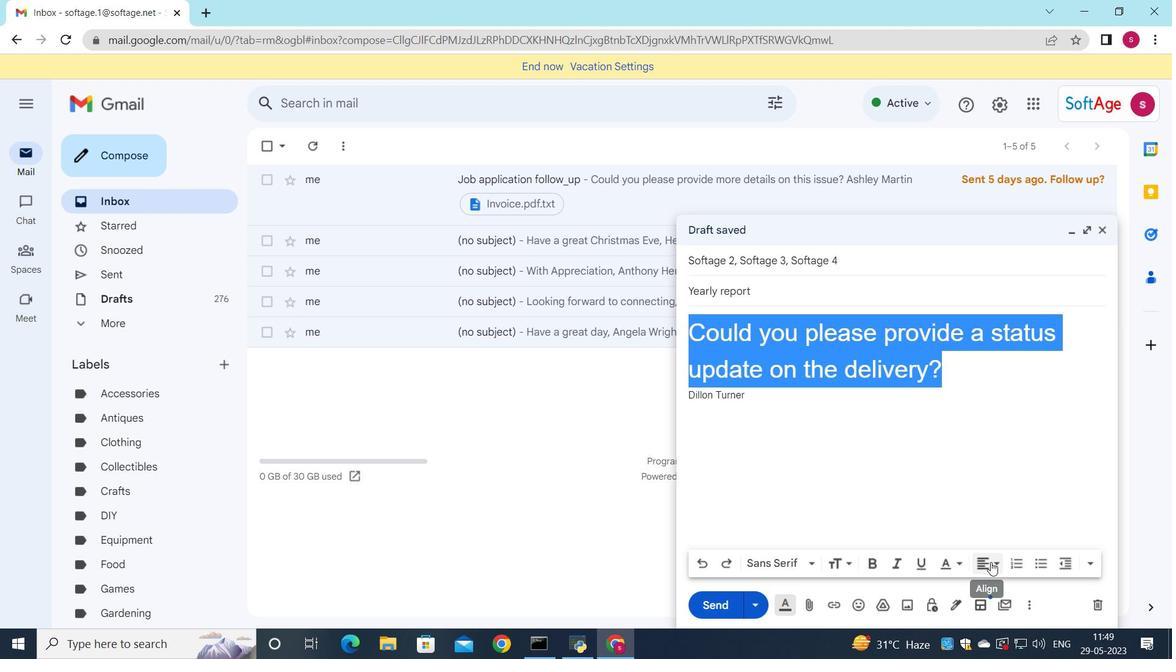 
Action: Mouse pressed left at (992, 561)
Screenshot: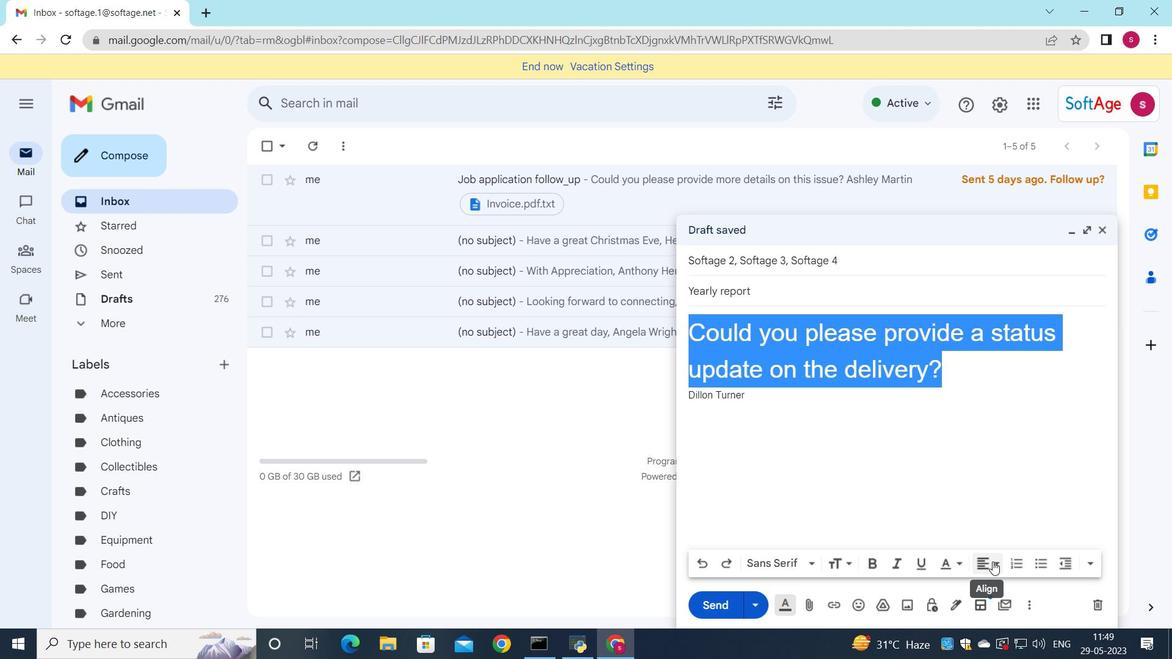 
Action: Mouse moved to (987, 544)
Screenshot: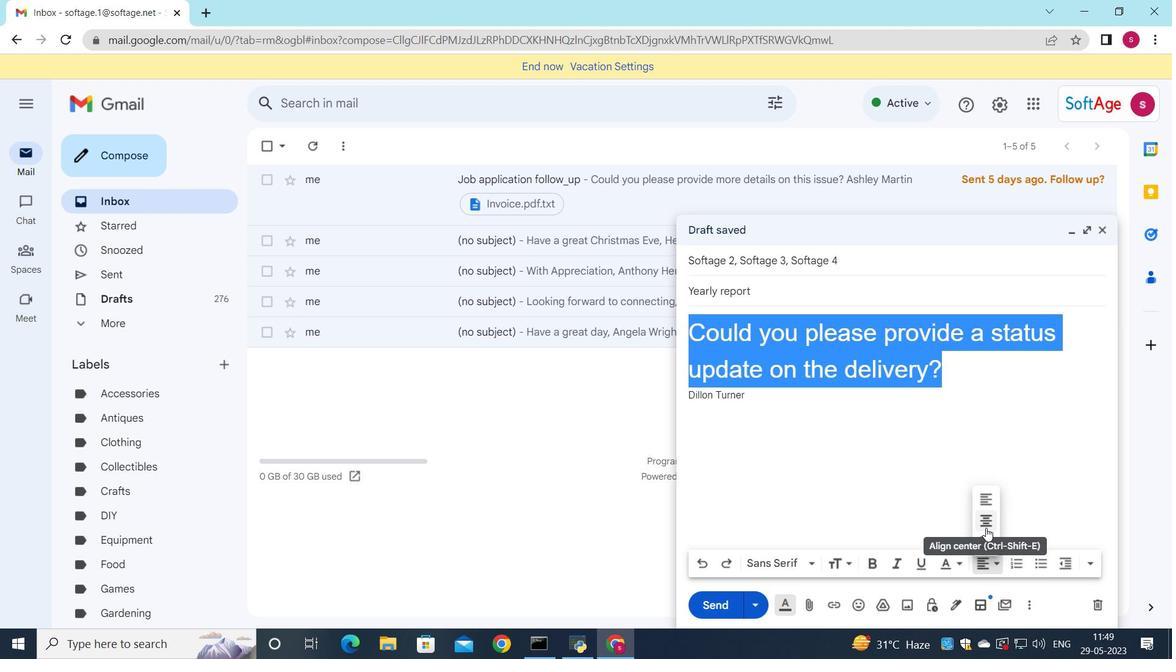 
Action: Mouse pressed left at (987, 544)
Screenshot: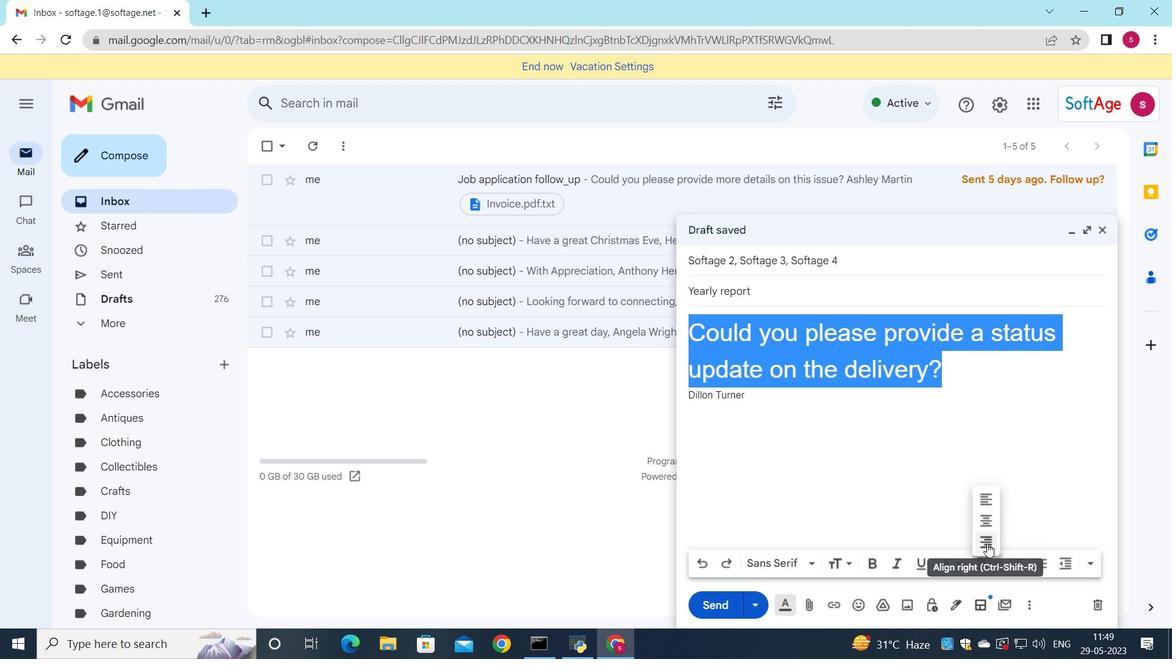 
Action: Mouse moved to (998, 563)
Screenshot: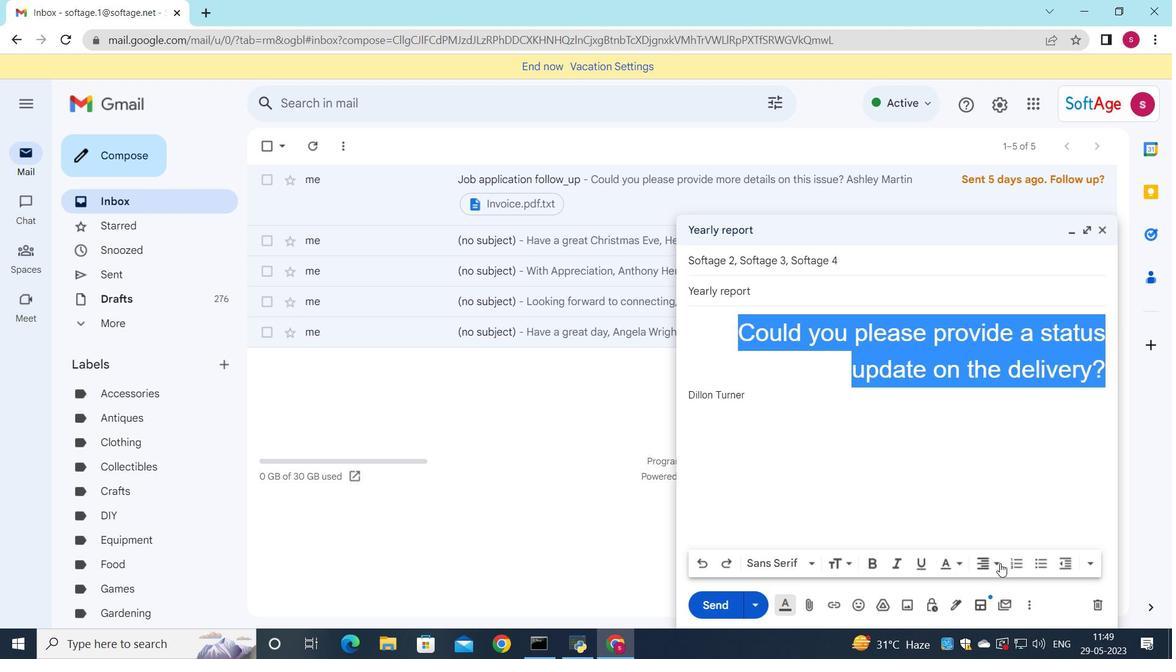 
Action: Mouse pressed left at (998, 563)
Screenshot: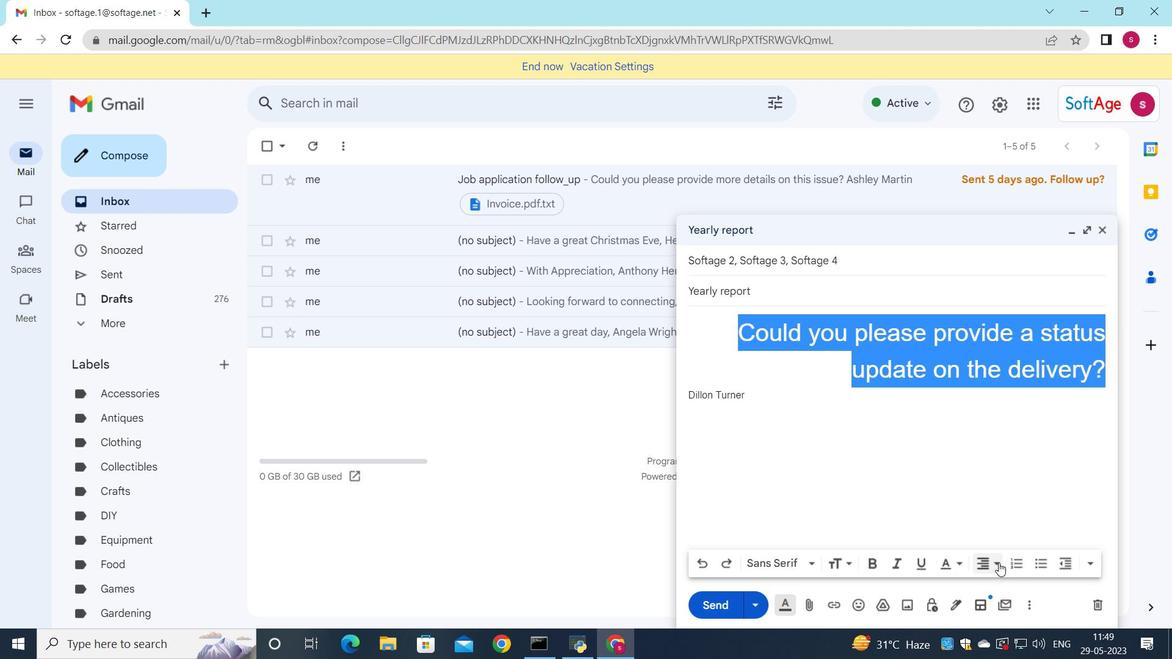 
Action: Mouse moved to (983, 544)
Screenshot: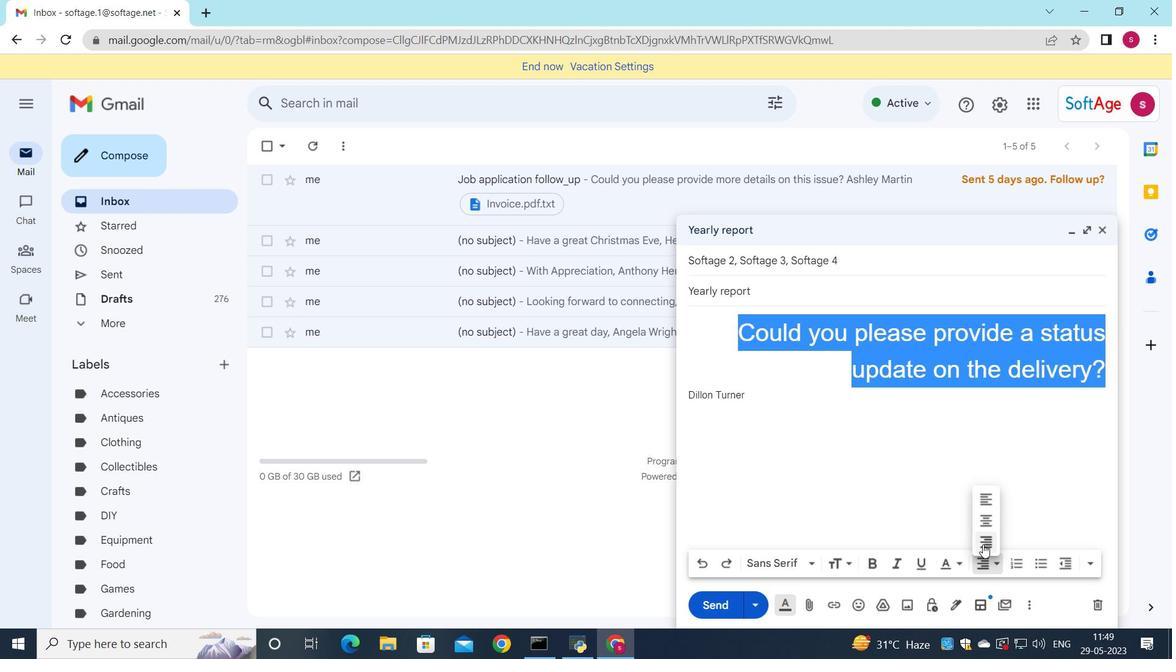 
Action: Mouse pressed left at (983, 544)
Screenshot: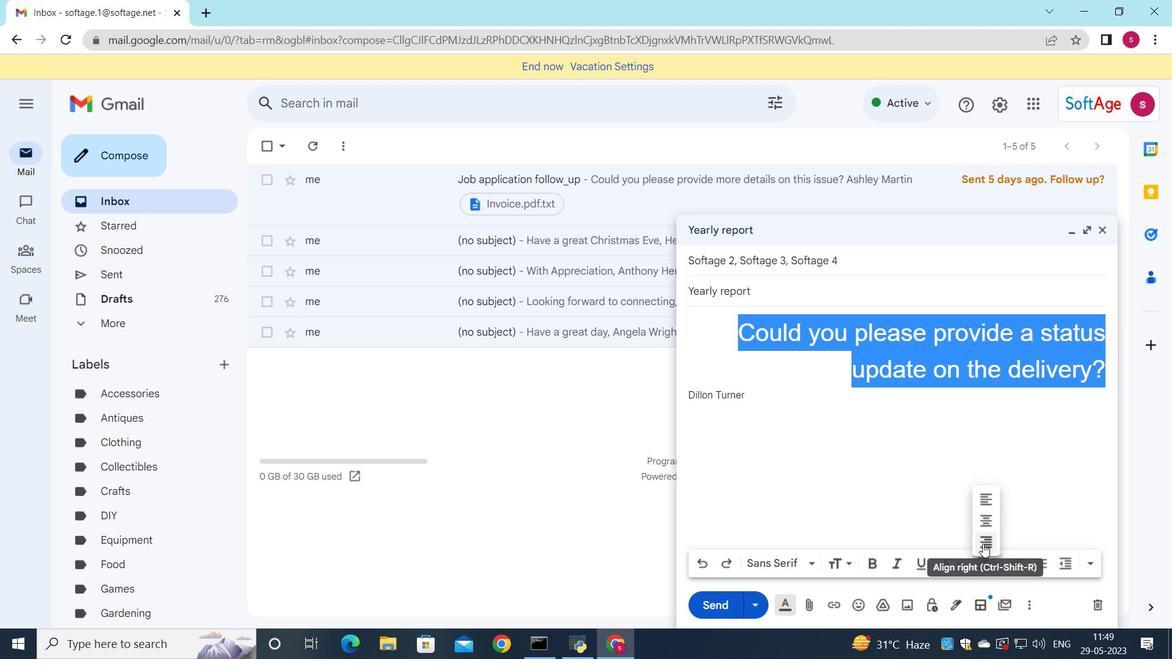 
Action: Mouse moved to (725, 592)
Screenshot: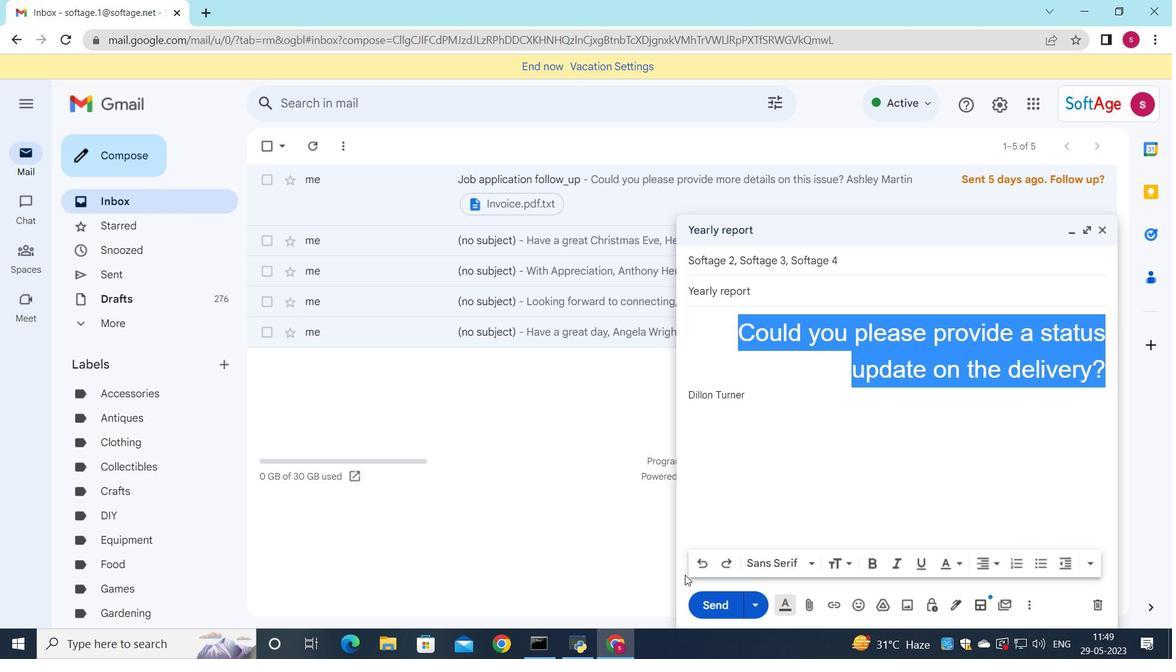 
Action: Mouse pressed left at (725, 592)
Screenshot: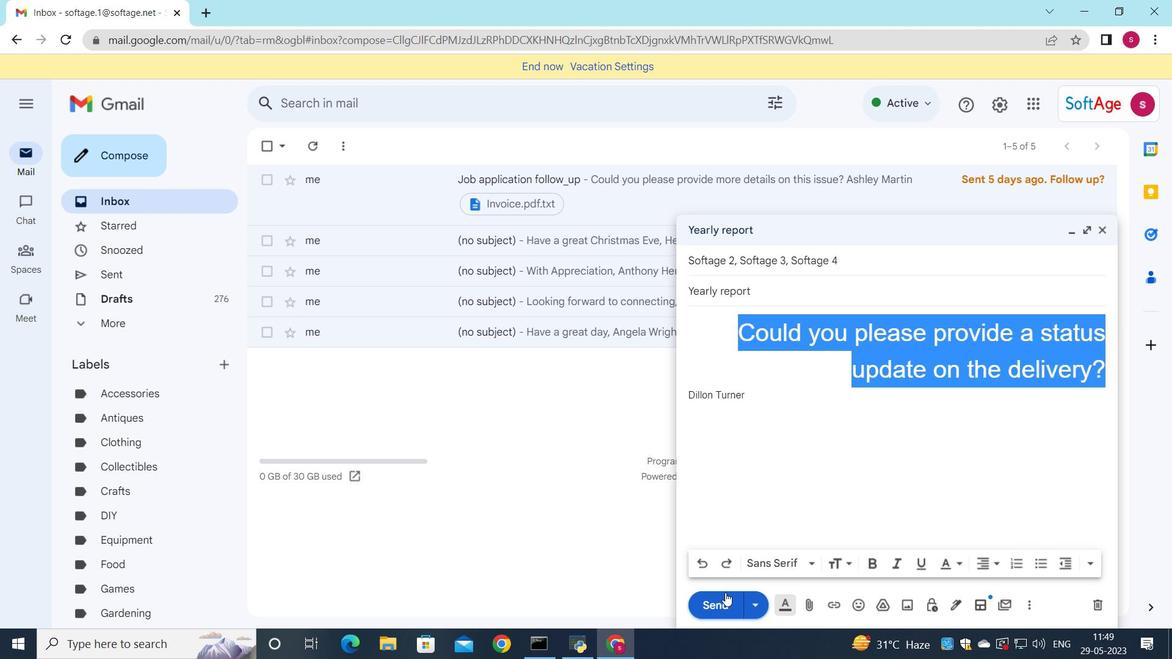 
Action: Mouse moved to (122, 271)
Screenshot: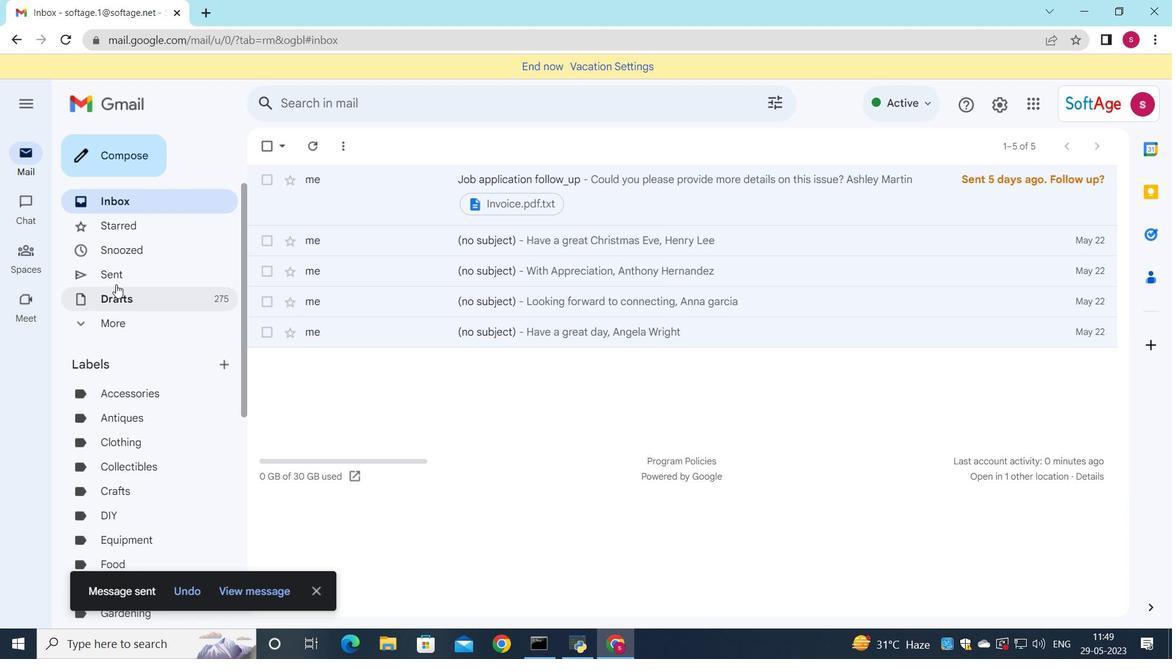 
Action: Mouse pressed left at (122, 271)
Screenshot: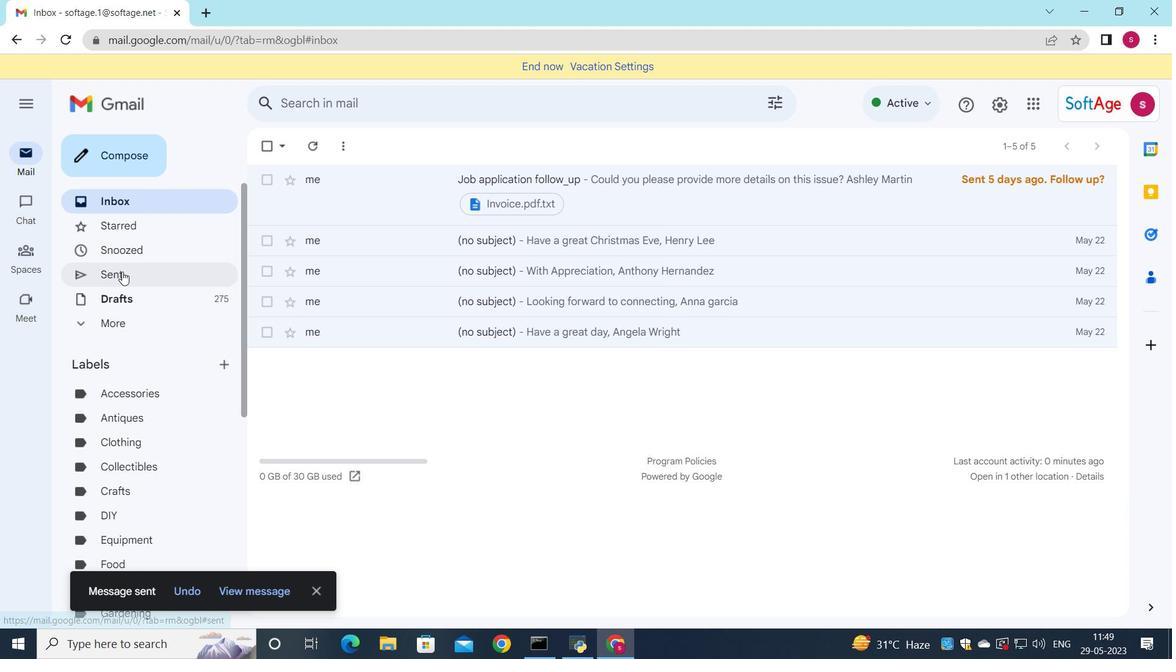 
Action: Mouse moved to (385, 229)
Screenshot: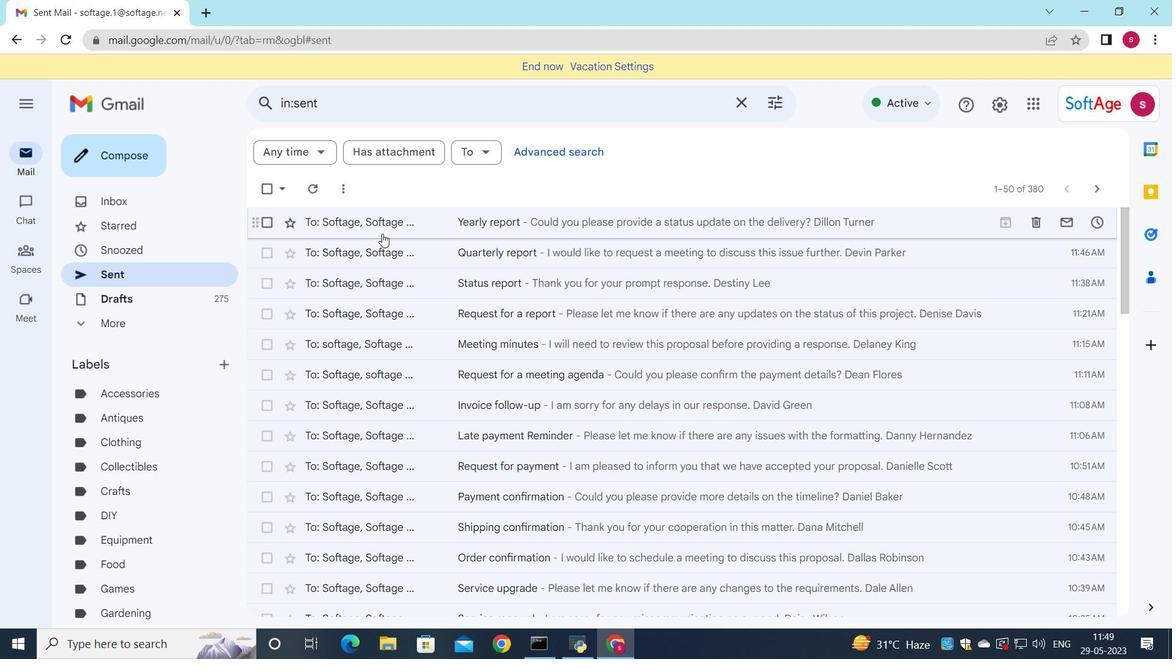 
Action: Mouse pressed left at (385, 229)
Screenshot: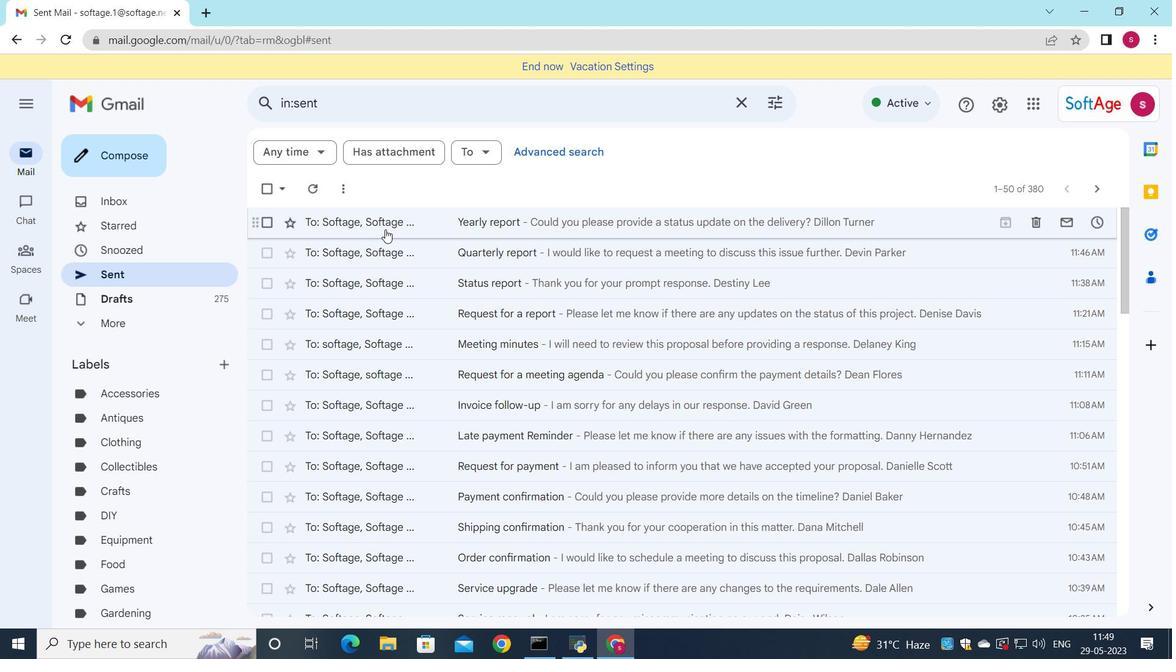 
Action: Mouse moved to (437, 225)
Screenshot: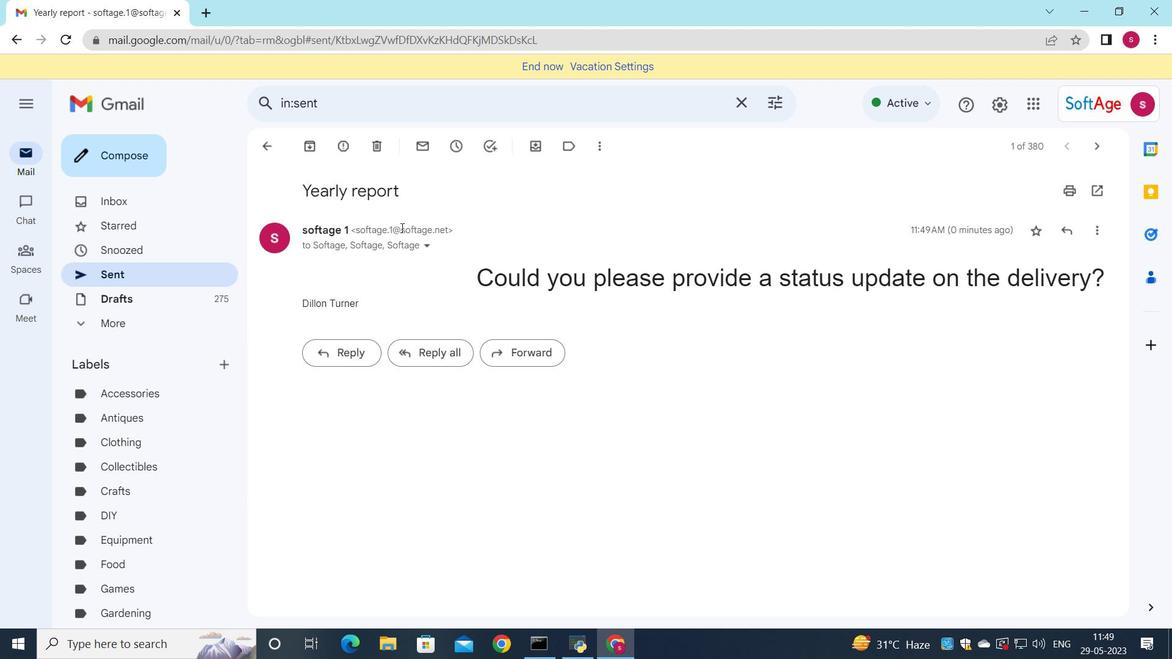 
